 Task: Find connections with filter location Anserma with filter topic #coronawith filter profile language Potuguese with filter current company Tata Consultancy Services with filter school Jawaharlal Nehru Vishvavidyalaya with filter industry Military and International Affairs with filter service category Commercial Real Estate with filter keywords title Mail Carrier
Action: Mouse moved to (562, 71)
Screenshot: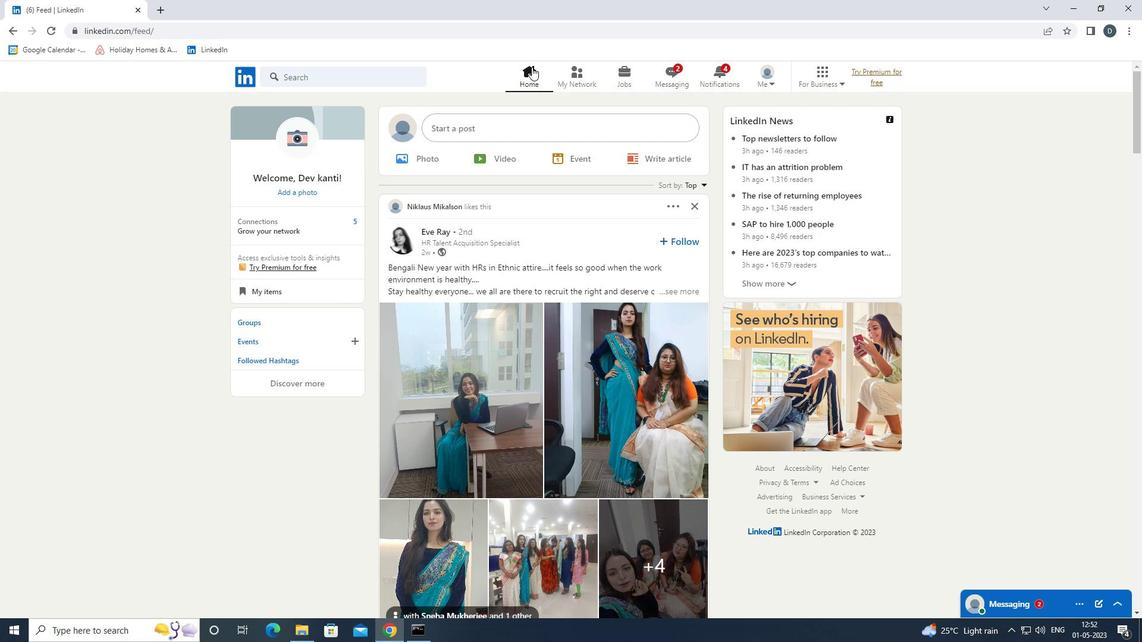 
Action: Mouse pressed left at (562, 71)
Screenshot: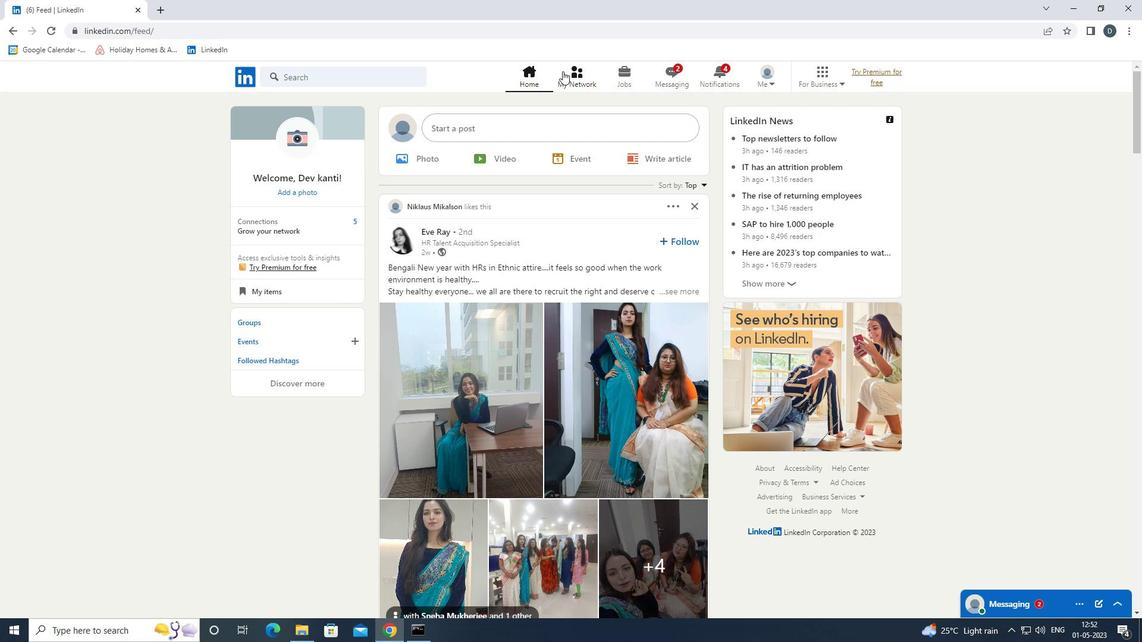 
Action: Mouse moved to (395, 138)
Screenshot: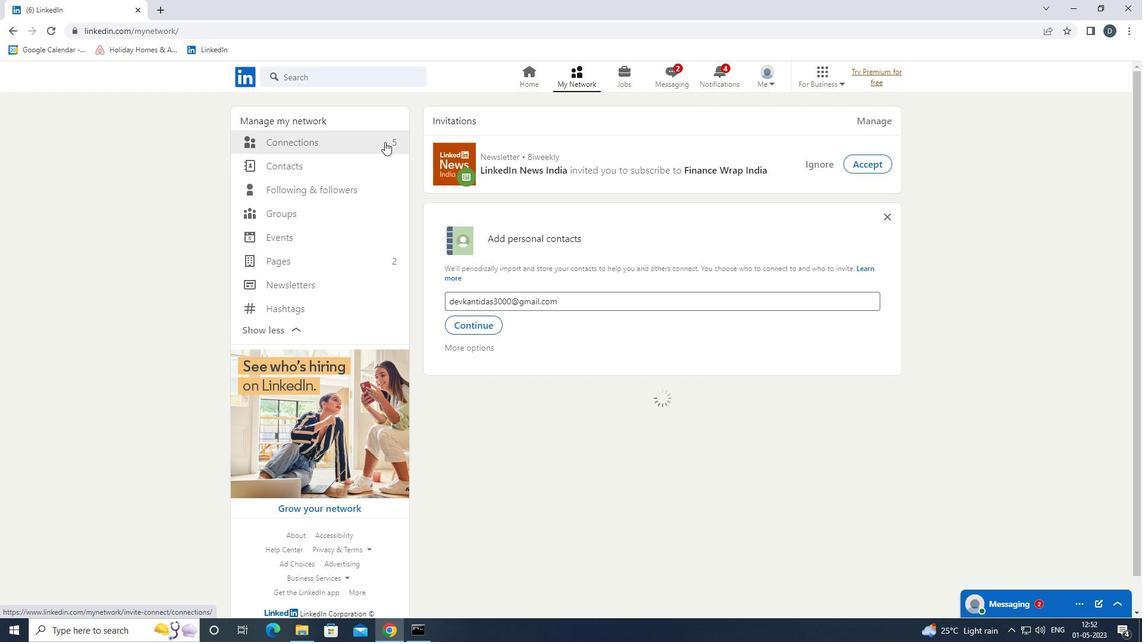
Action: Mouse pressed left at (395, 138)
Screenshot: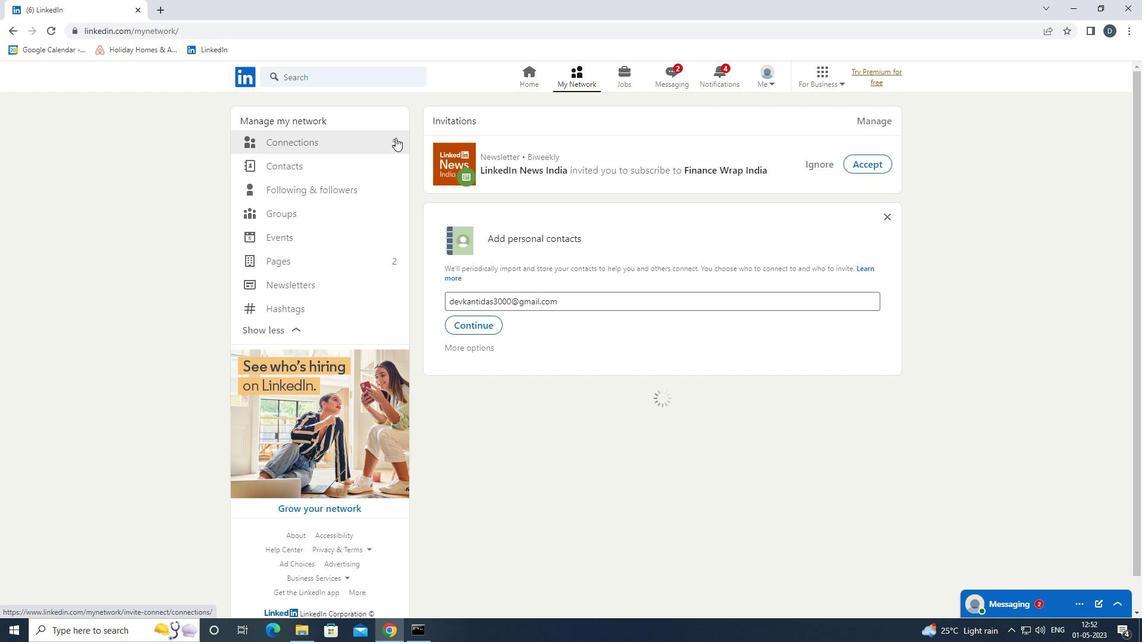 
Action: Mouse moved to (656, 136)
Screenshot: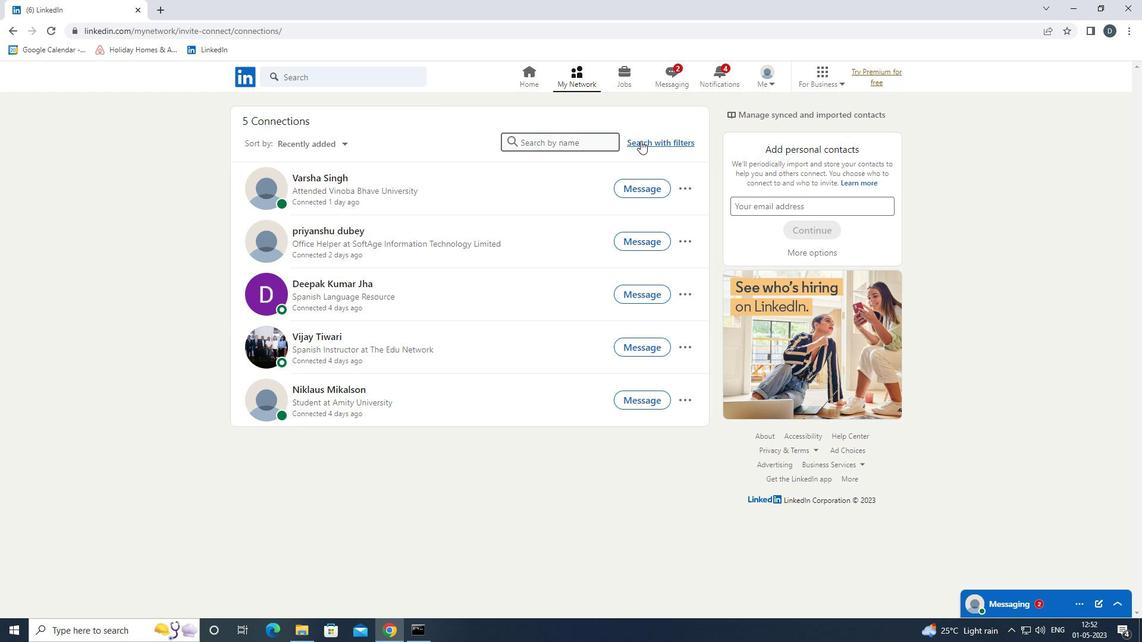 
Action: Mouse pressed left at (656, 136)
Screenshot: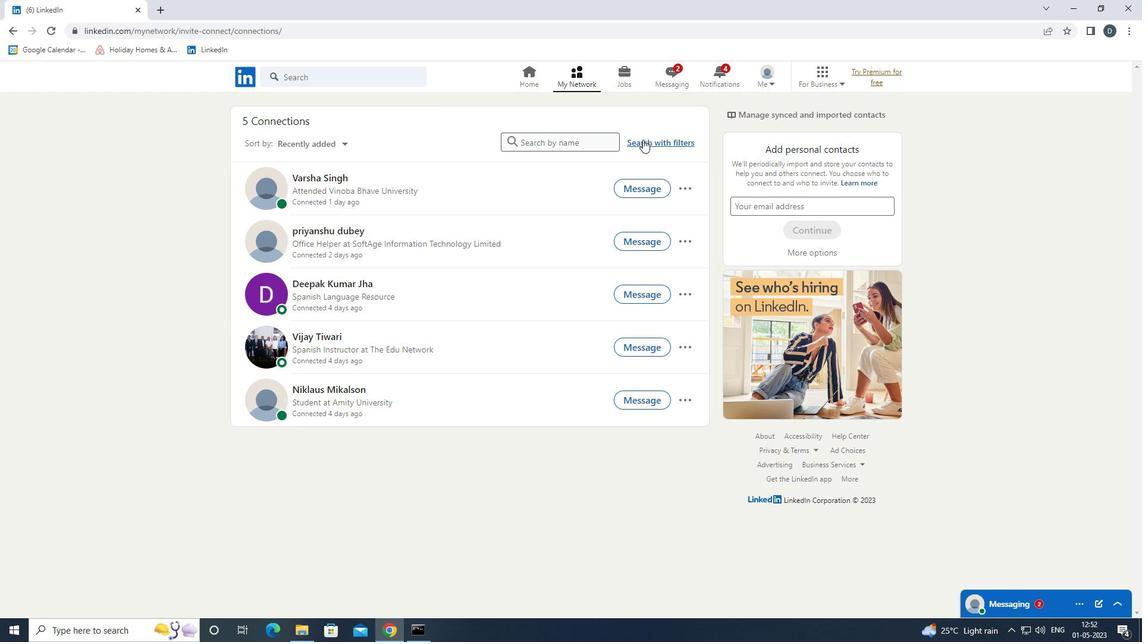 
Action: Mouse moved to (603, 114)
Screenshot: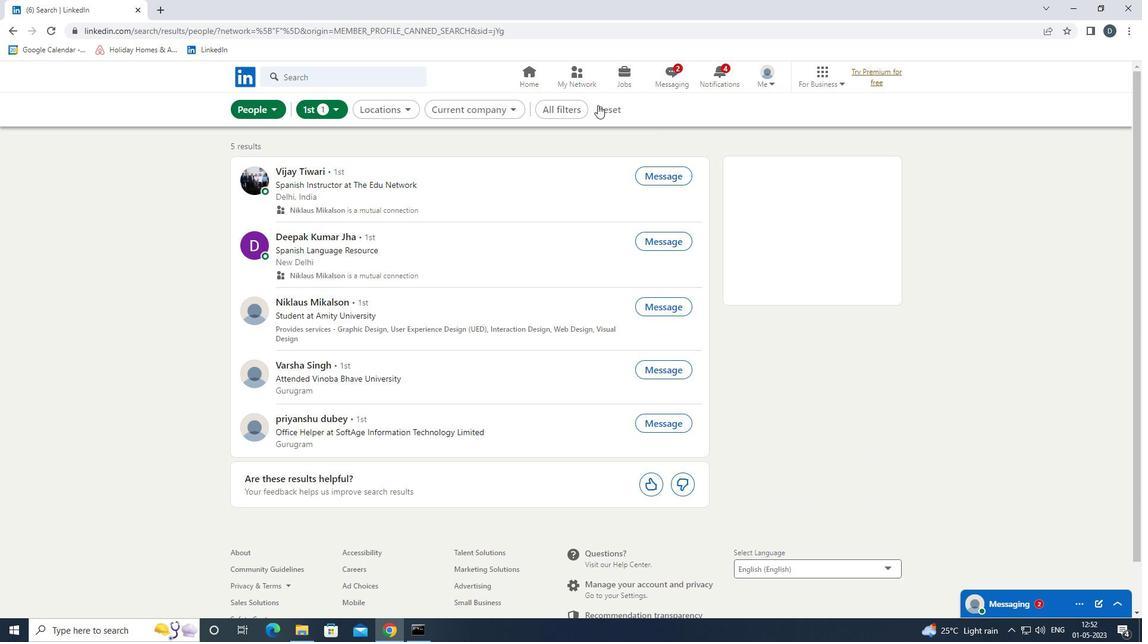 
Action: Mouse pressed left at (603, 114)
Screenshot: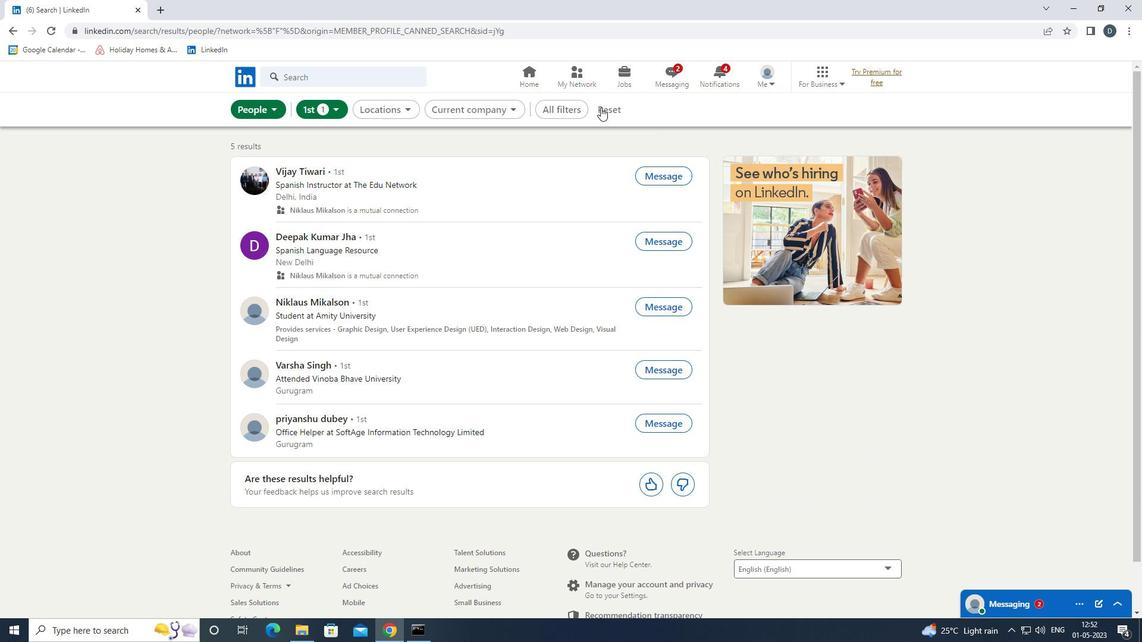 
Action: Mouse moved to (583, 102)
Screenshot: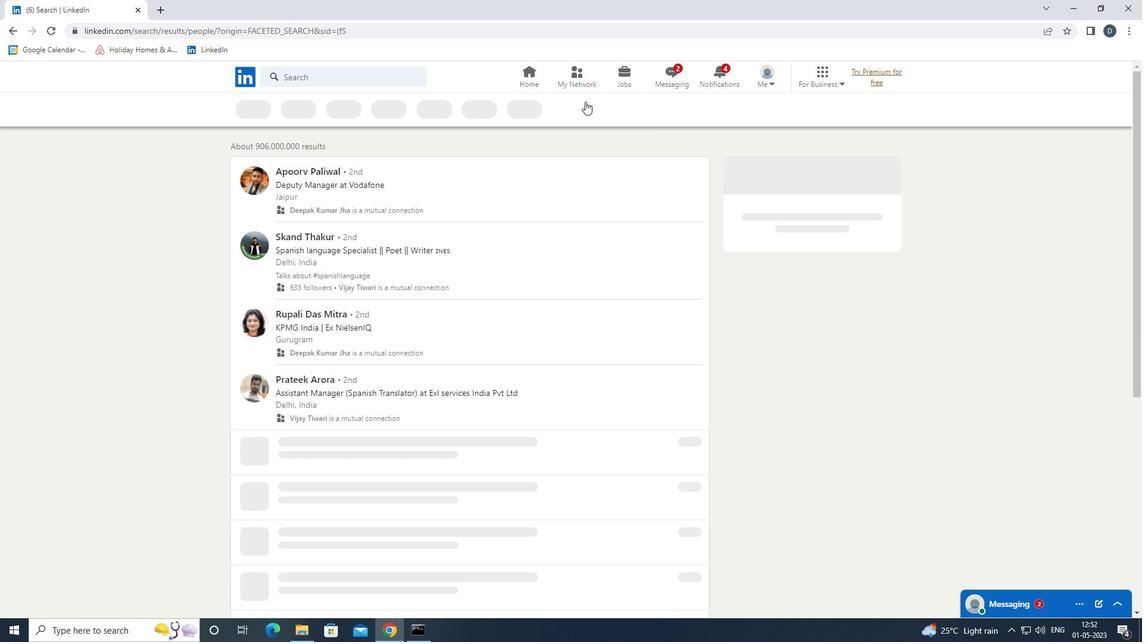 
Action: Mouse pressed left at (583, 102)
Screenshot: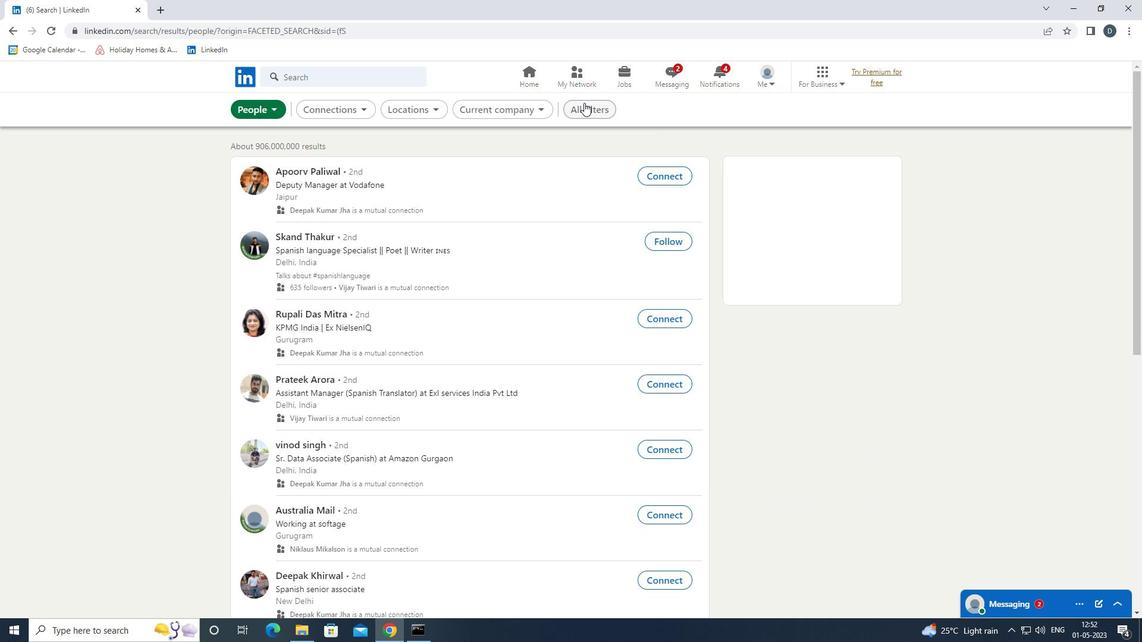 
Action: Mouse moved to (978, 364)
Screenshot: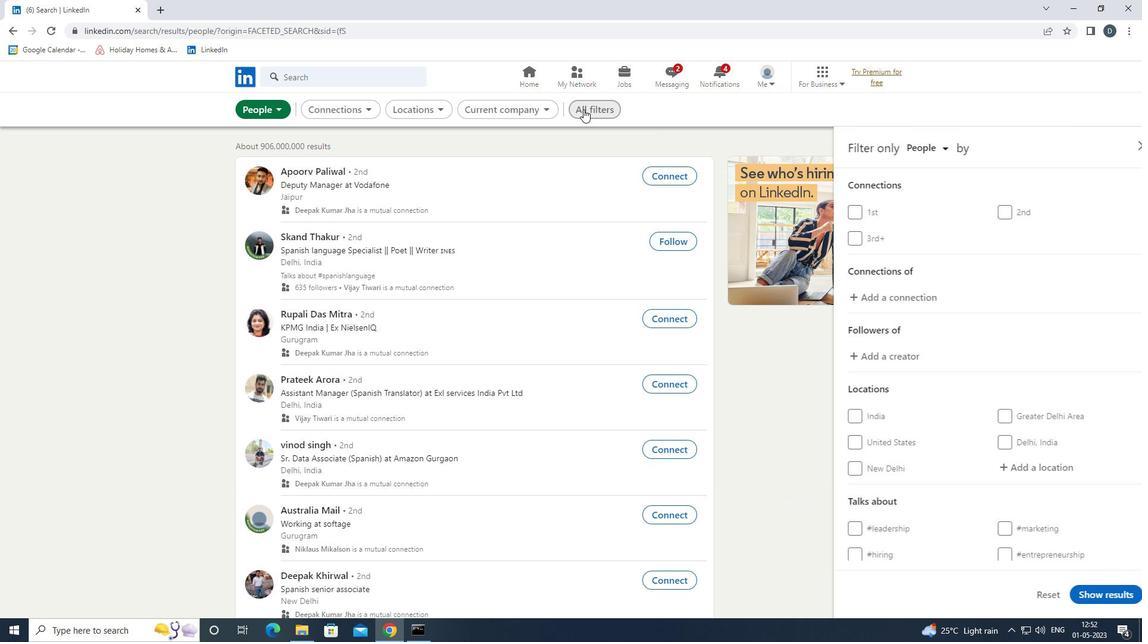 
Action: Mouse scrolled (978, 363) with delta (0, 0)
Screenshot: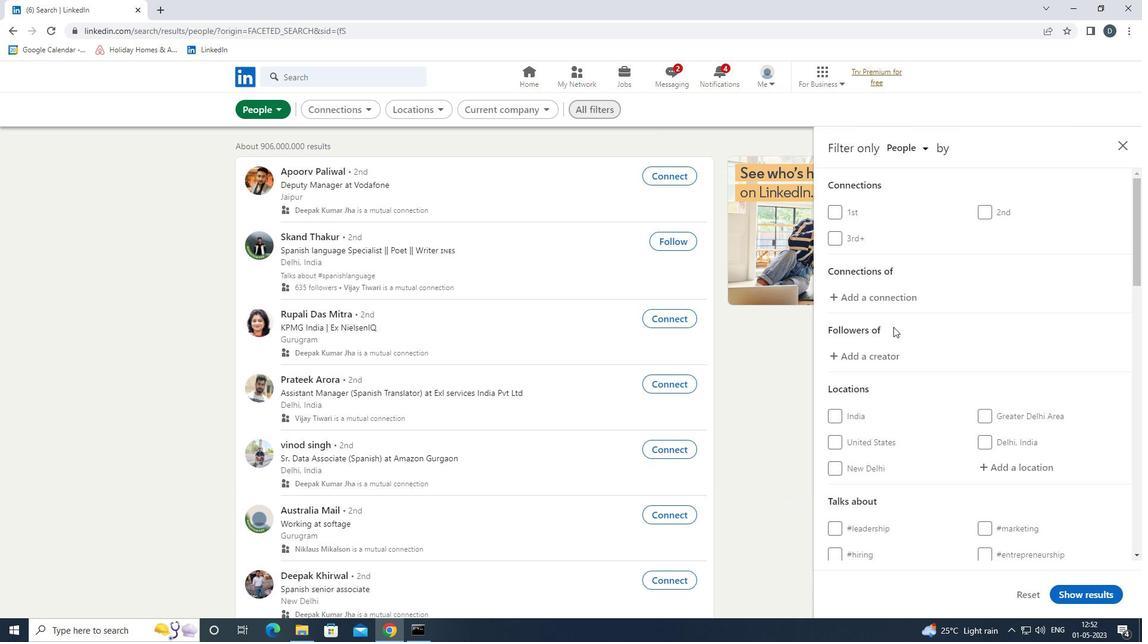 
Action: Mouse scrolled (978, 363) with delta (0, 0)
Screenshot: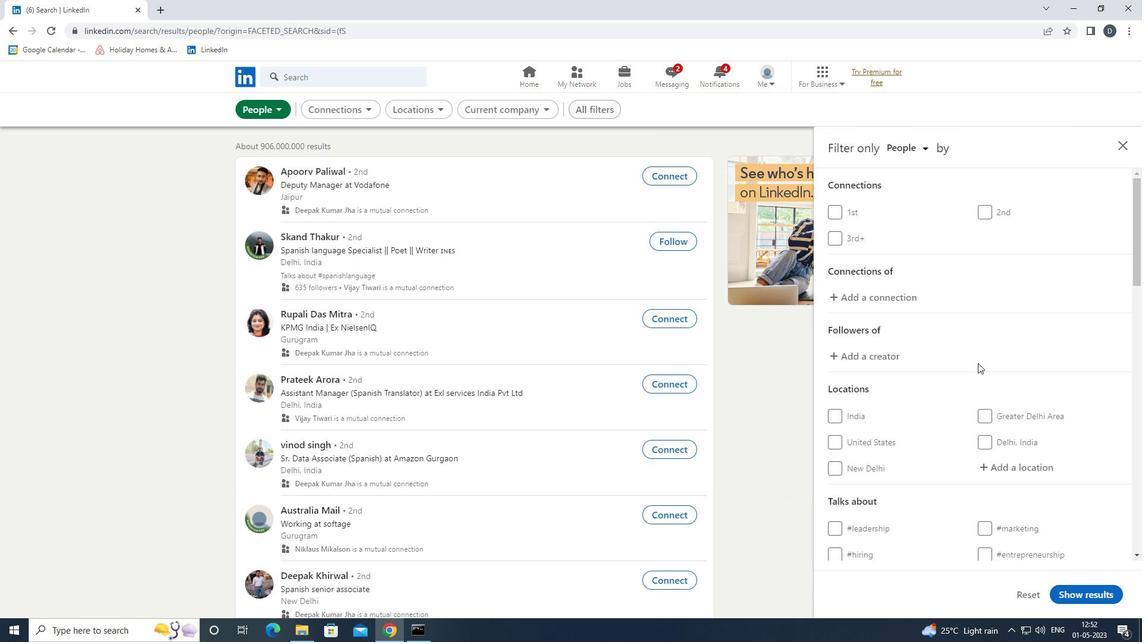 
Action: Mouse moved to (1029, 349)
Screenshot: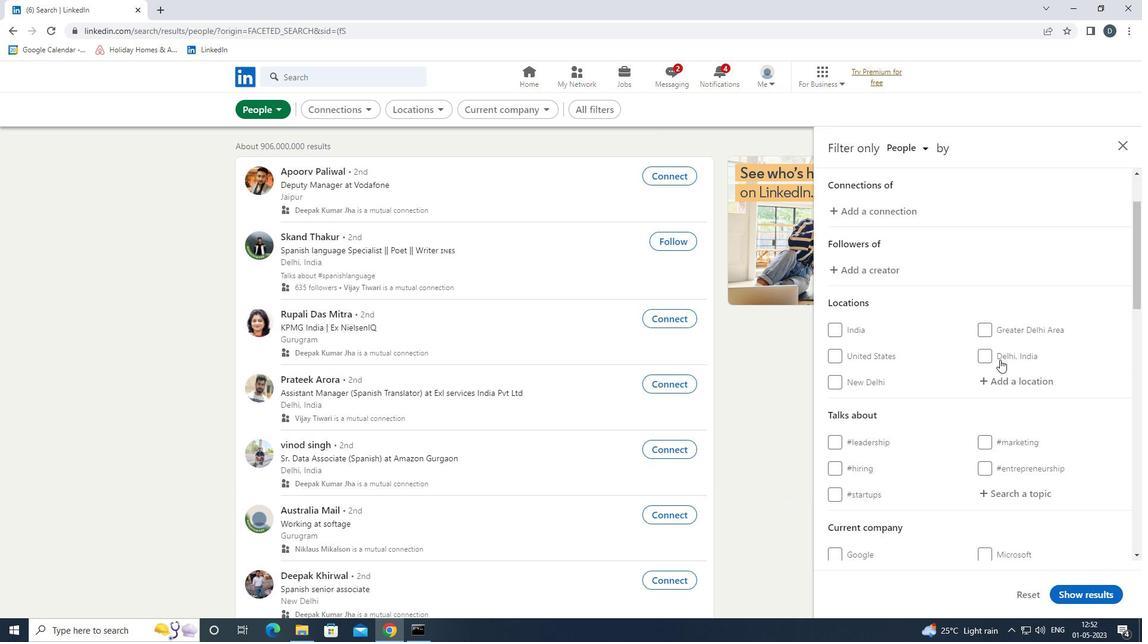 
Action: Mouse pressed left at (1029, 349)
Screenshot: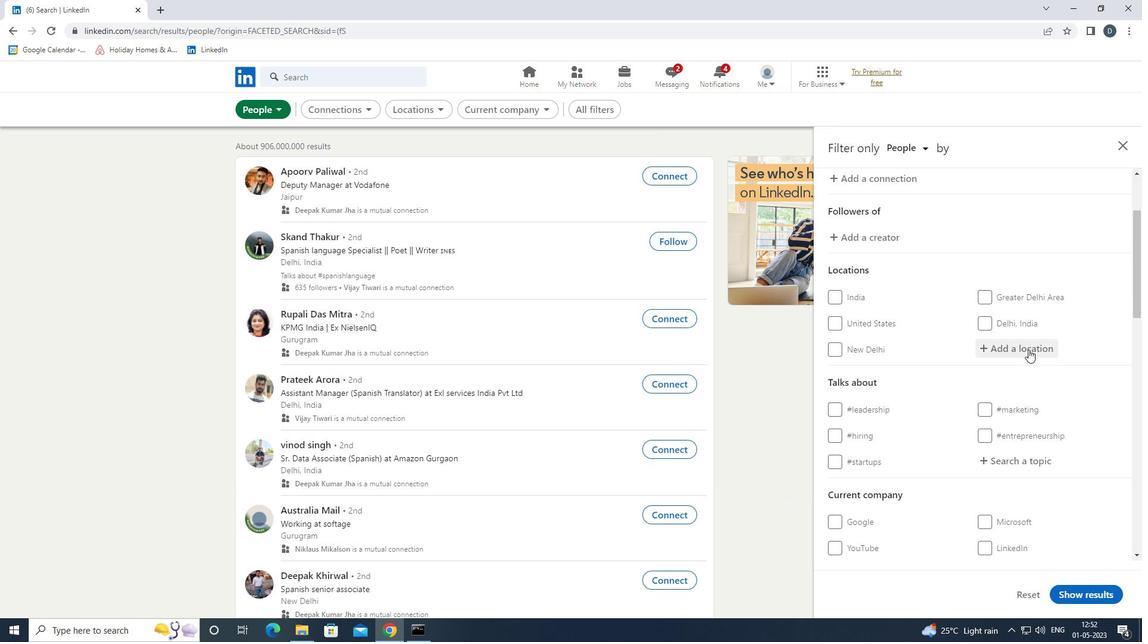 
Action: Key pressed <Key.shift>A
Screenshot: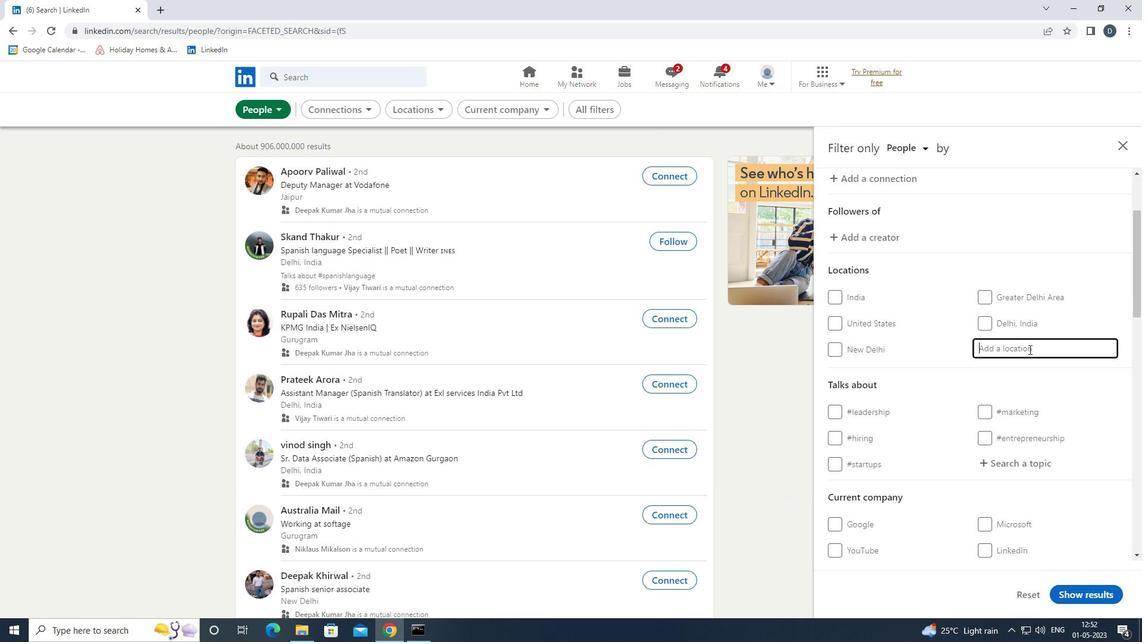 
Action: Mouse moved to (1007, 353)
Screenshot: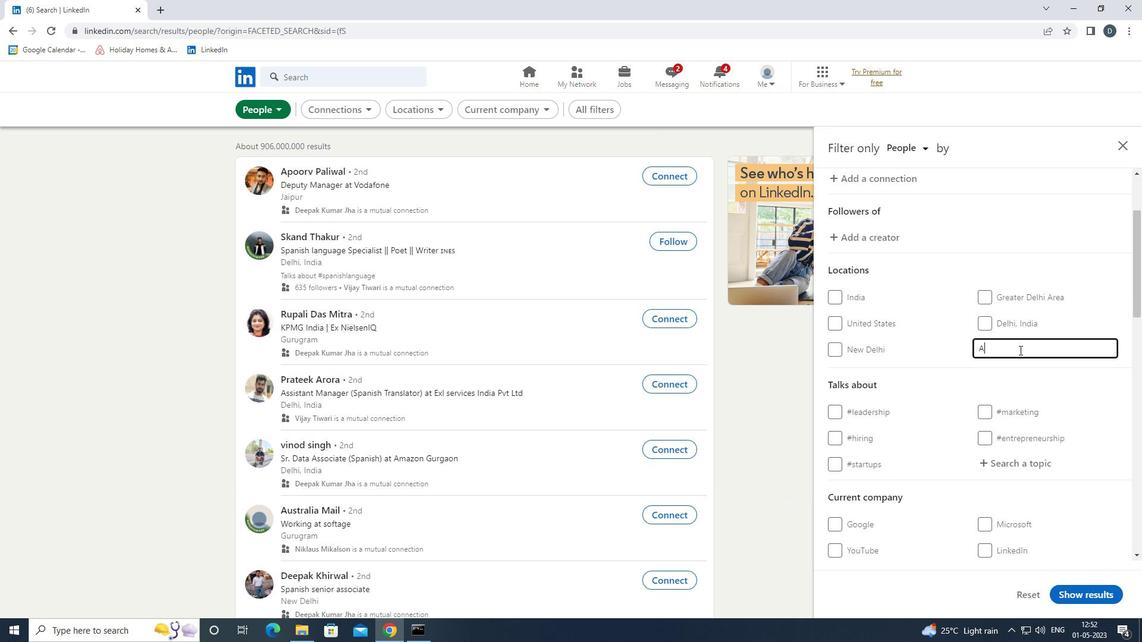 
Action: Key pressed N
Screenshot: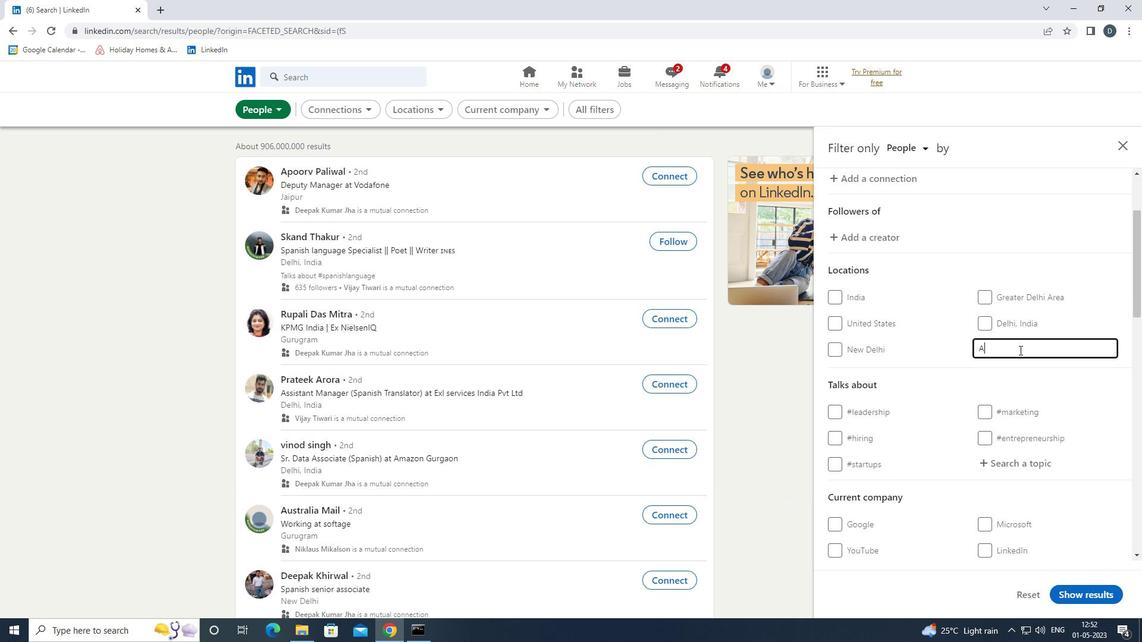 
Action: Mouse moved to (1001, 355)
Screenshot: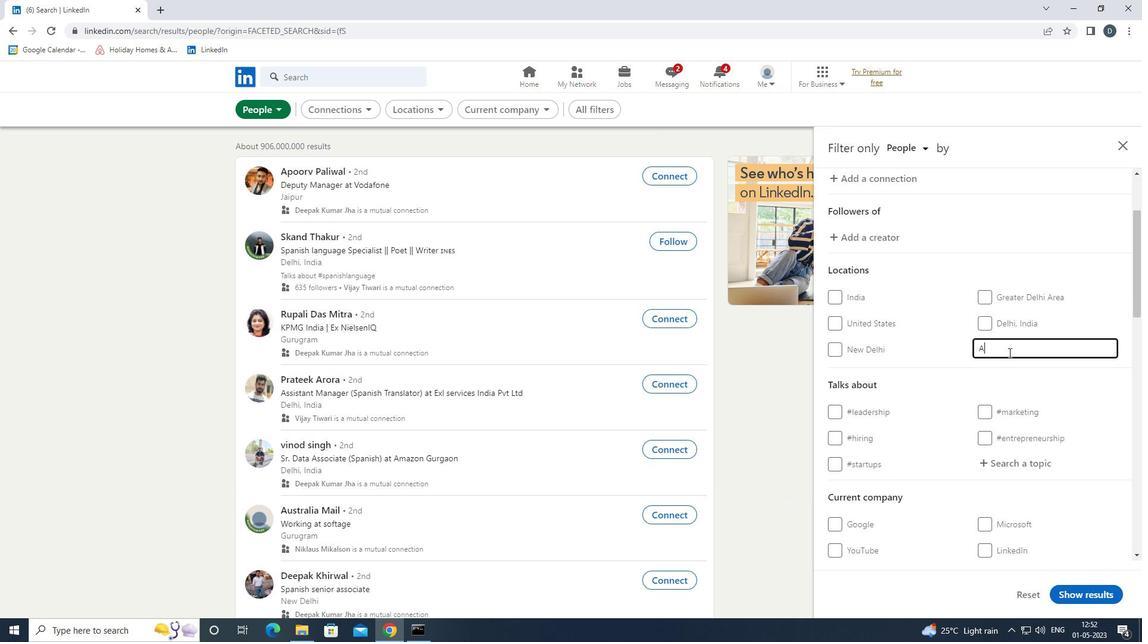 
Action: Key pressed S
Screenshot: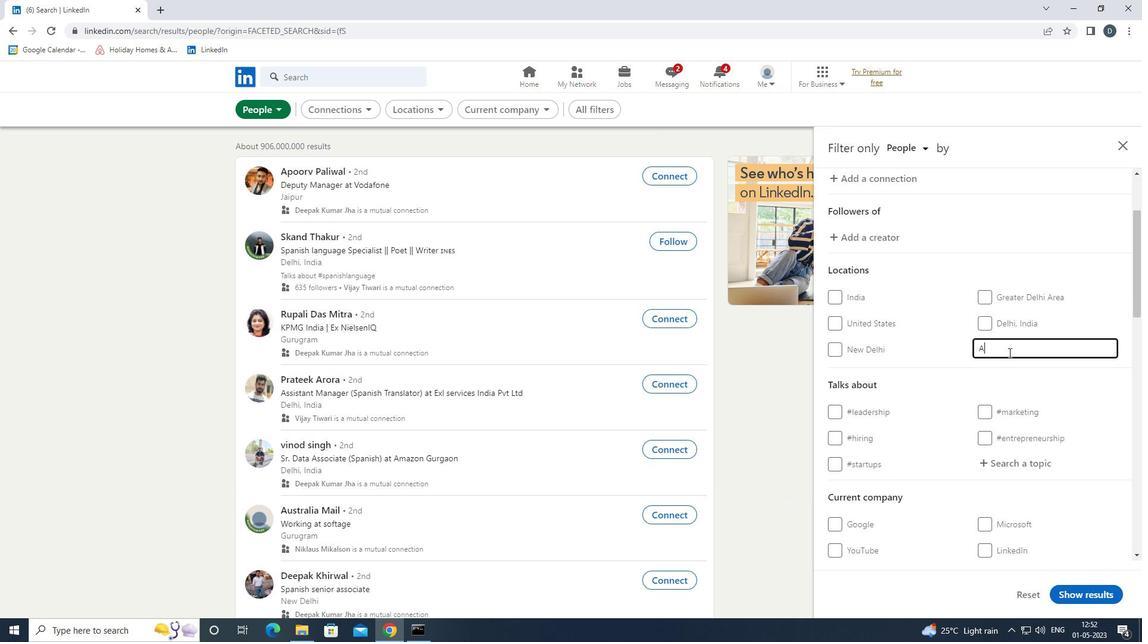 
Action: Mouse moved to (1000, 355)
Screenshot: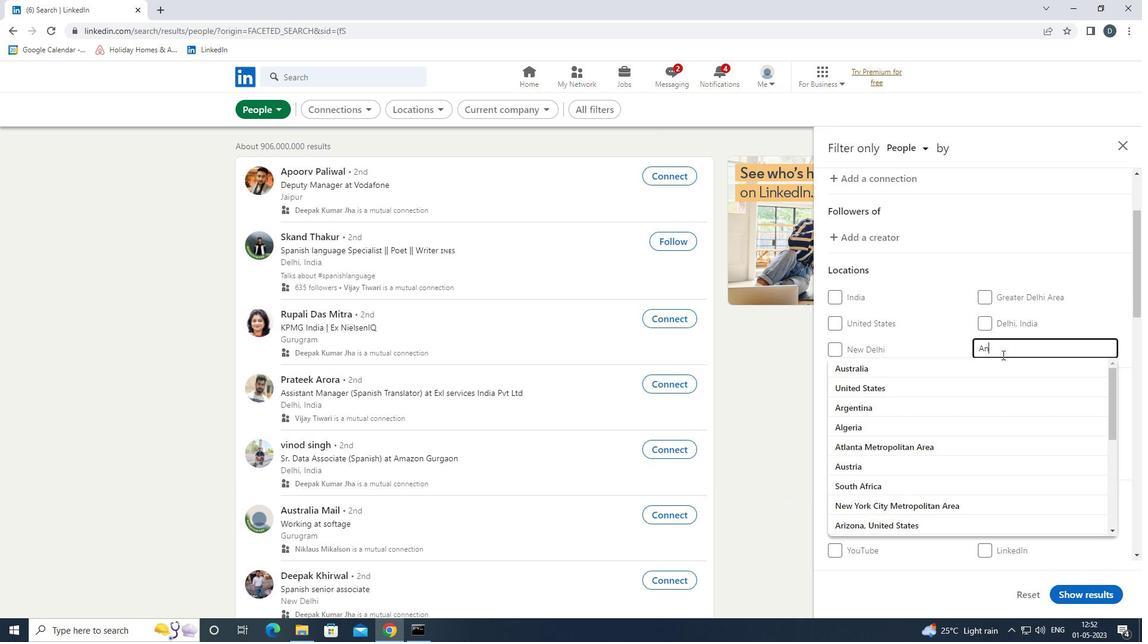 
Action: Key pressed ERMA<Key.down><Key.enter>
Screenshot: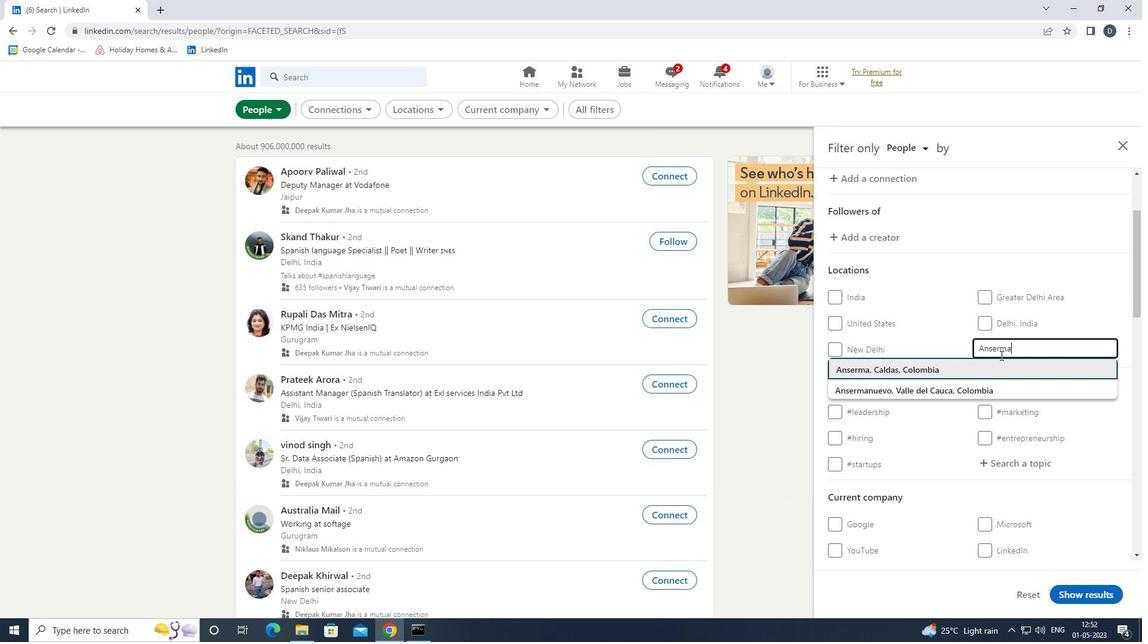 
Action: Mouse scrolled (1000, 355) with delta (0, 0)
Screenshot: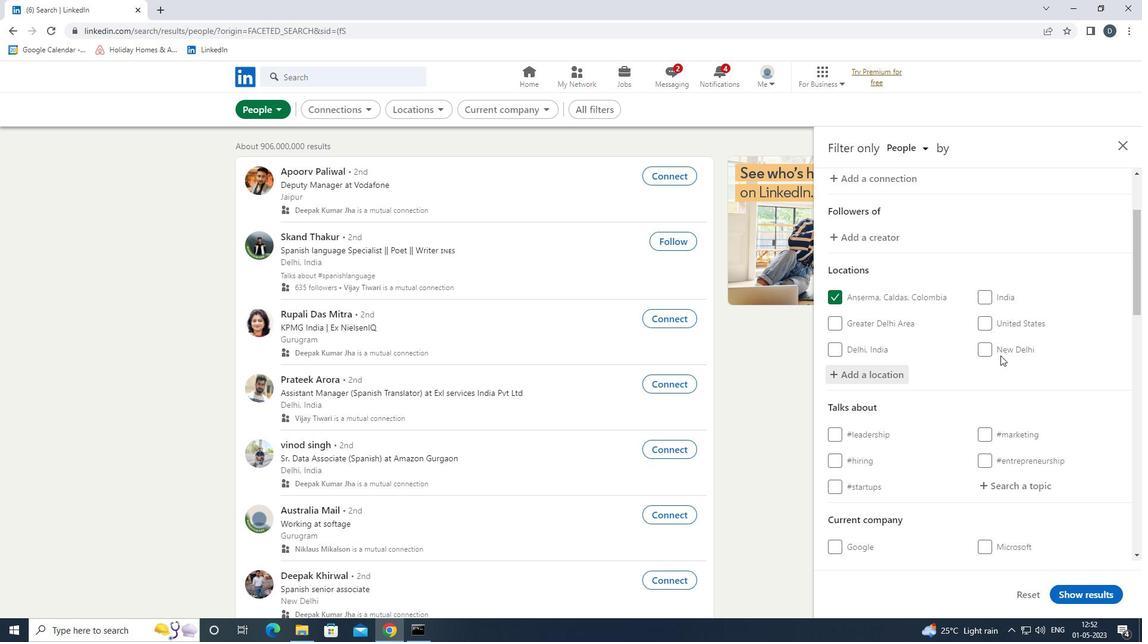 
Action: Mouse moved to (1000, 355)
Screenshot: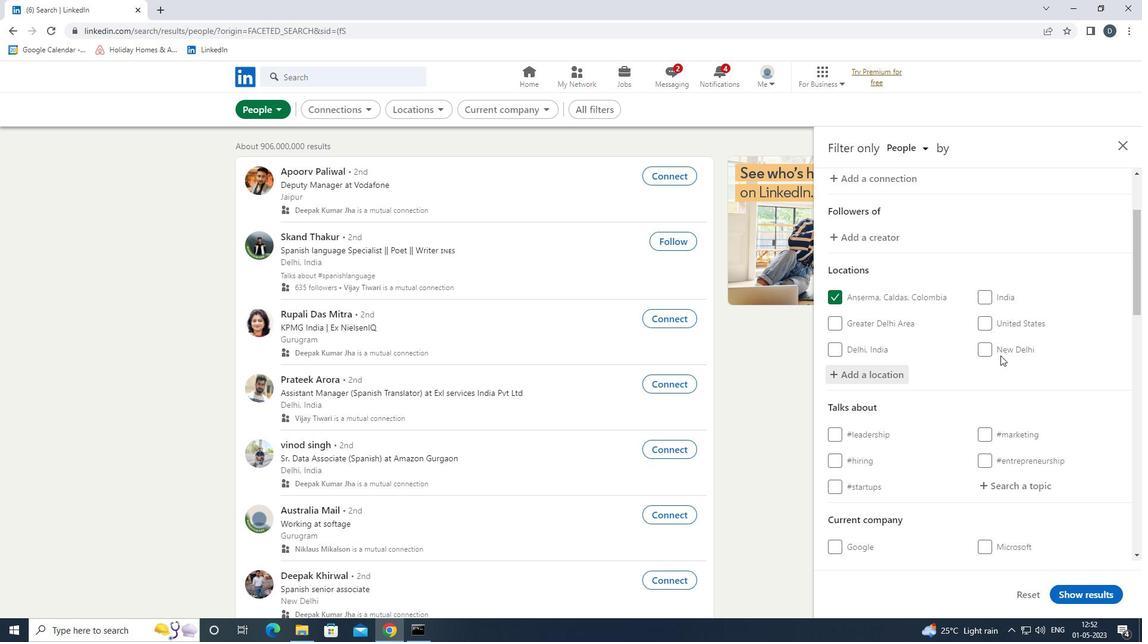 
Action: Mouse scrolled (1000, 355) with delta (0, 0)
Screenshot: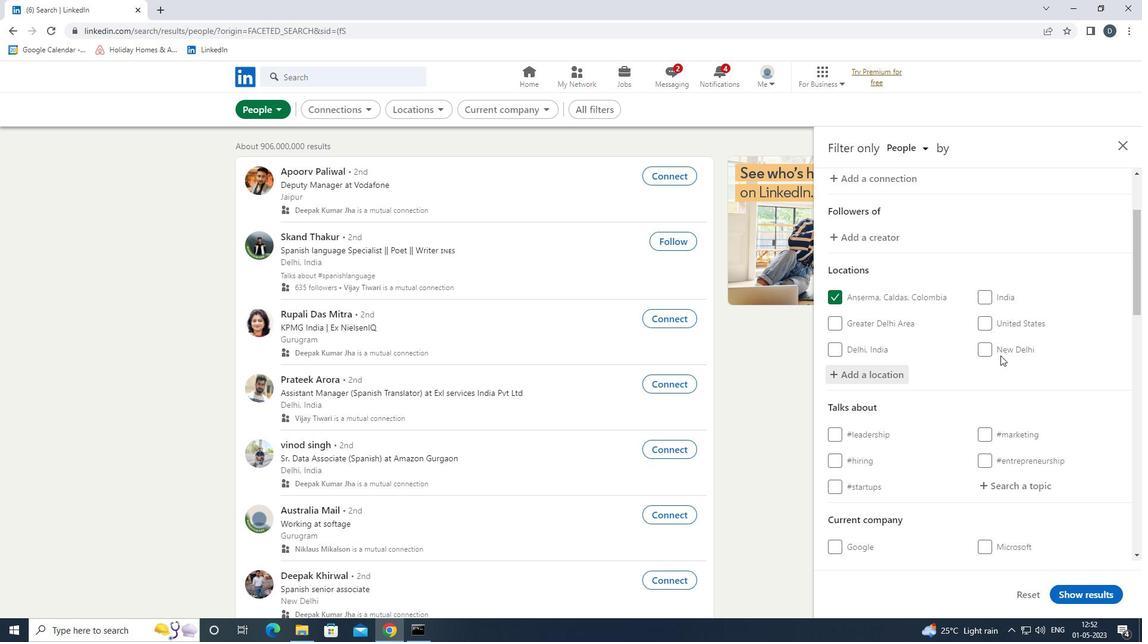 
Action: Mouse moved to (1015, 375)
Screenshot: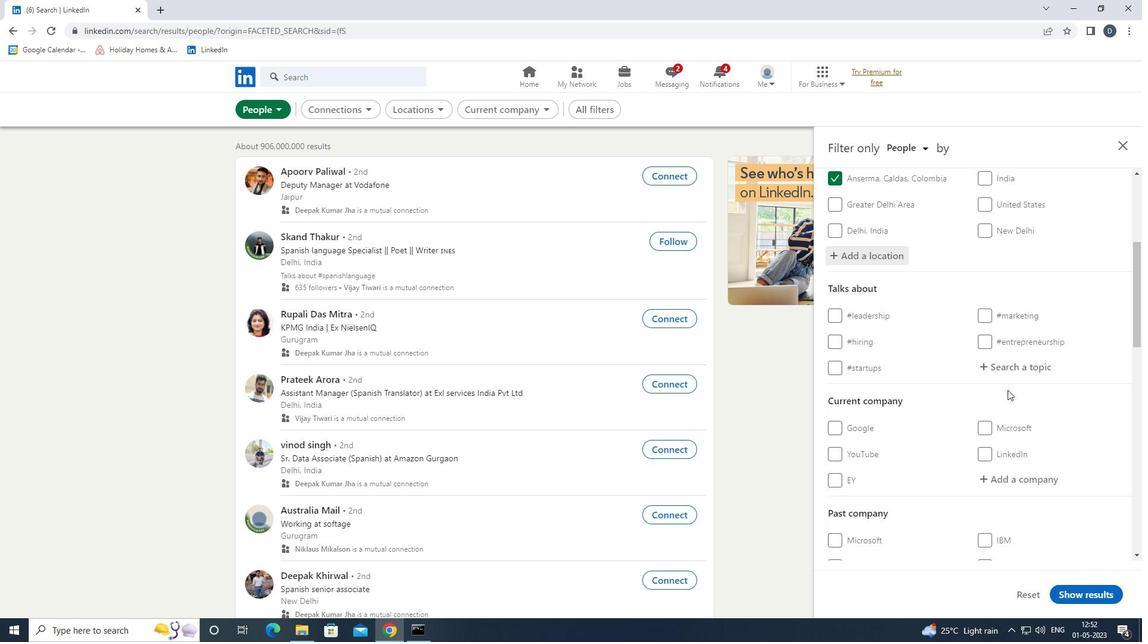 
Action: Mouse pressed left at (1015, 375)
Screenshot: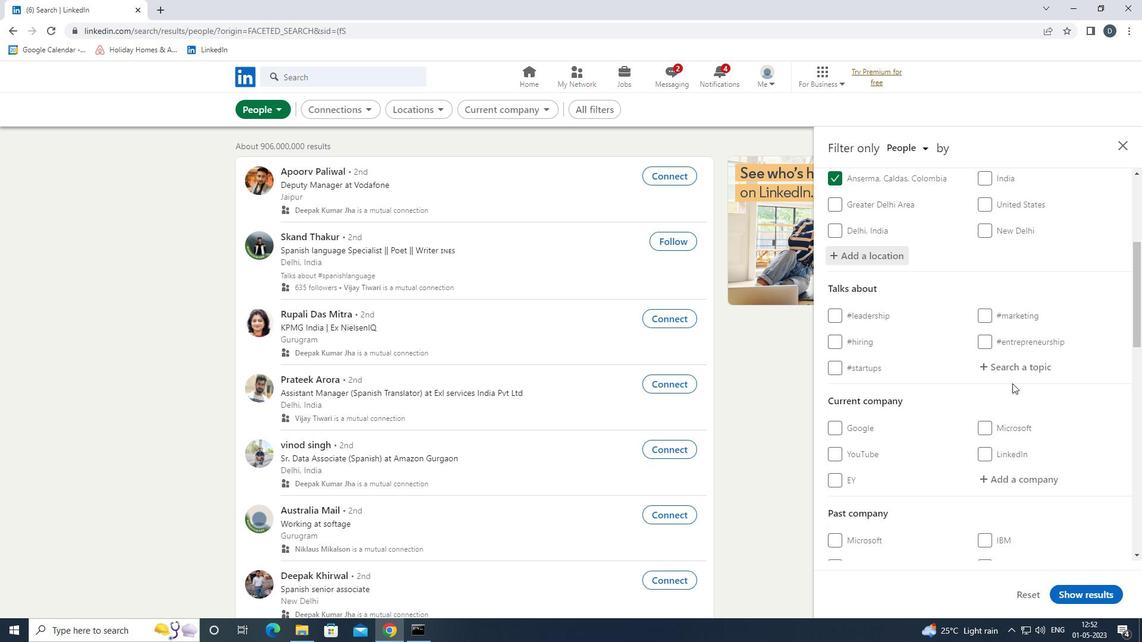 
Action: Key pressed <Key.shift>
Screenshot: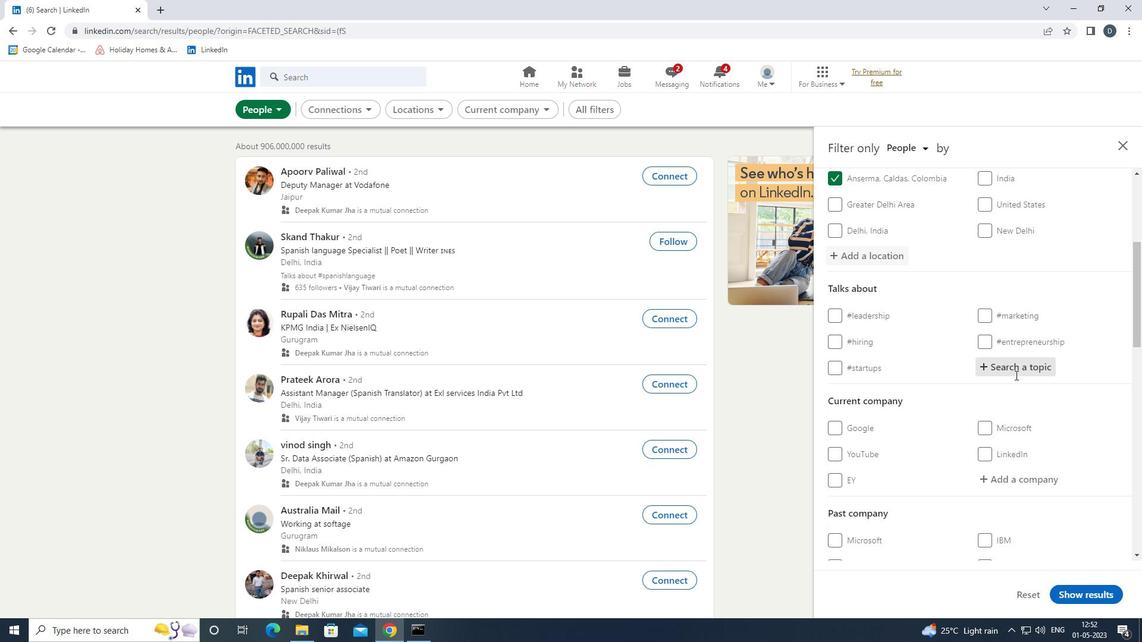 
Action: Mouse moved to (1004, 377)
Screenshot: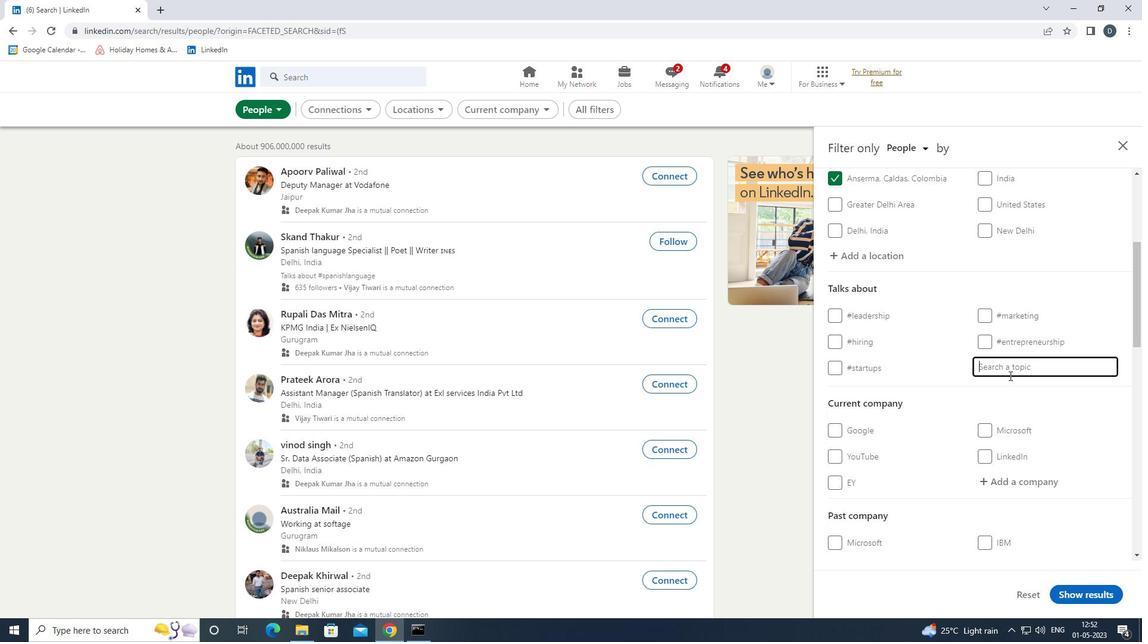 
Action: Key pressed <Key.shift>
Screenshot: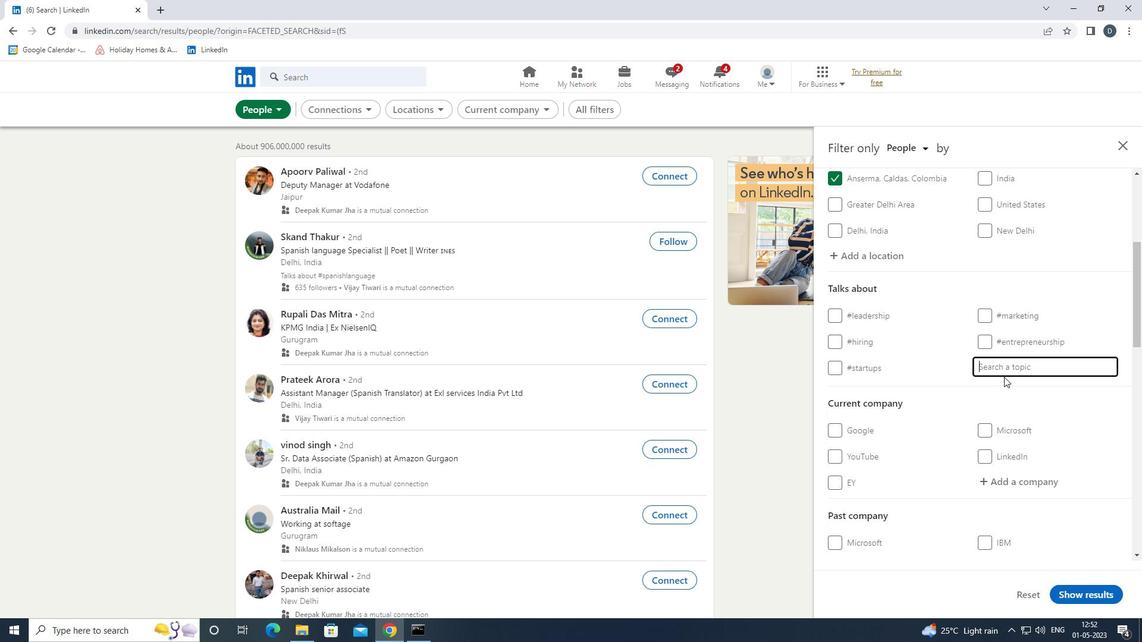 
Action: Mouse moved to (1003, 377)
Screenshot: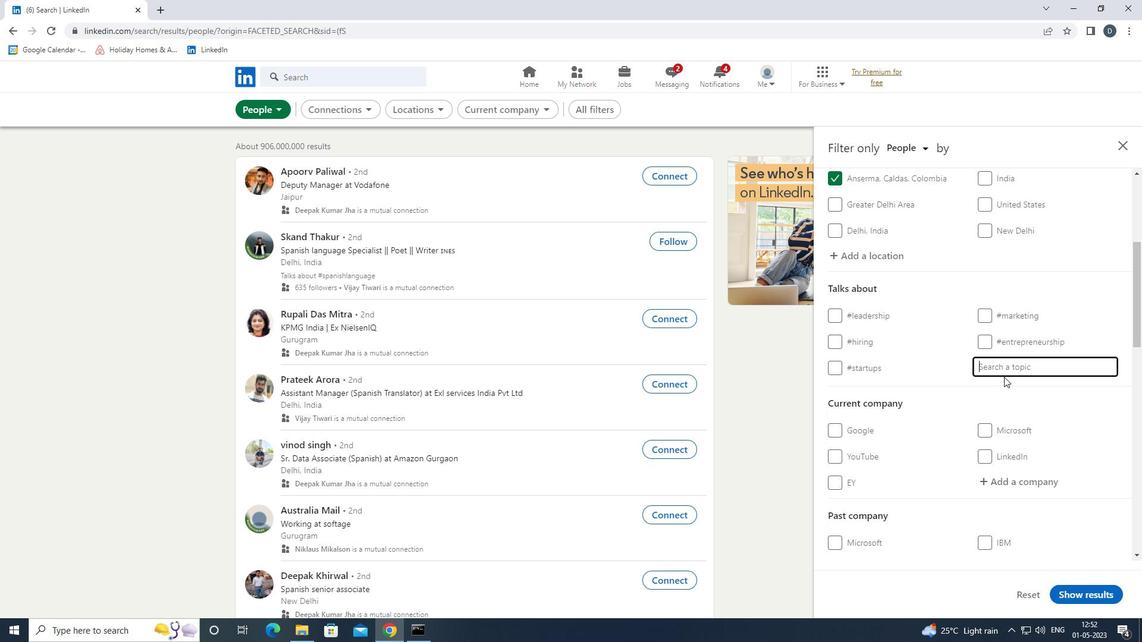 
Action: Key pressed <Key.shift>
Screenshot: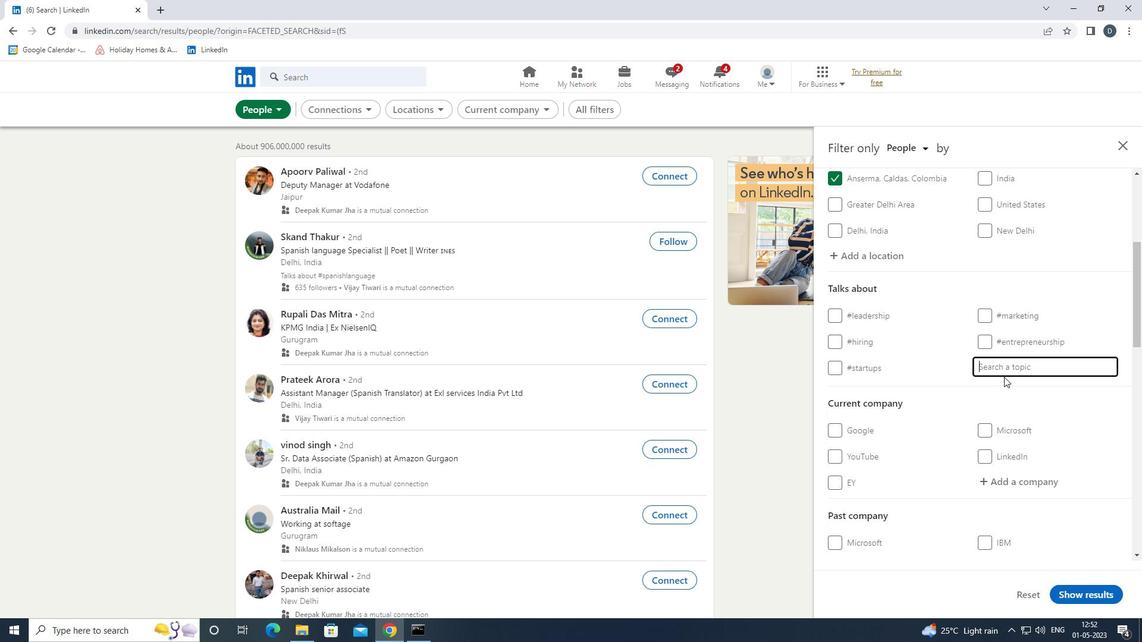 
Action: Mouse moved to (1003, 377)
Screenshot: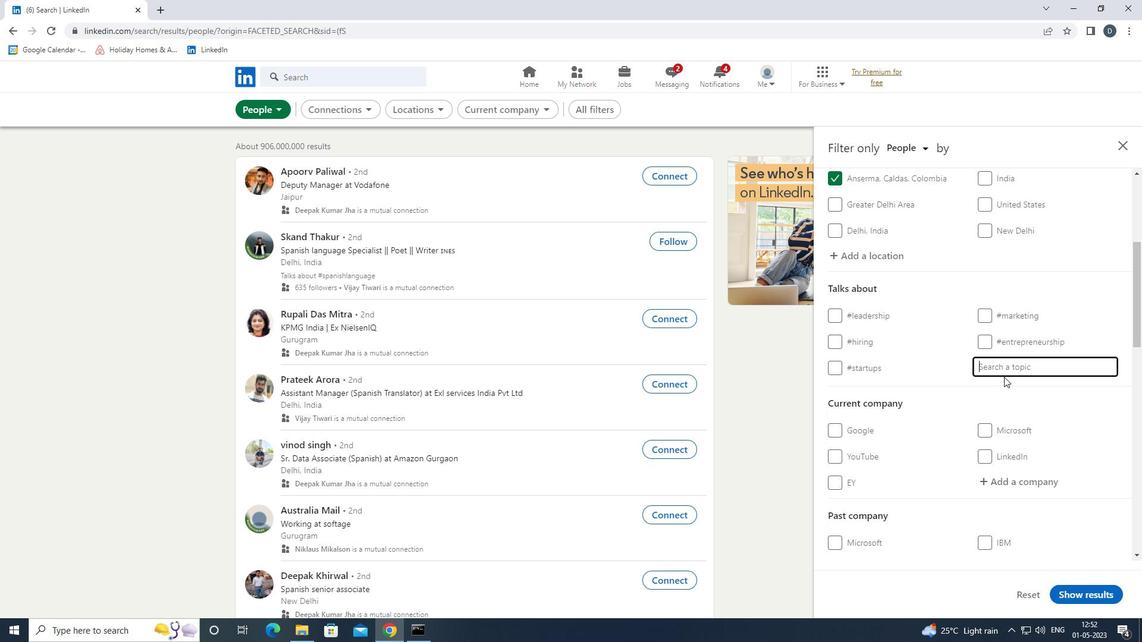 
Action: Key pressed <Key.shift>#
Screenshot: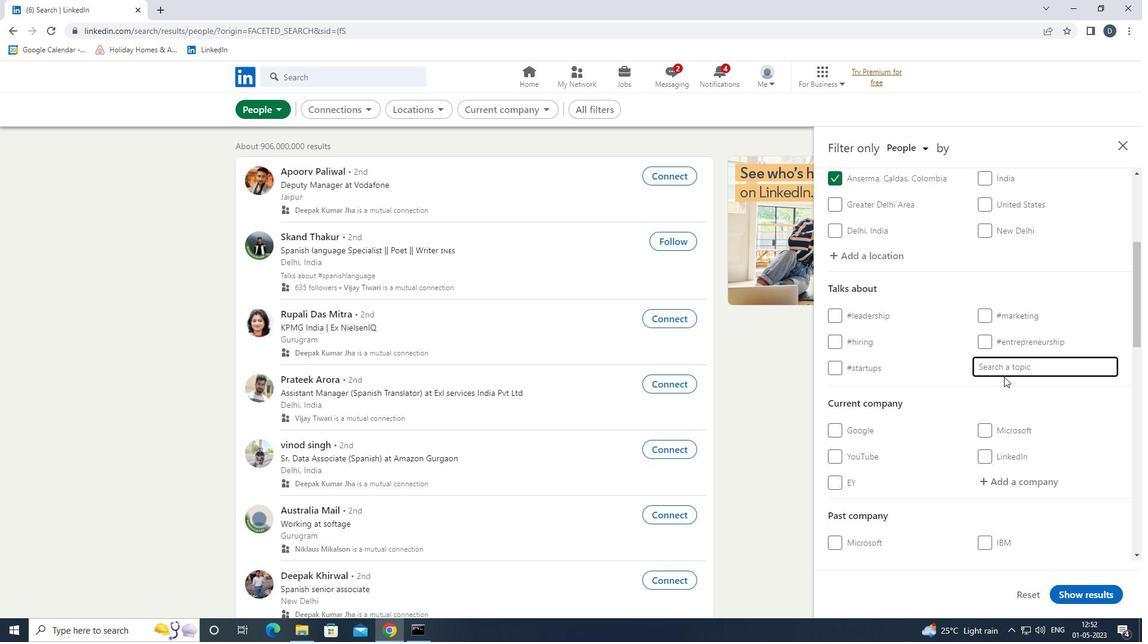 
Action: Mouse moved to (995, 380)
Screenshot: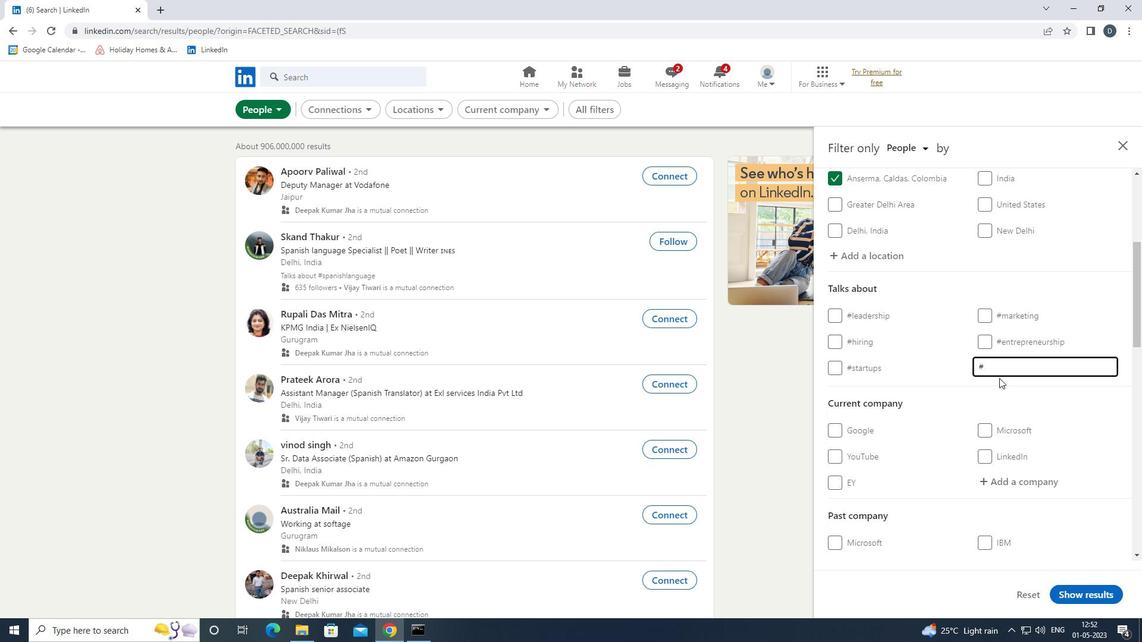 
Action: Key pressed CORONA
Screenshot: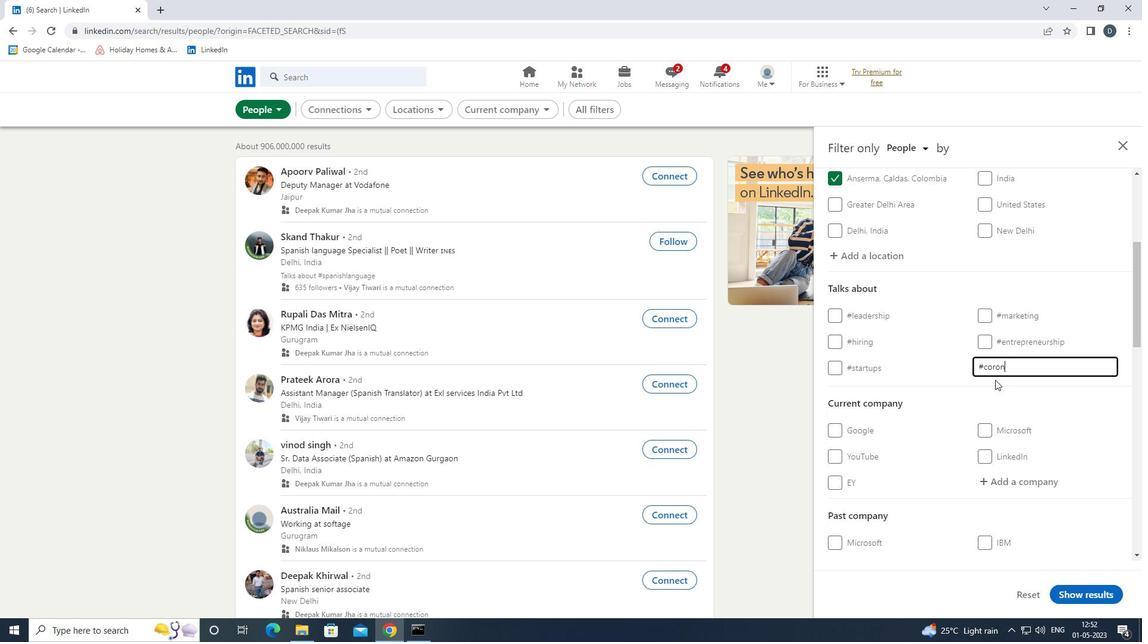 
Action: Mouse moved to (1042, 386)
Screenshot: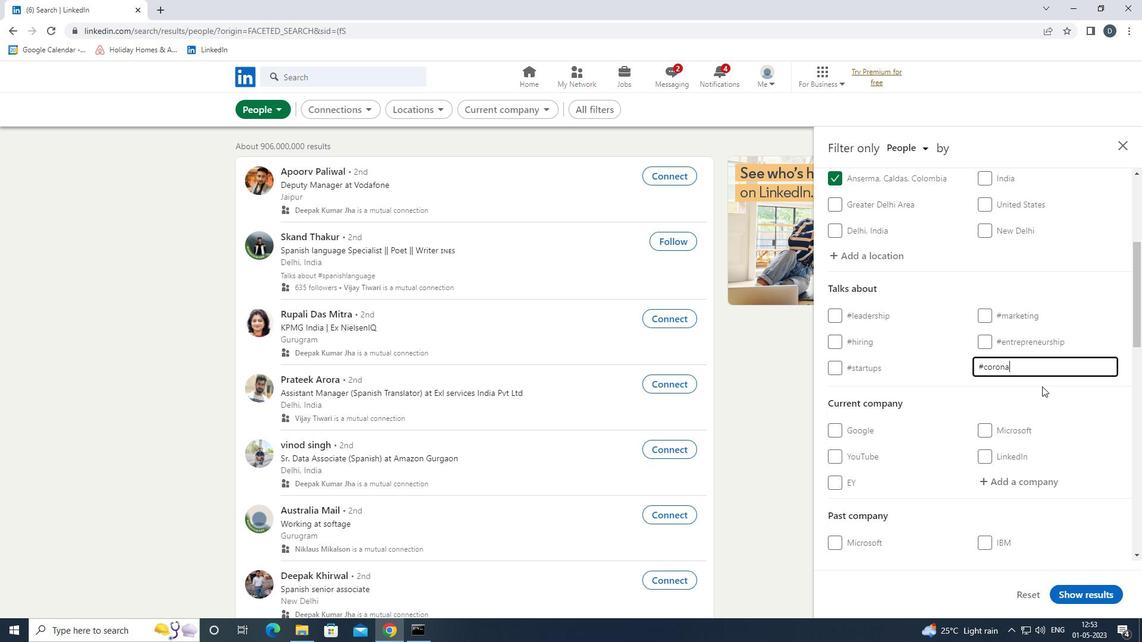 
Action: Mouse scrolled (1042, 386) with delta (0, 0)
Screenshot: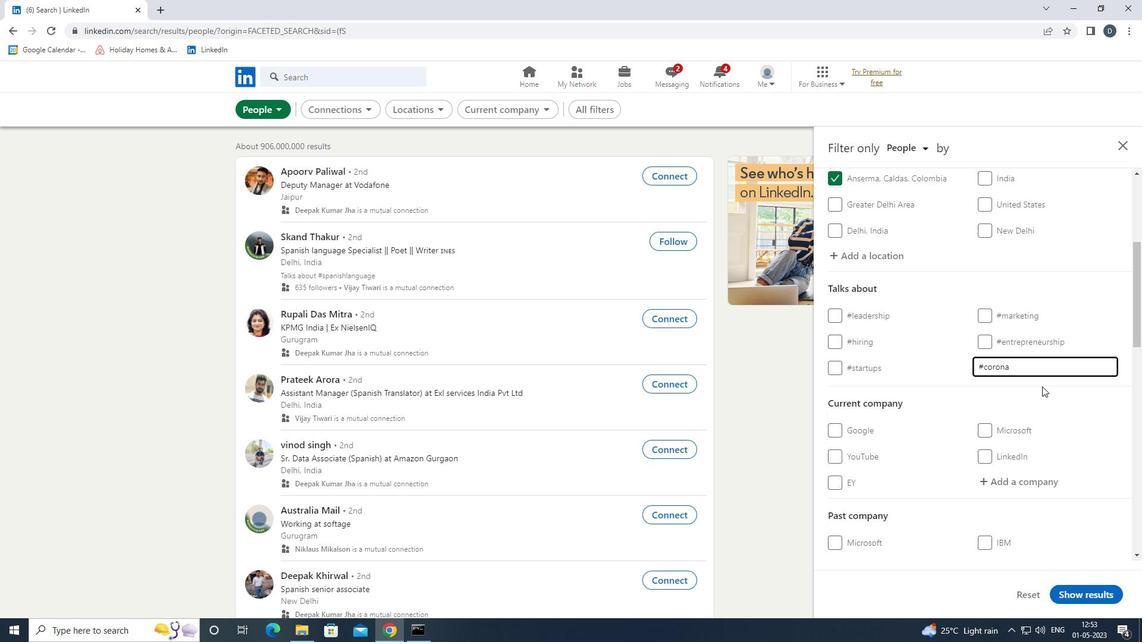 
Action: Mouse scrolled (1042, 386) with delta (0, 0)
Screenshot: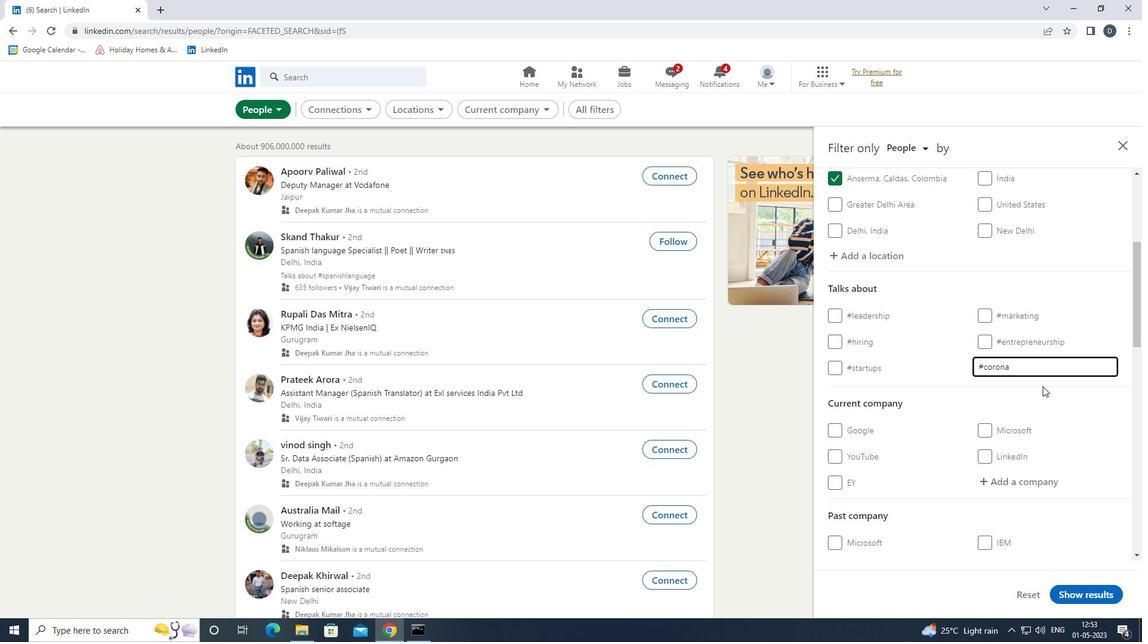 
Action: Mouse scrolled (1042, 386) with delta (0, 0)
Screenshot: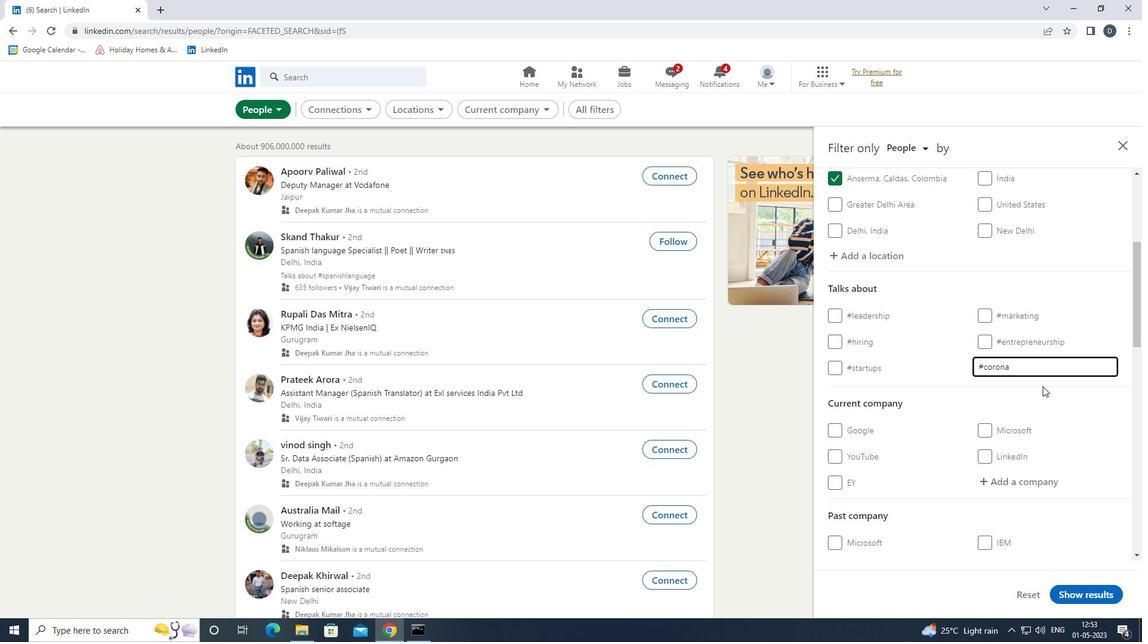 
Action: Mouse scrolled (1042, 386) with delta (0, 0)
Screenshot: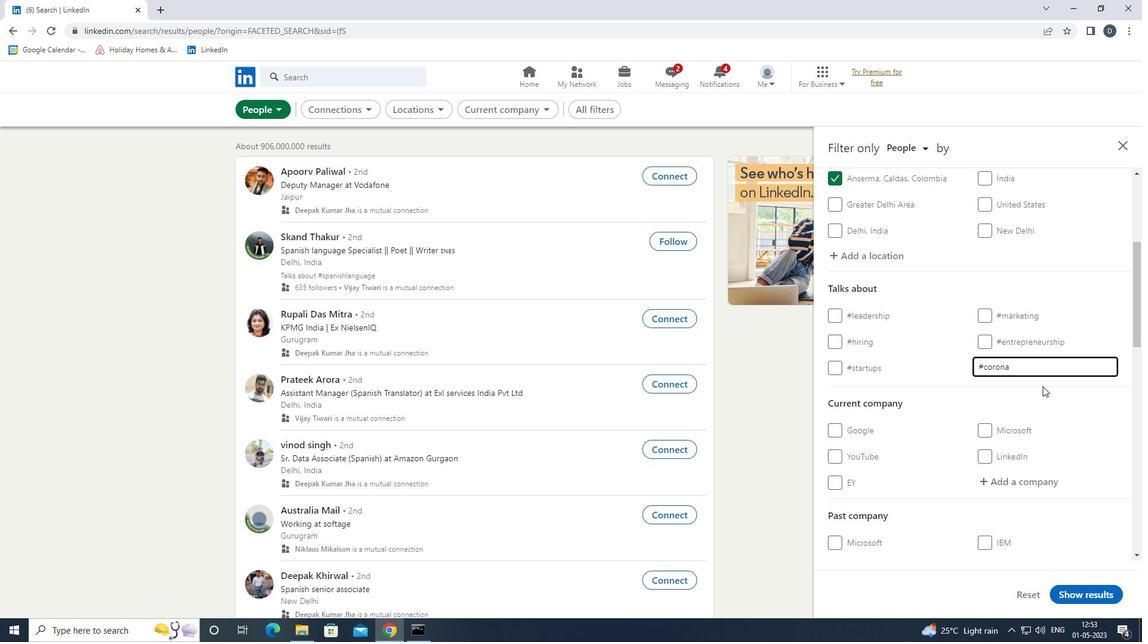 
Action: Mouse moved to (1042, 387)
Screenshot: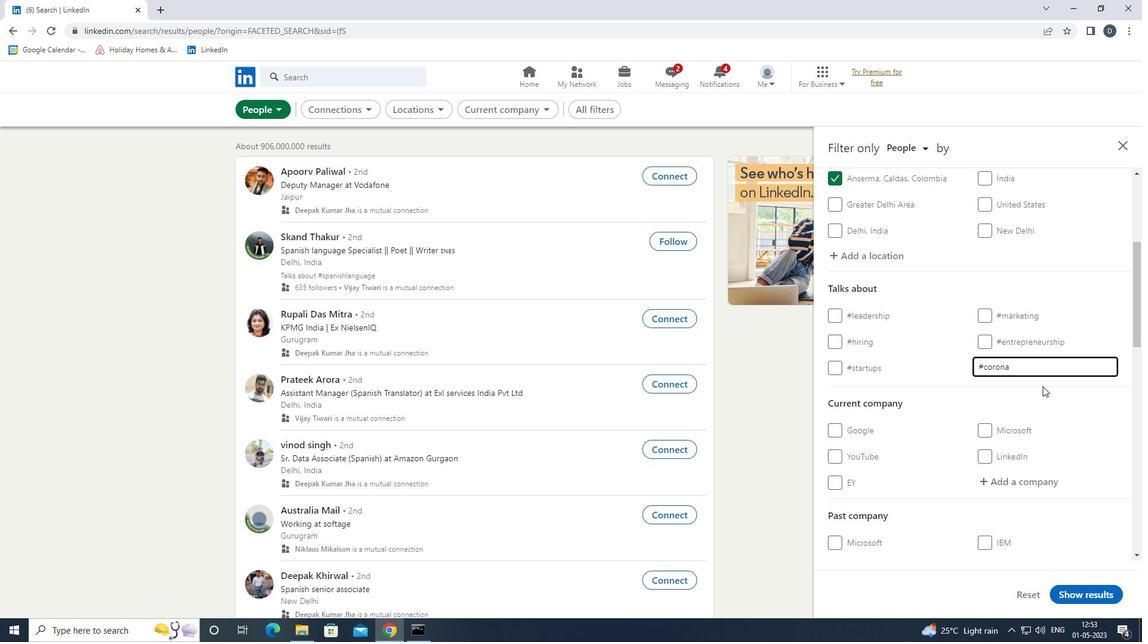 
Action: Mouse scrolled (1042, 386) with delta (0, 0)
Screenshot: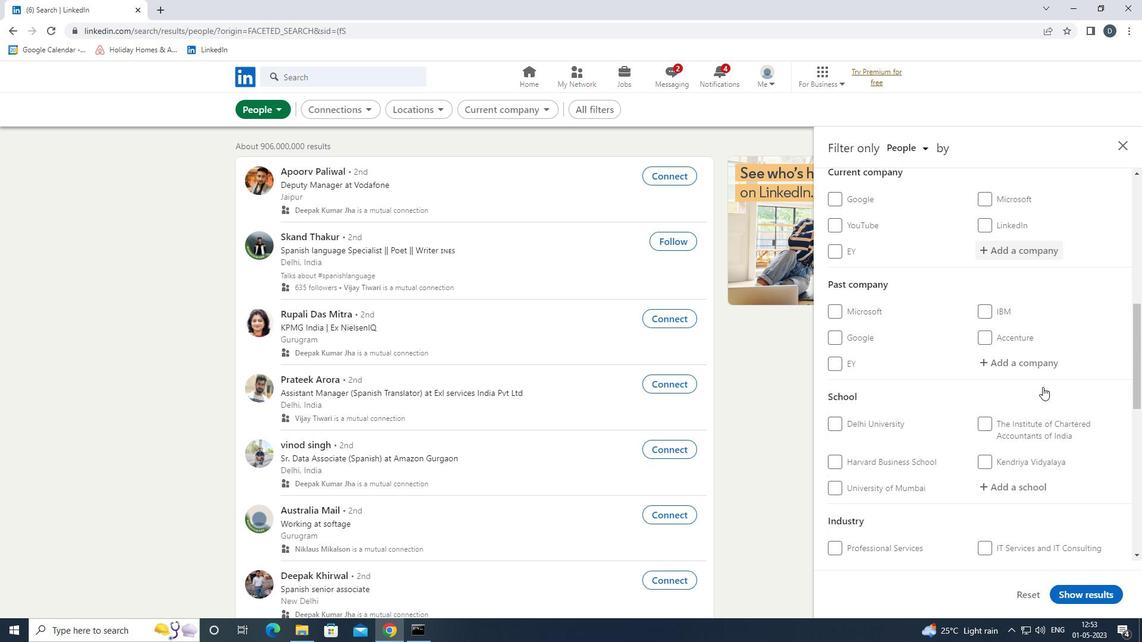 
Action: Mouse scrolled (1042, 386) with delta (0, 0)
Screenshot: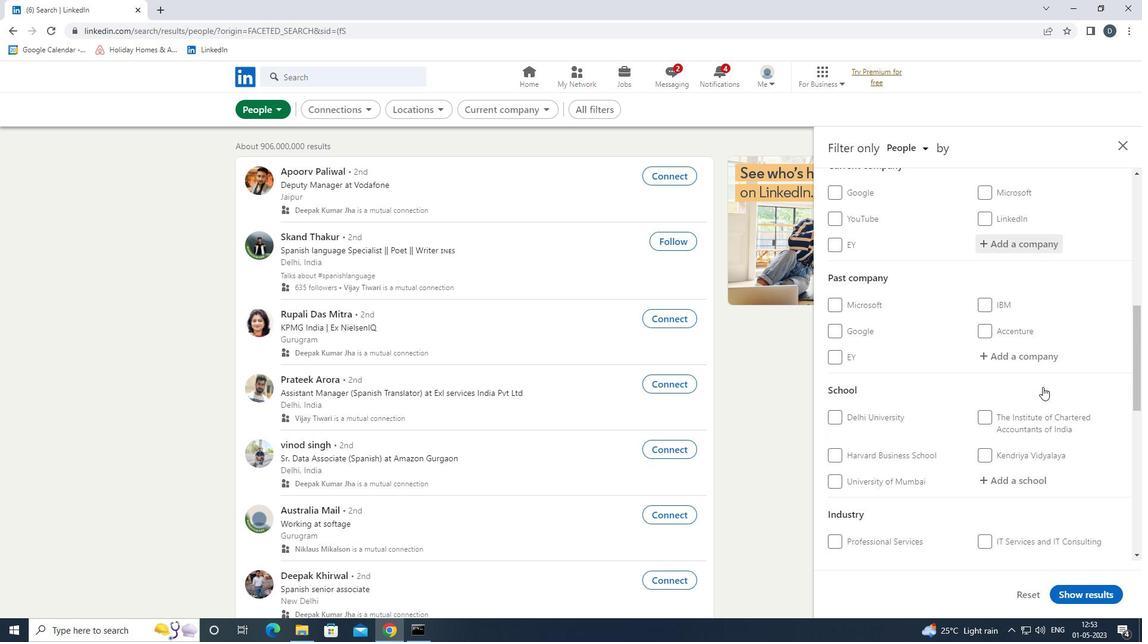 
Action: Mouse scrolled (1042, 386) with delta (0, 0)
Screenshot: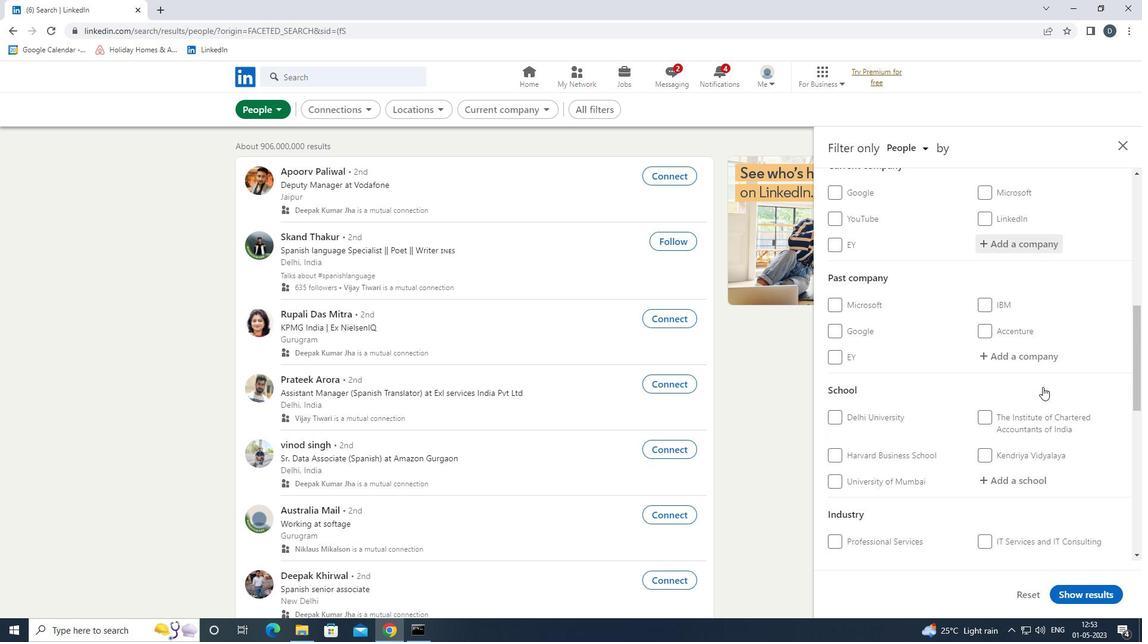 
Action: Mouse scrolled (1042, 386) with delta (0, 0)
Screenshot: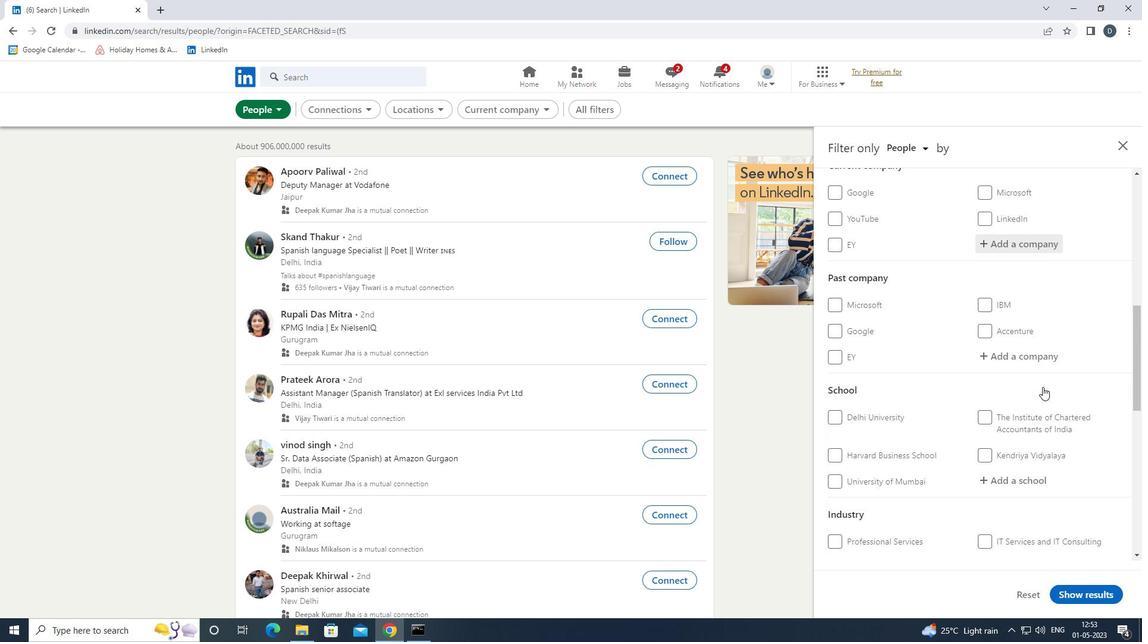 
Action: Mouse moved to (982, 468)
Screenshot: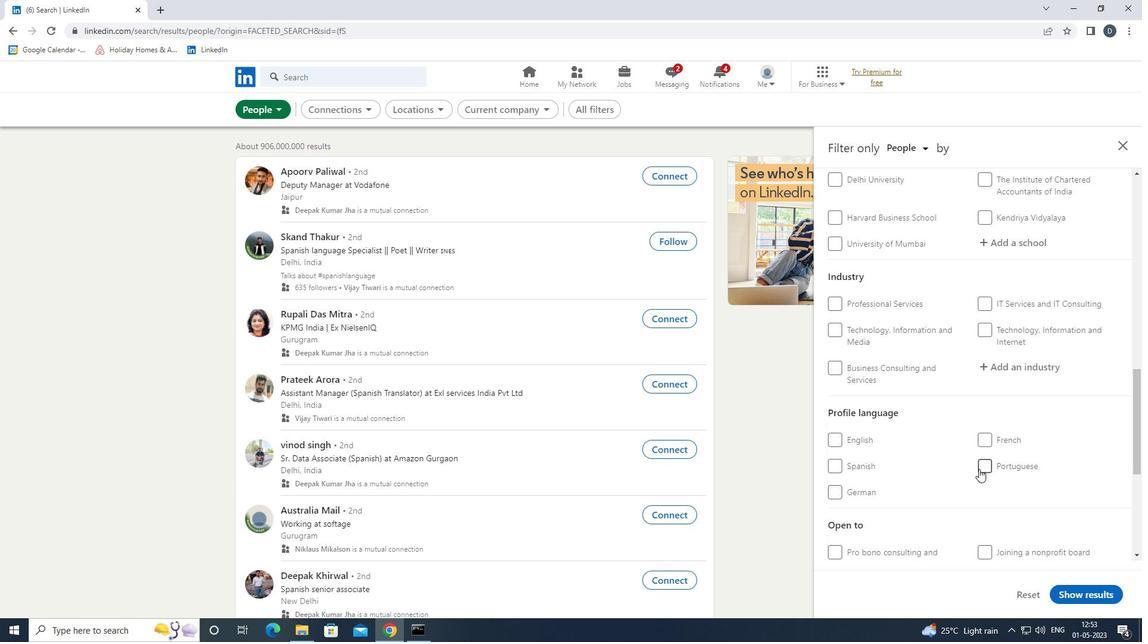 
Action: Mouse pressed left at (982, 468)
Screenshot: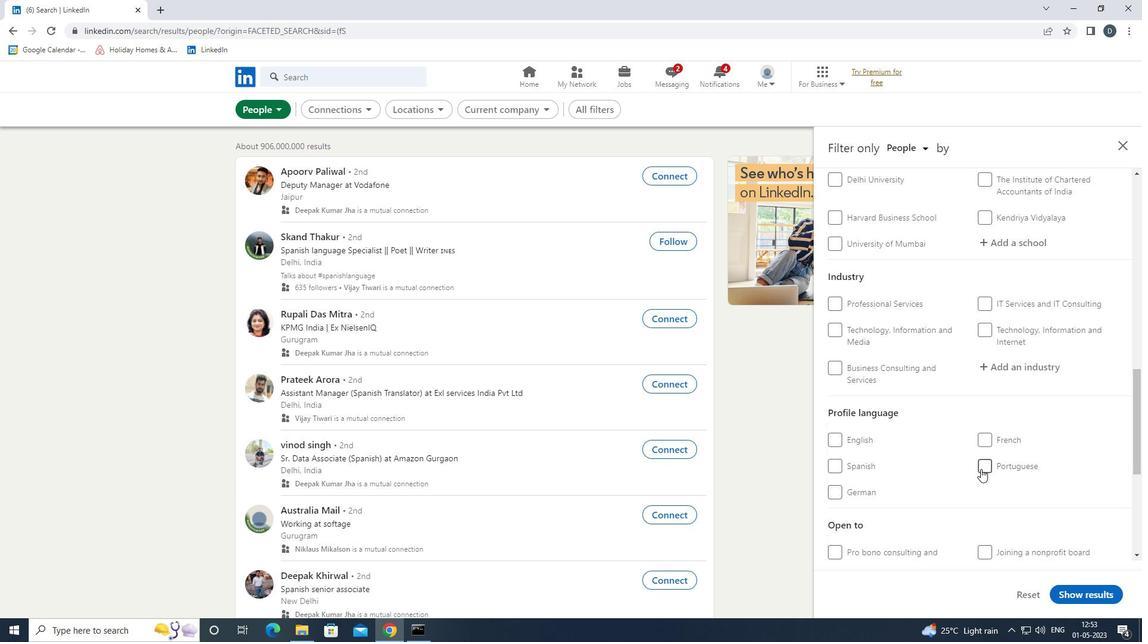 
Action: Mouse scrolled (982, 469) with delta (0, 0)
Screenshot: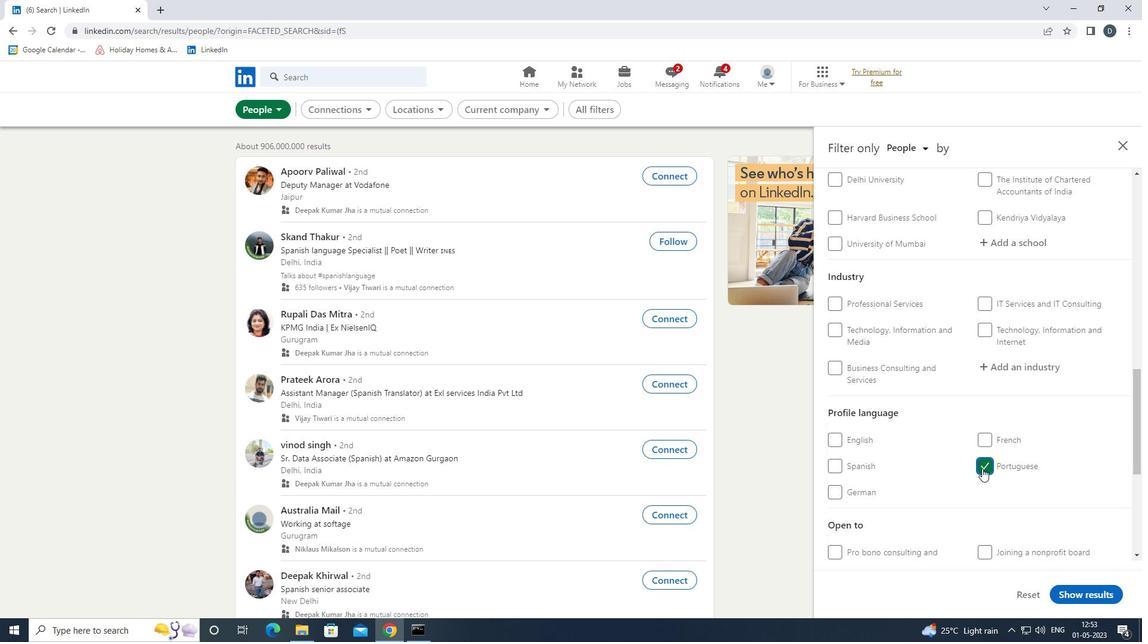 
Action: Mouse scrolled (982, 469) with delta (0, 0)
Screenshot: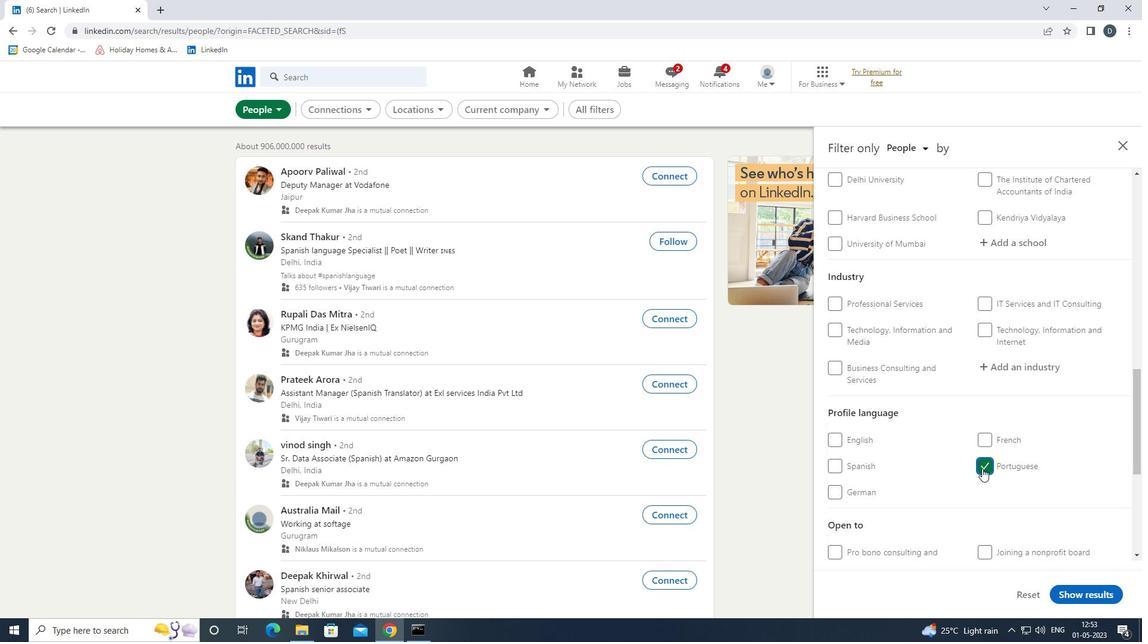 
Action: Mouse scrolled (982, 469) with delta (0, 0)
Screenshot: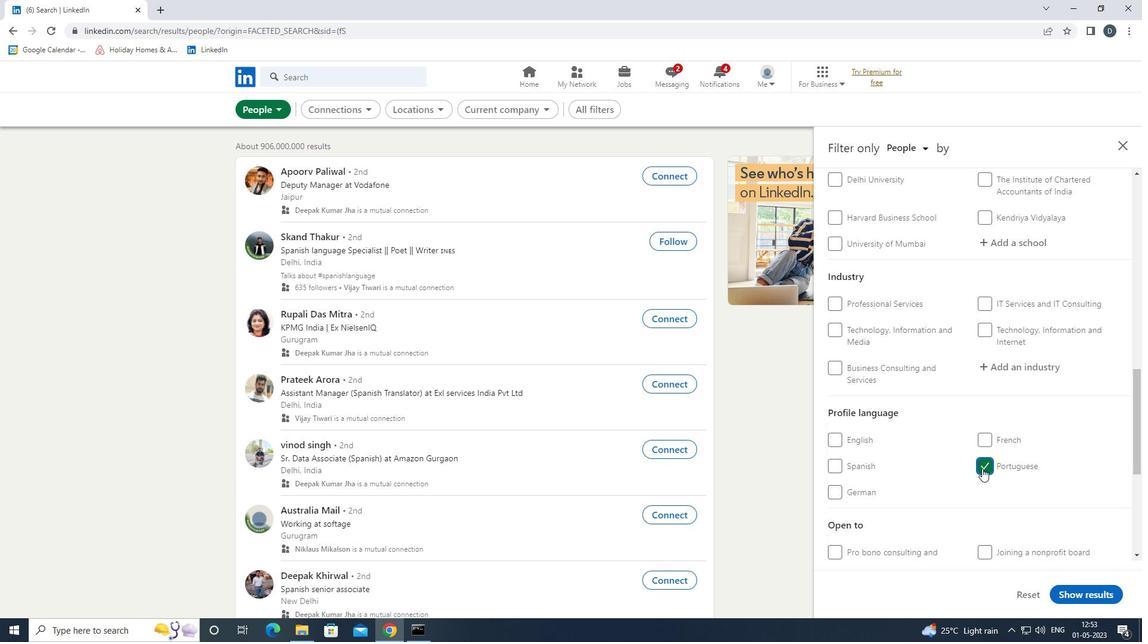 
Action: Mouse scrolled (982, 469) with delta (0, 0)
Screenshot: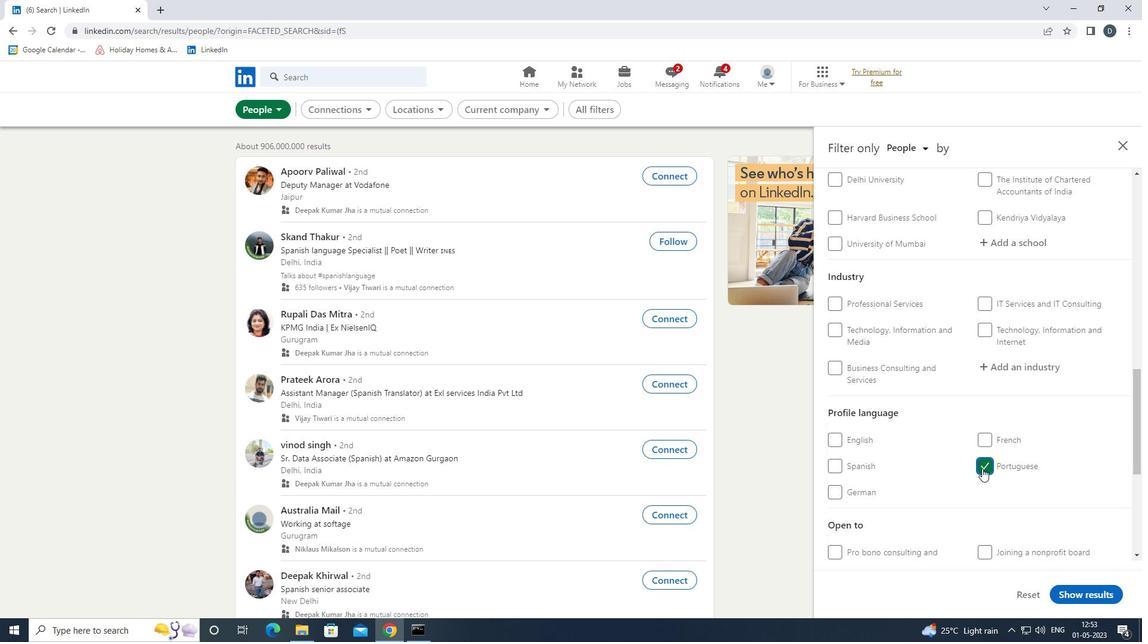 
Action: Mouse scrolled (982, 469) with delta (0, 0)
Screenshot: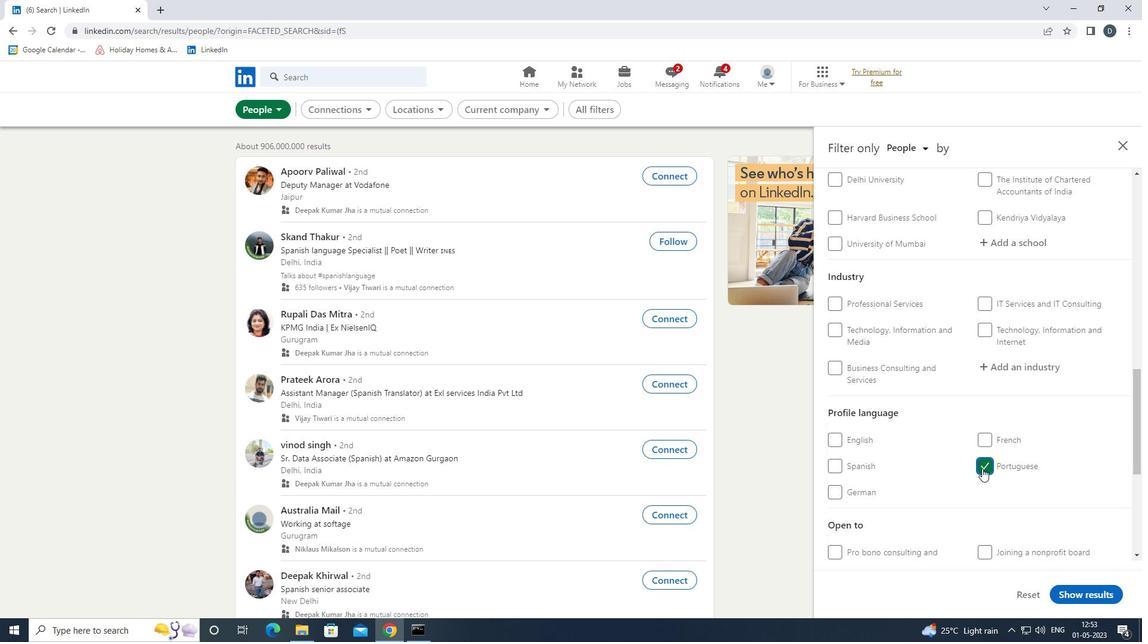
Action: Mouse scrolled (982, 469) with delta (0, 0)
Screenshot: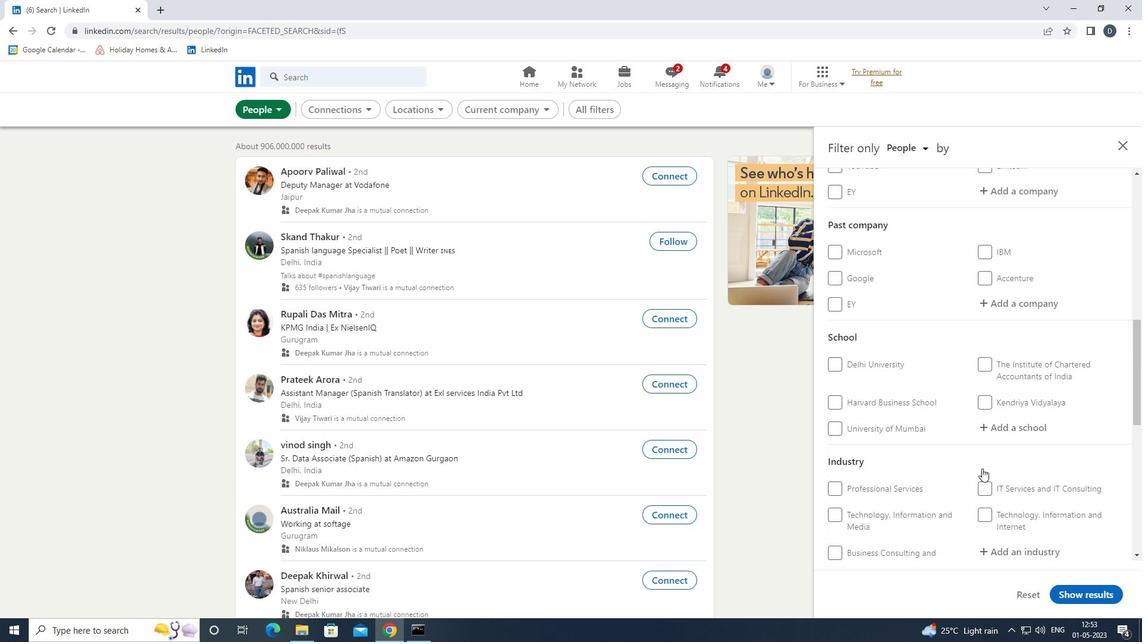 
Action: Mouse scrolled (982, 469) with delta (0, 0)
Screenshot: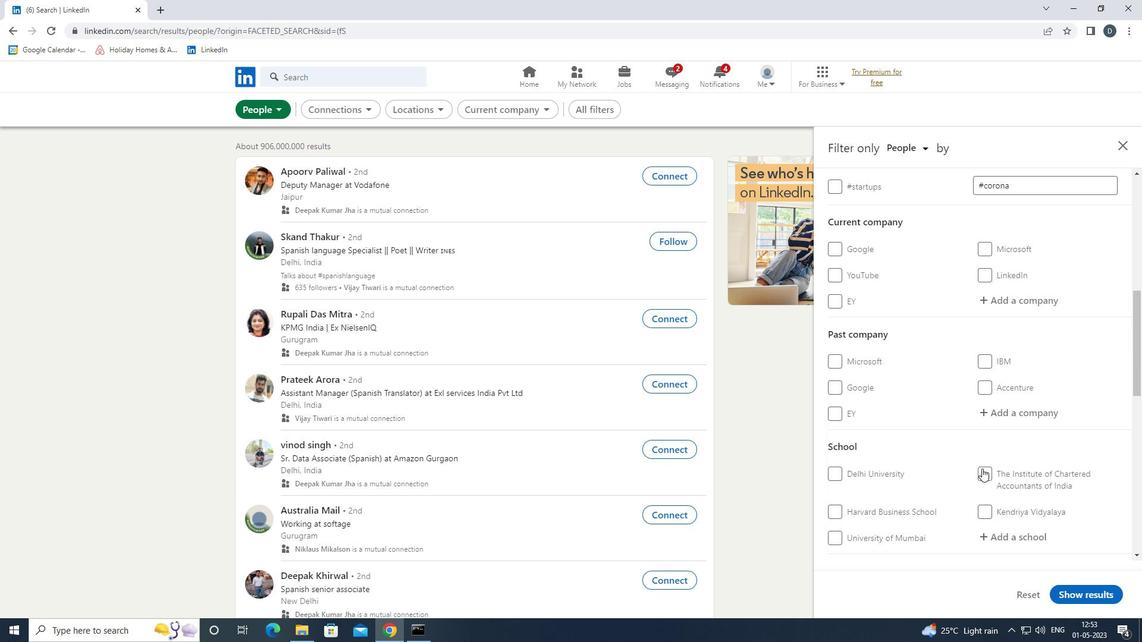 
Action: Mouse moved to (1010, 430)
Screenshot: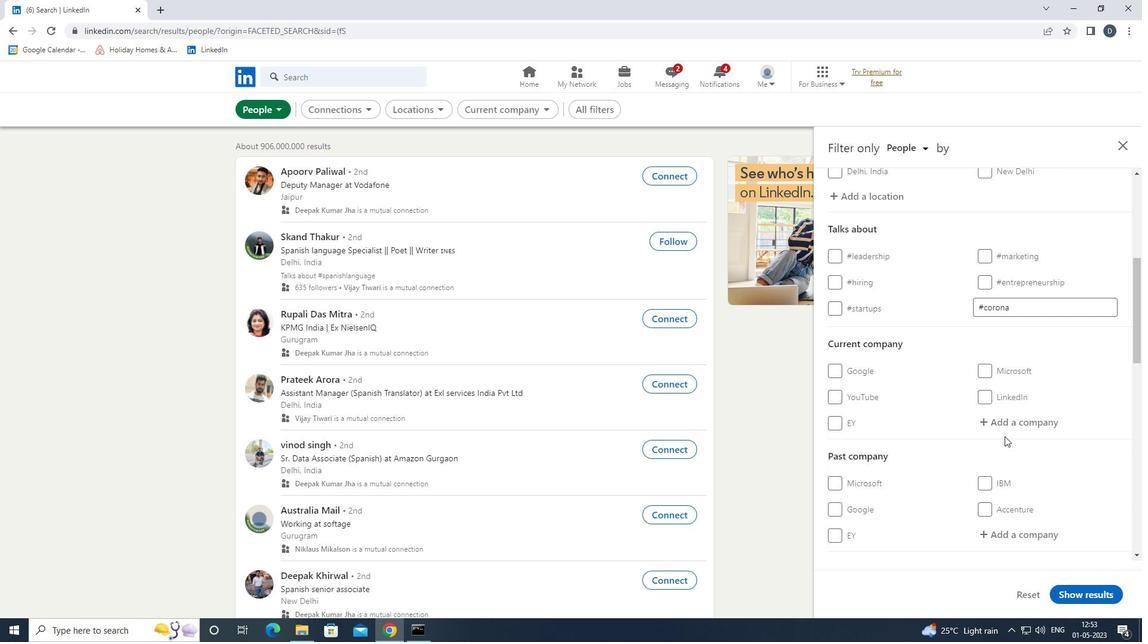 
Action: Mouse pressed left at (1010, 430)
Screenshot: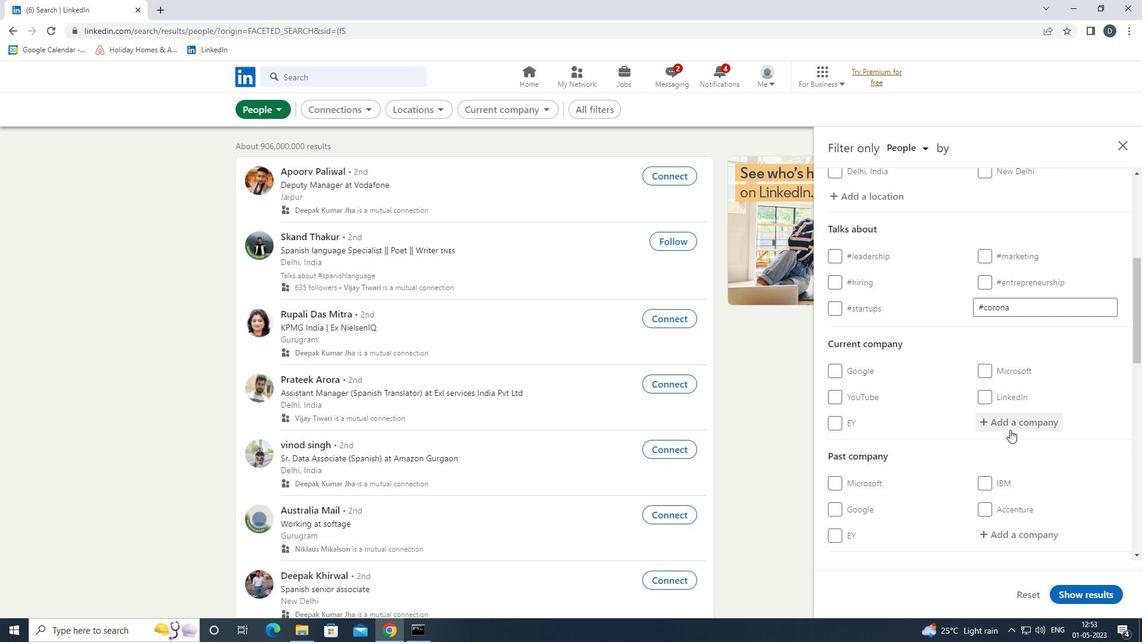 
Action: Key pressed <Key.shift>TATA<Key.space><Key.shift><Key.shift><Key.shift><Key.shift><Key.shift><Key.shift>CONSUL<Key.down><Key.down>
Screenshot: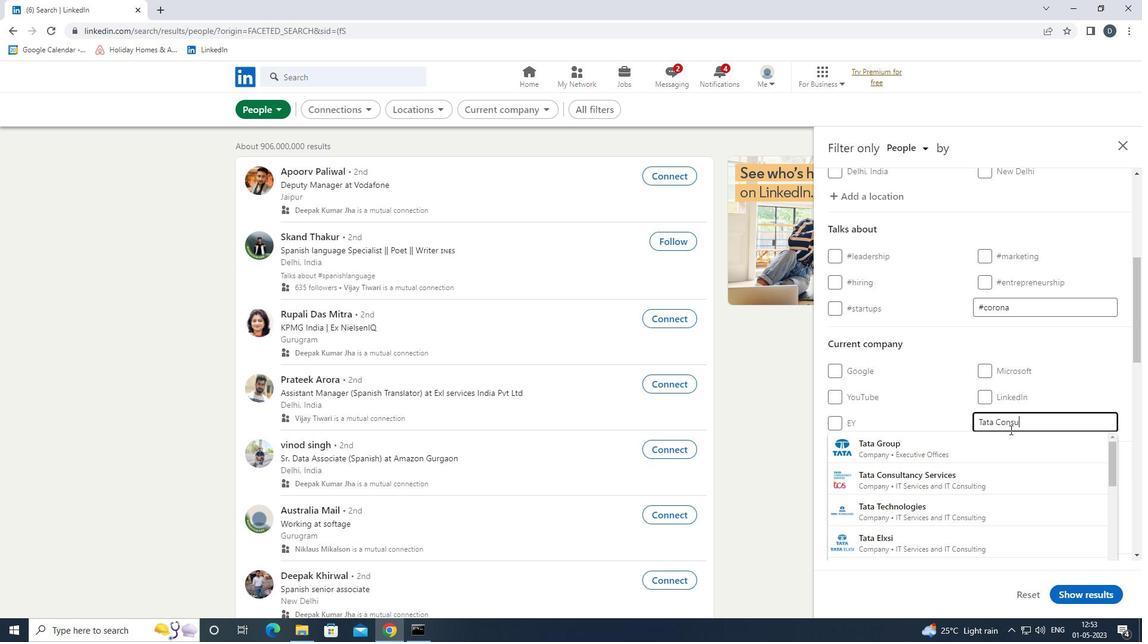 
Action: Mouse moved to (1024, 453)
Screenshot: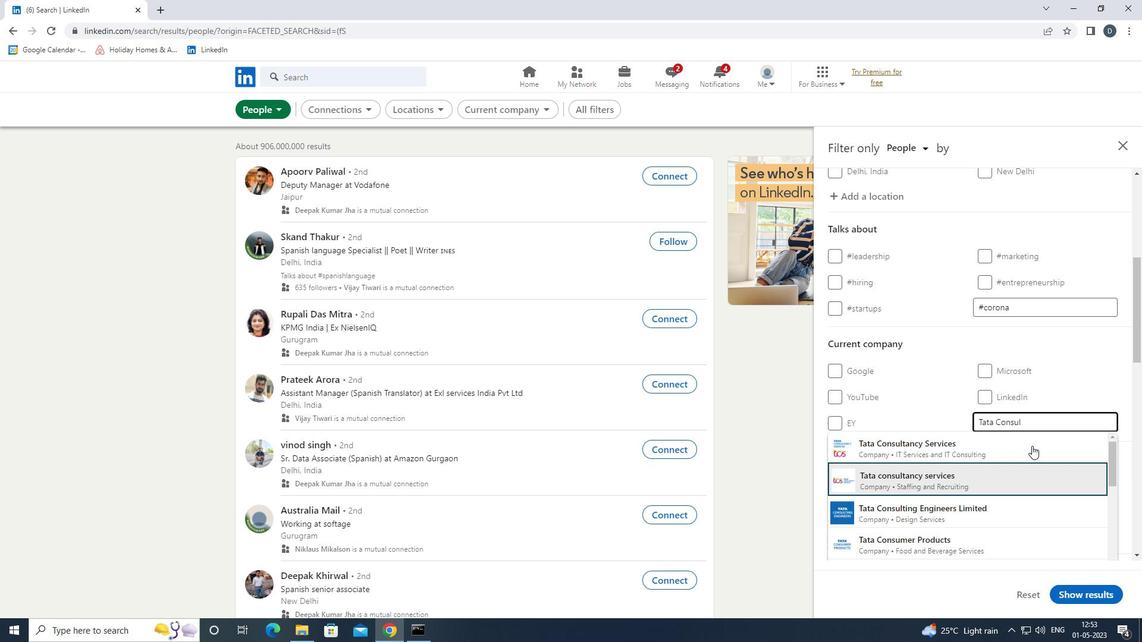 
Action: Mouse pressed left at (1024, 453)
Screenshot: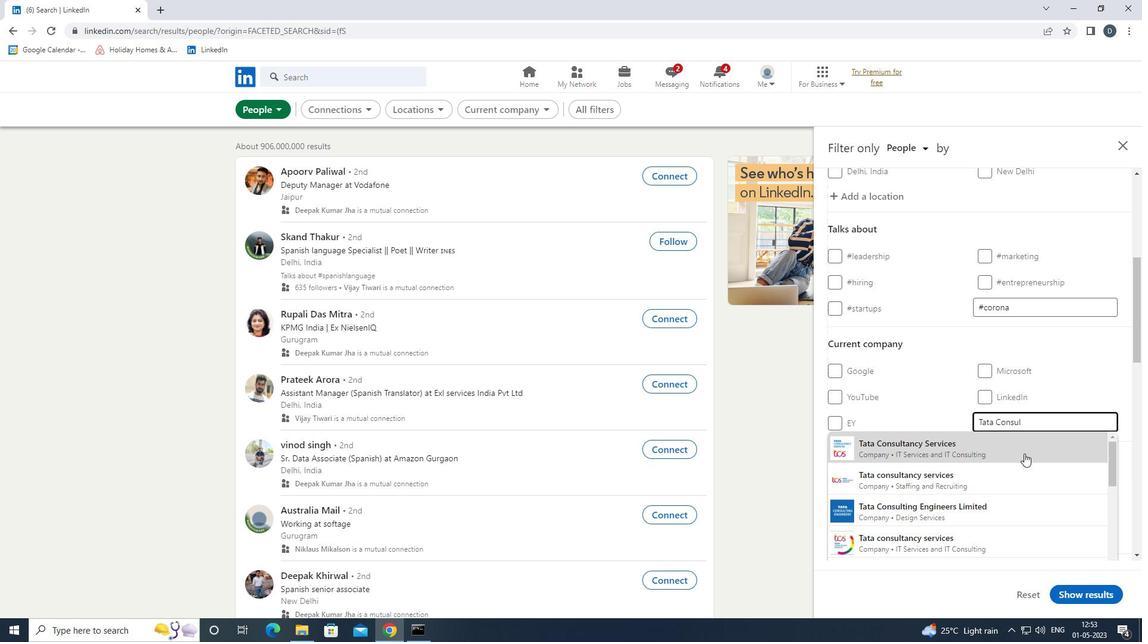 
Action: Mouse scrolled (1024, 453) with delta (0, 0)
Screenshot: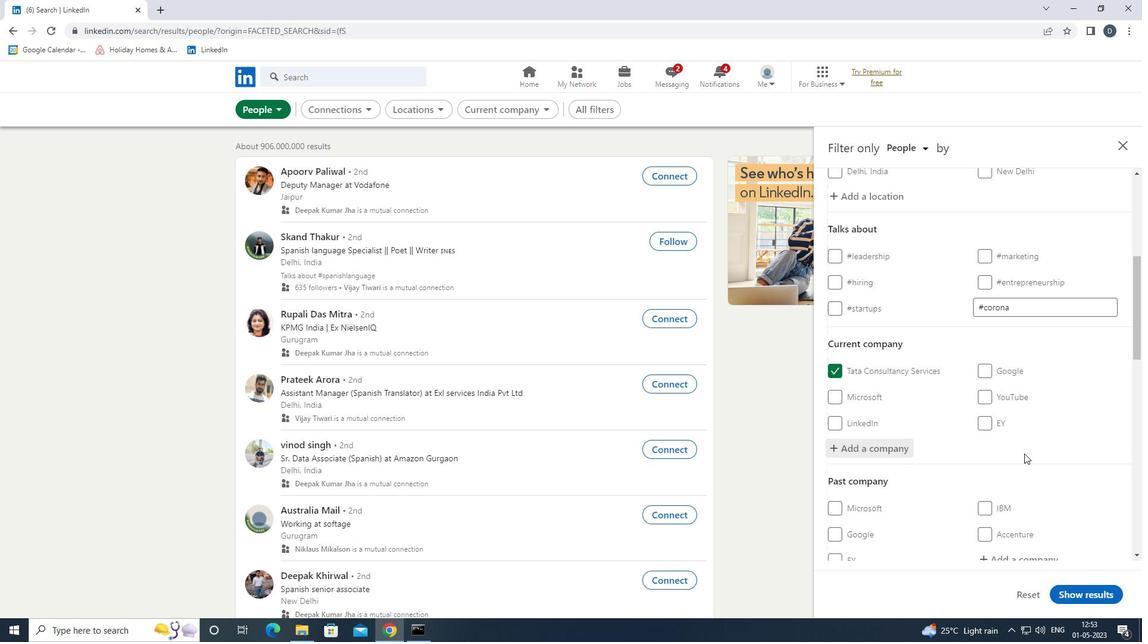 
Action: Mouse scrolled (1024, 453) with delta (0, 0)
Screenshot: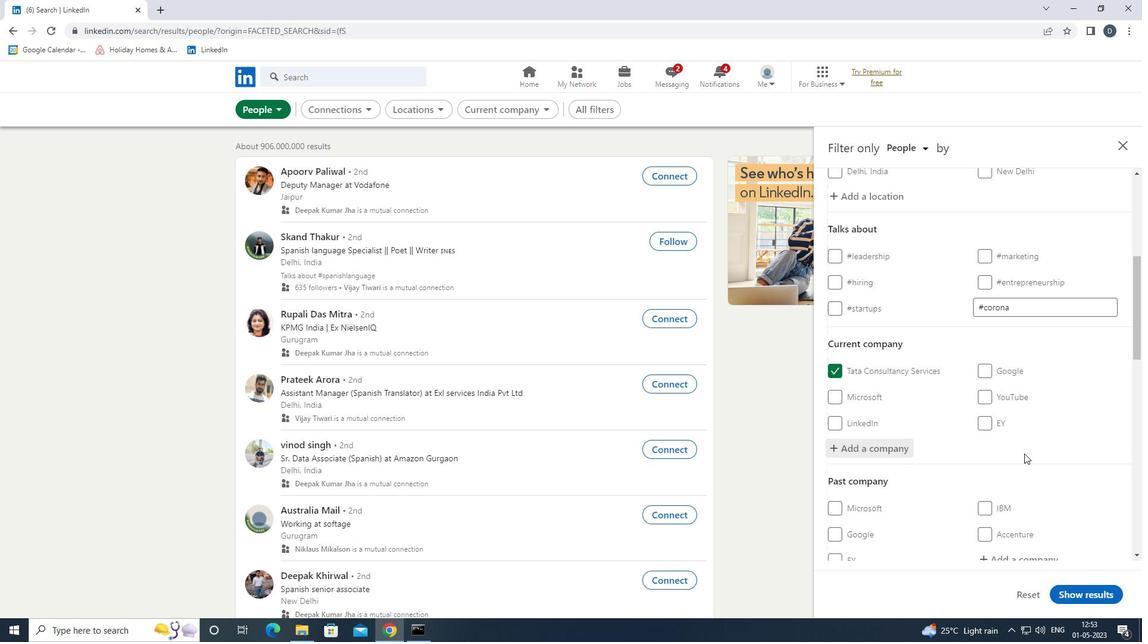 
Action: Mouse scrolled (1024, 453) with delta (0, 0)
Screenshot: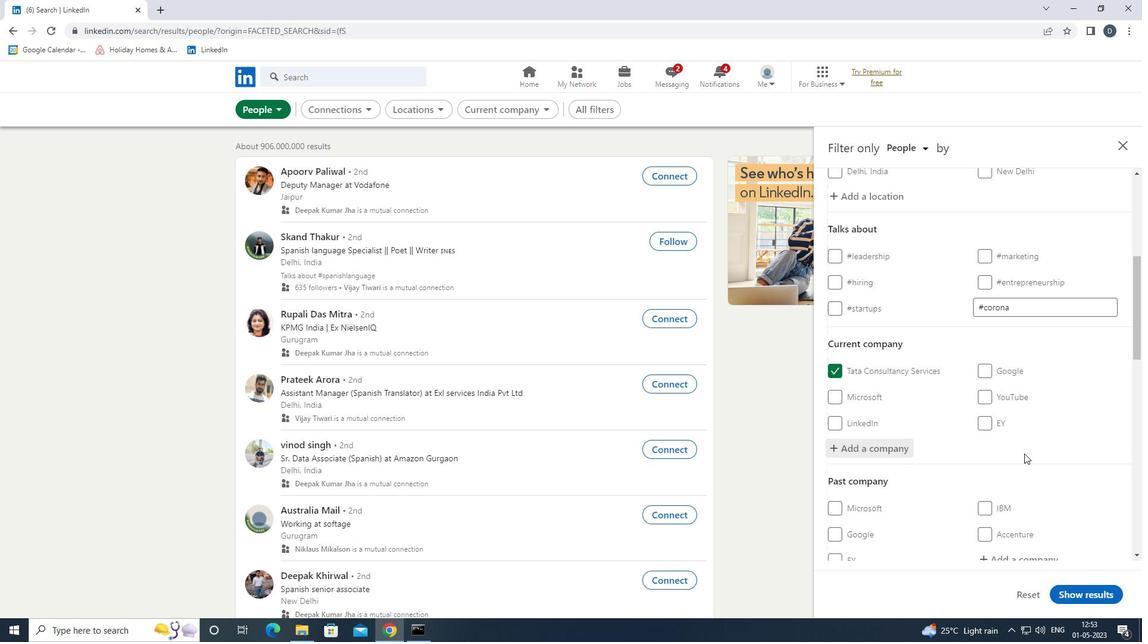 
Action: Mouse scrolled (1024, 453) with delta (0, 0)
Screenshot: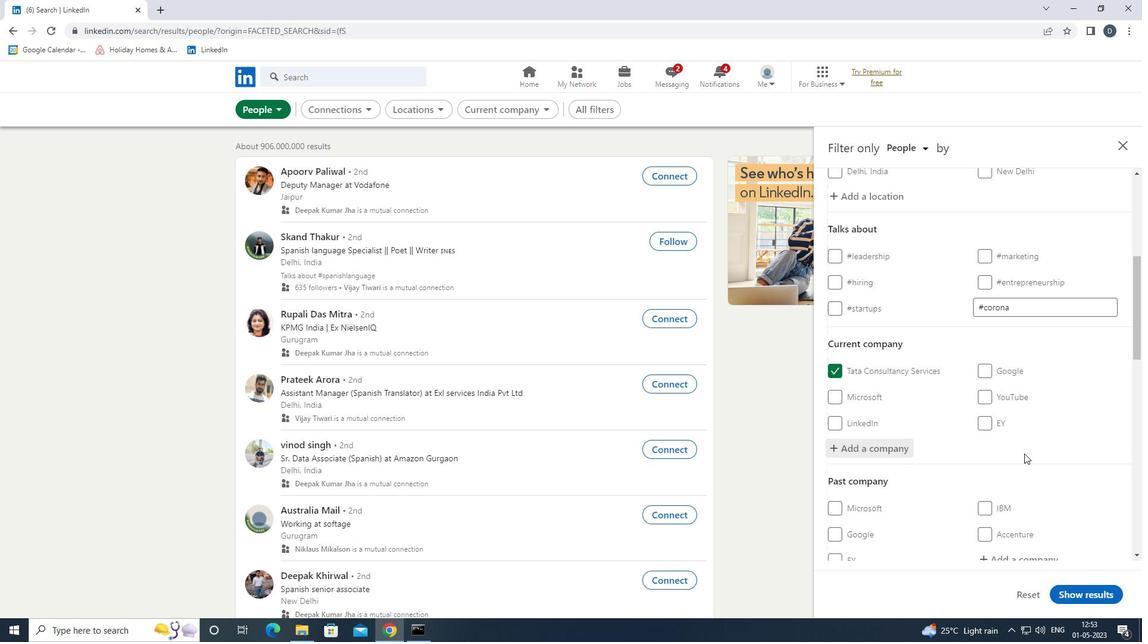 
Action: Mouse scrolled (1024, 454) with delta (0, 0)
Screenshot: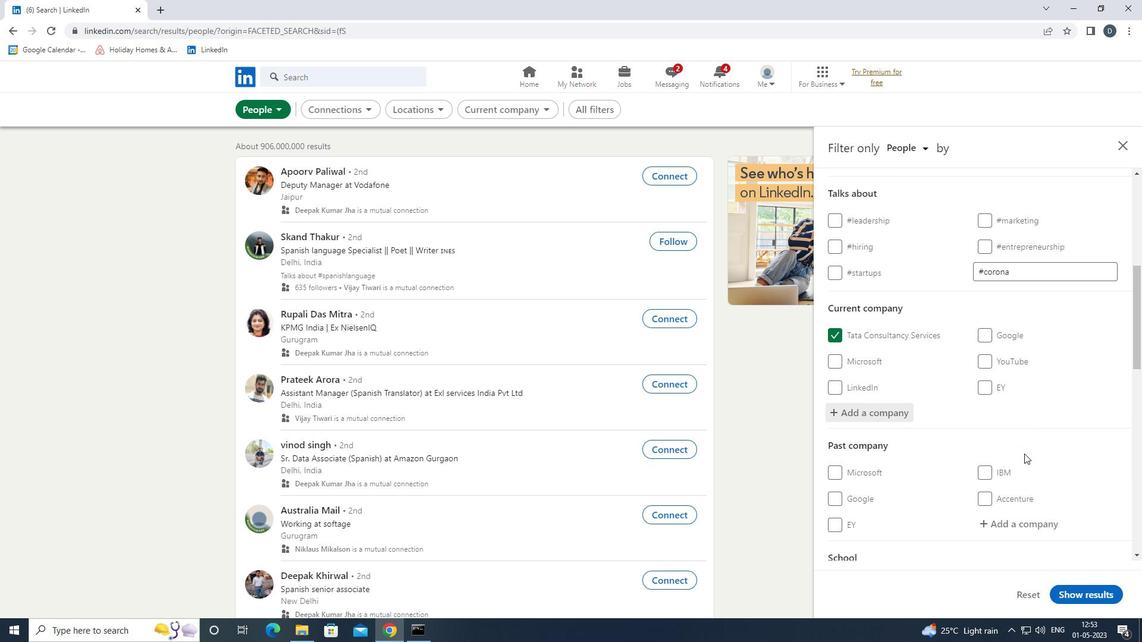 
Action: Mouse moved to (1031, 393)
Screenshot: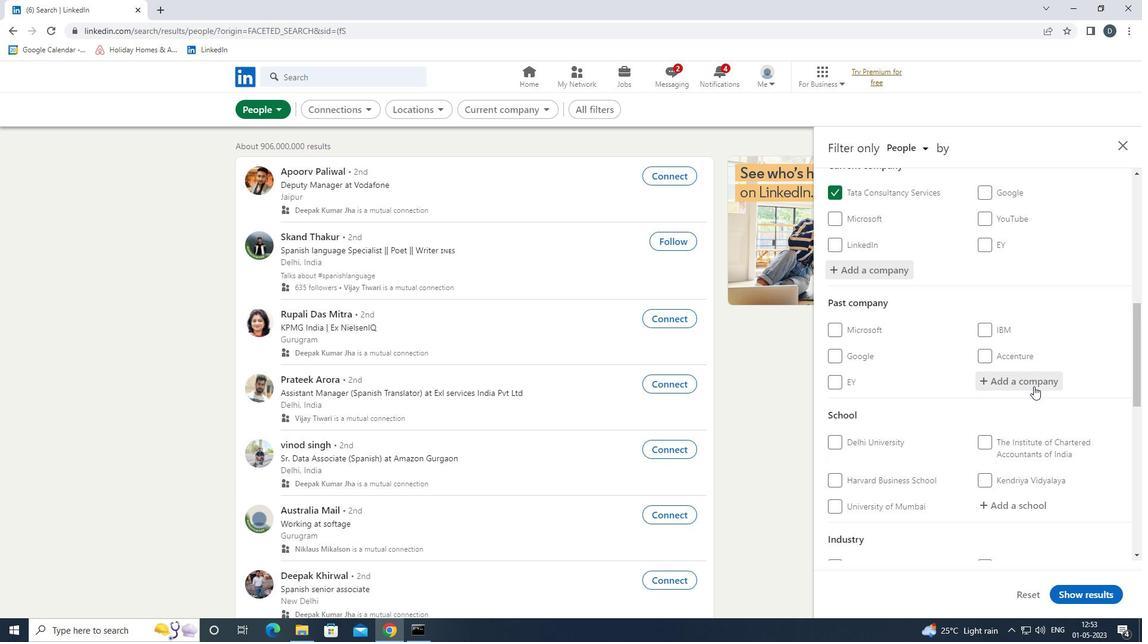
Action: Mouse scrolled (1031, 393) with delta (0, 0)
Screenshot: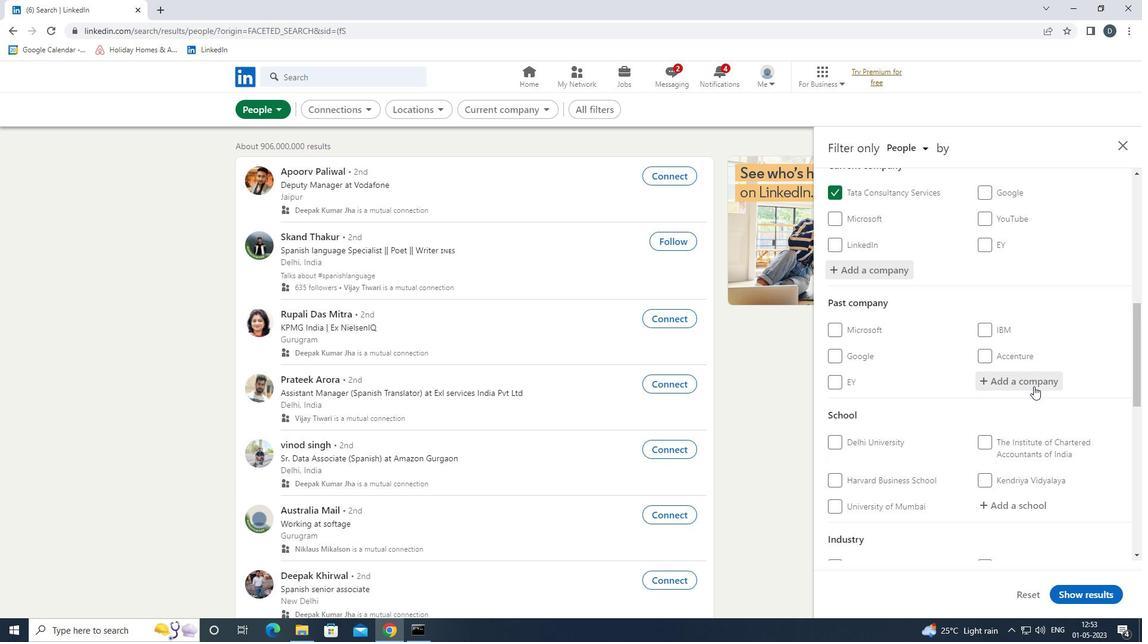 
Action: Mouse moved to (1031, 394)
Screenshot: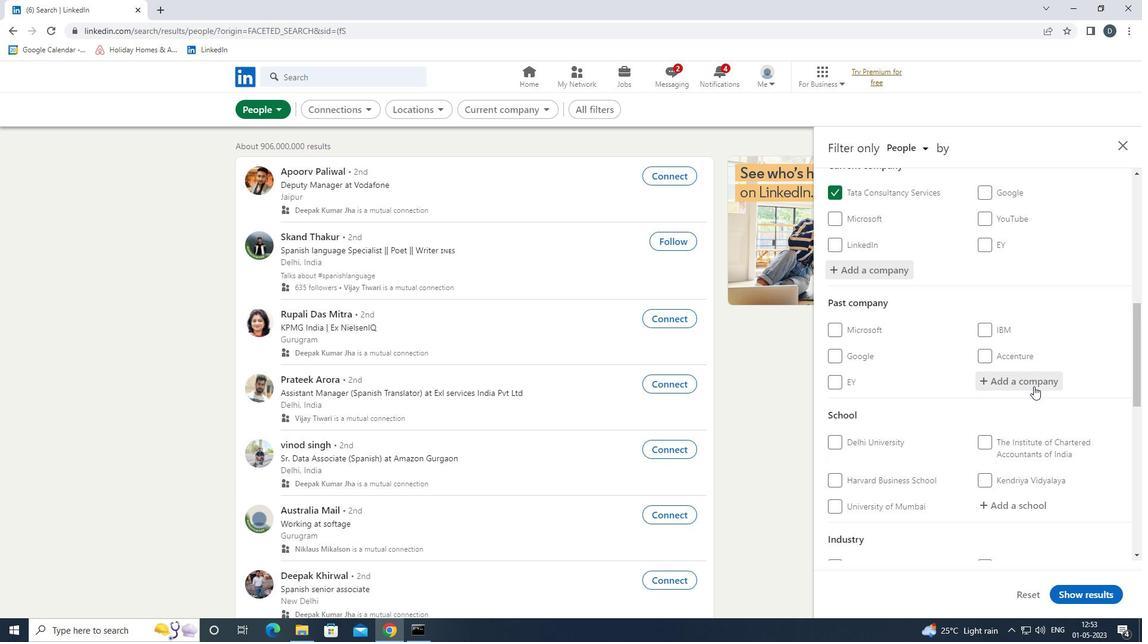 
Action: Mouse scrolled (1031, 393) with delta (0, 0)
Screenshot: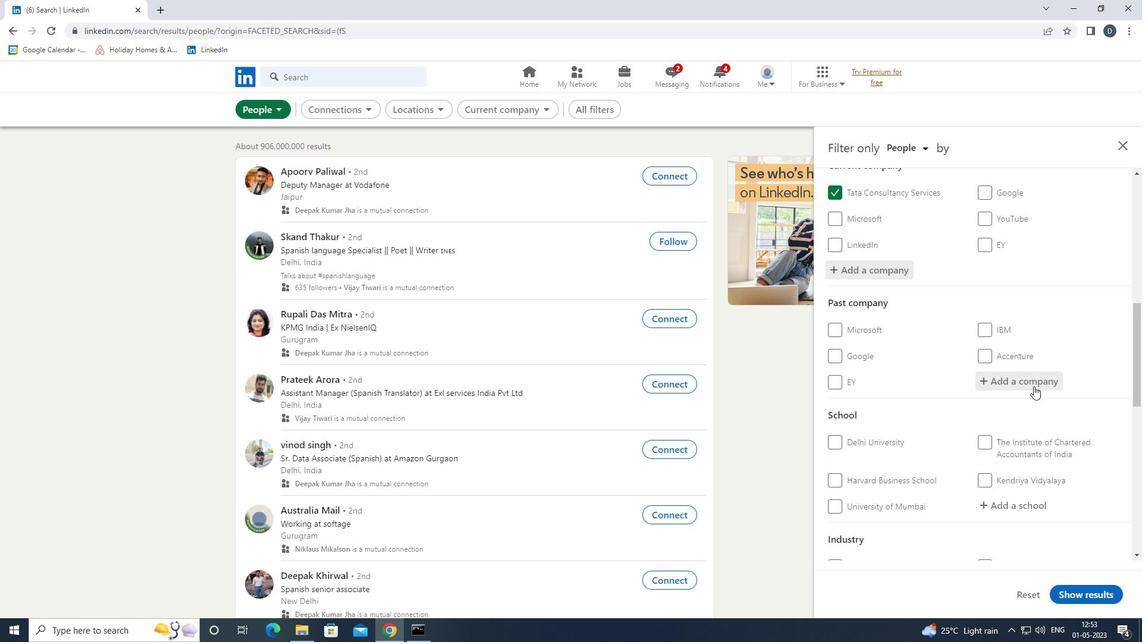 
Action: Mouse moved to (1026, 396)
Screenshot: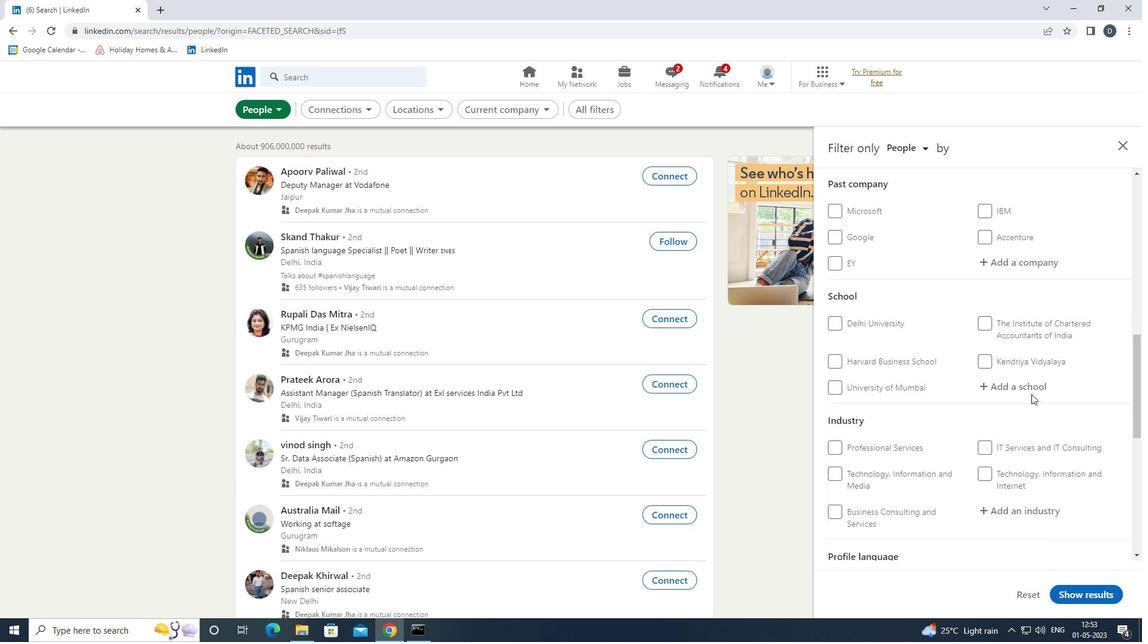 
Action: Mouse pressed left at (1026, 396)
Screenshot: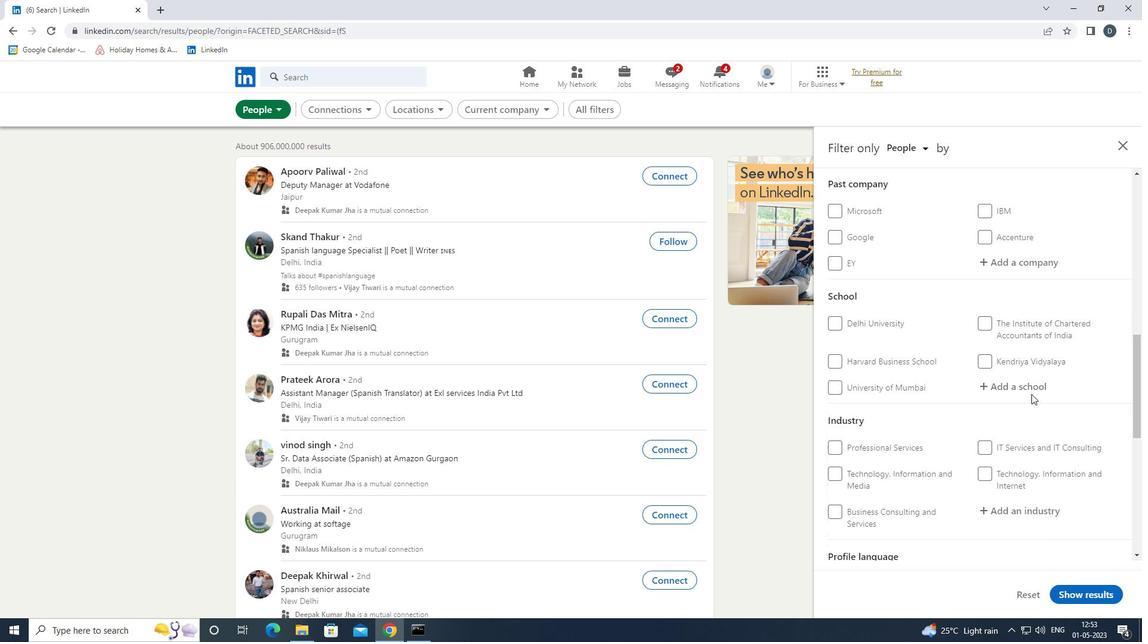 
Action: Mouse moved to (1029, 387)
Screenshot: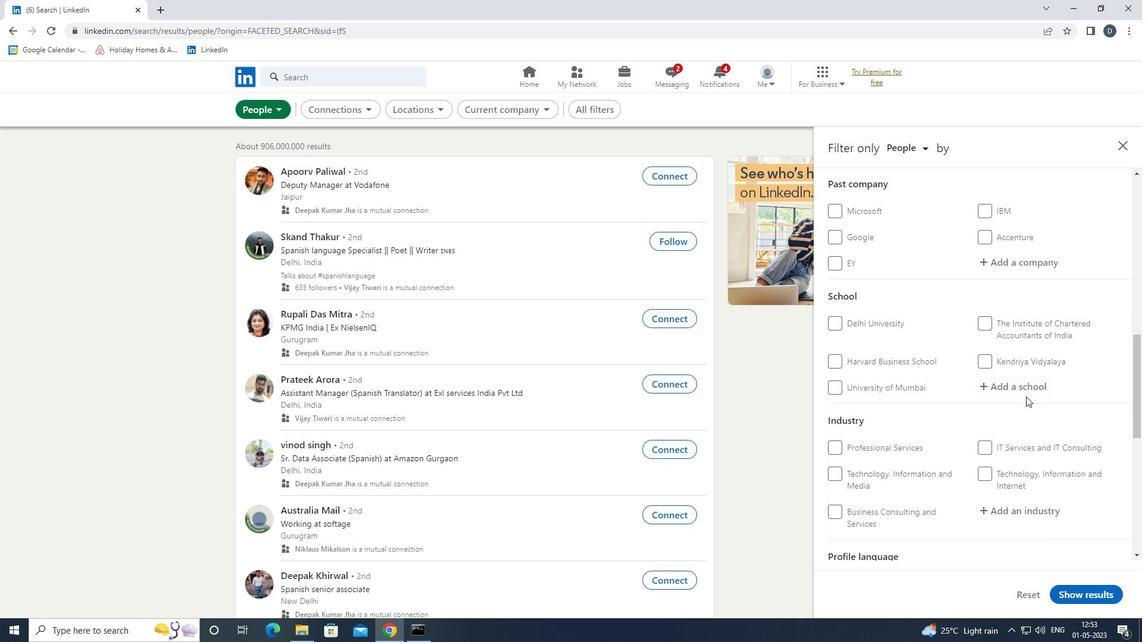 
Action: Mouse pressed left at (1029, 387)
Screenshot: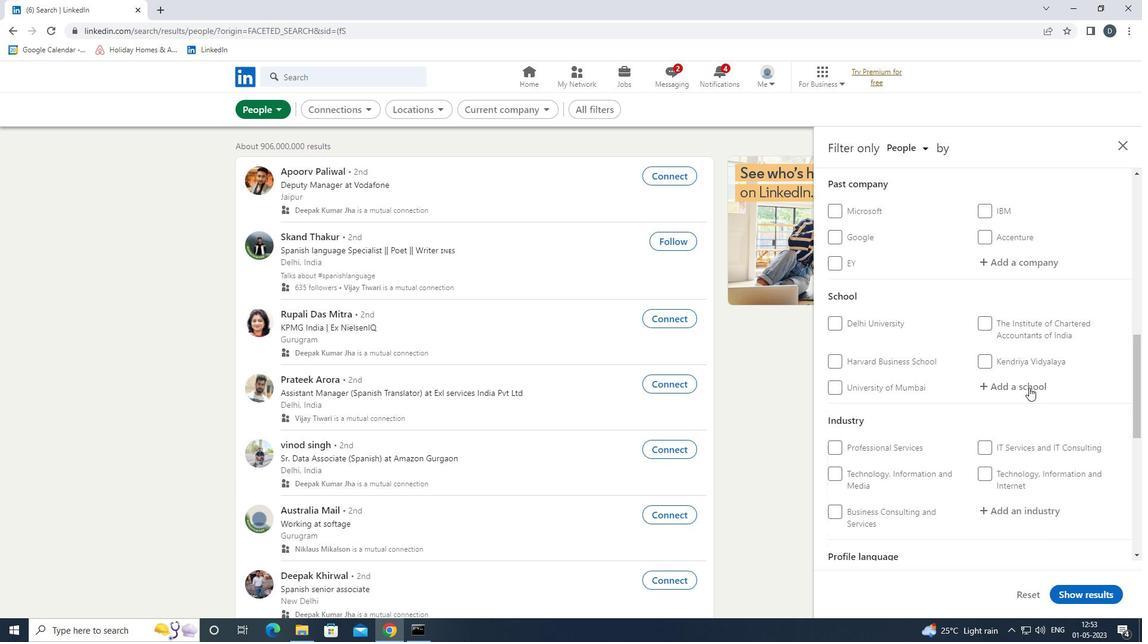 
Action: Mouse moved to (1026, 387)
Screenshot: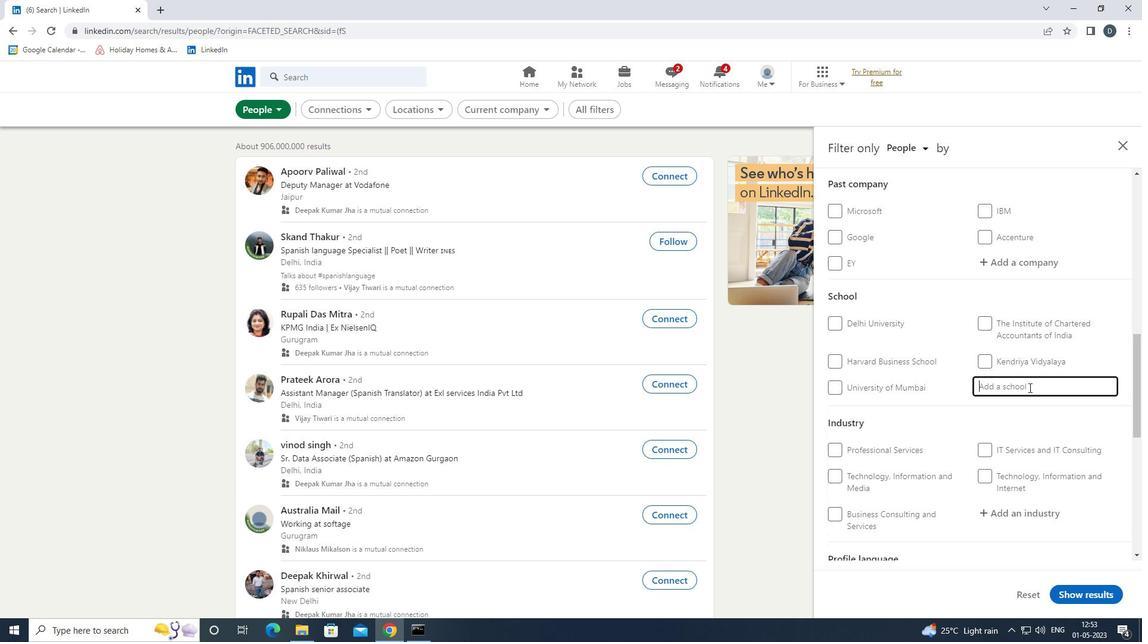 
Action: Key pressed <Key.shift><Key.shift><Key.shift>JAWAHARLAL<Key.down><Key.down><Key.down><Key.down><Key.enter>
Screenshot: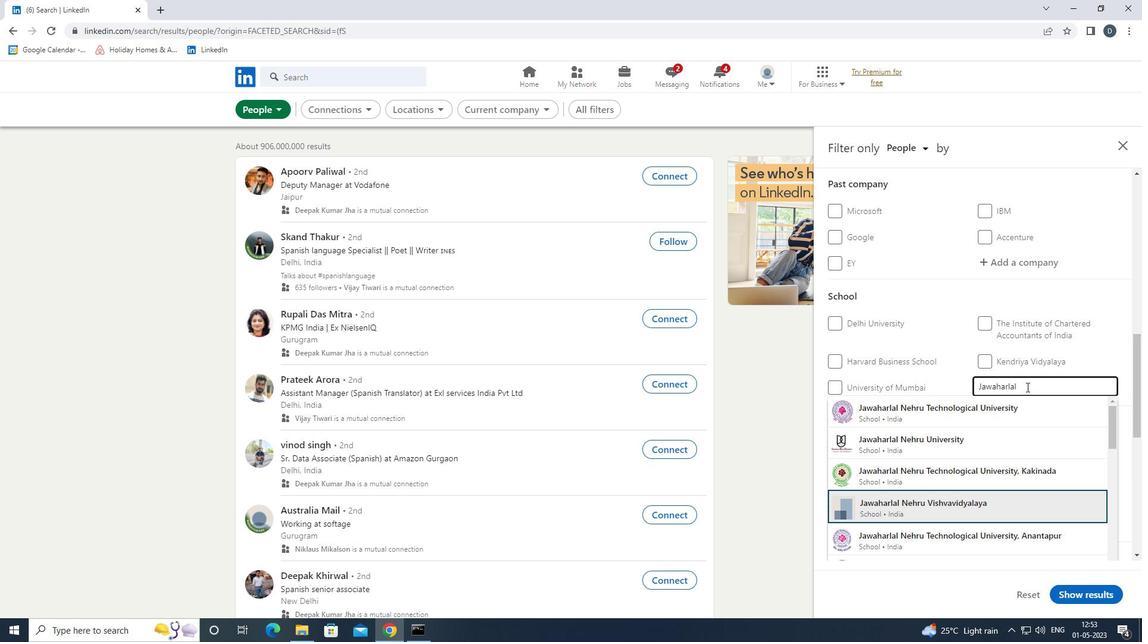 
Action: Mouse moved to (1025, 387)
Screenshot: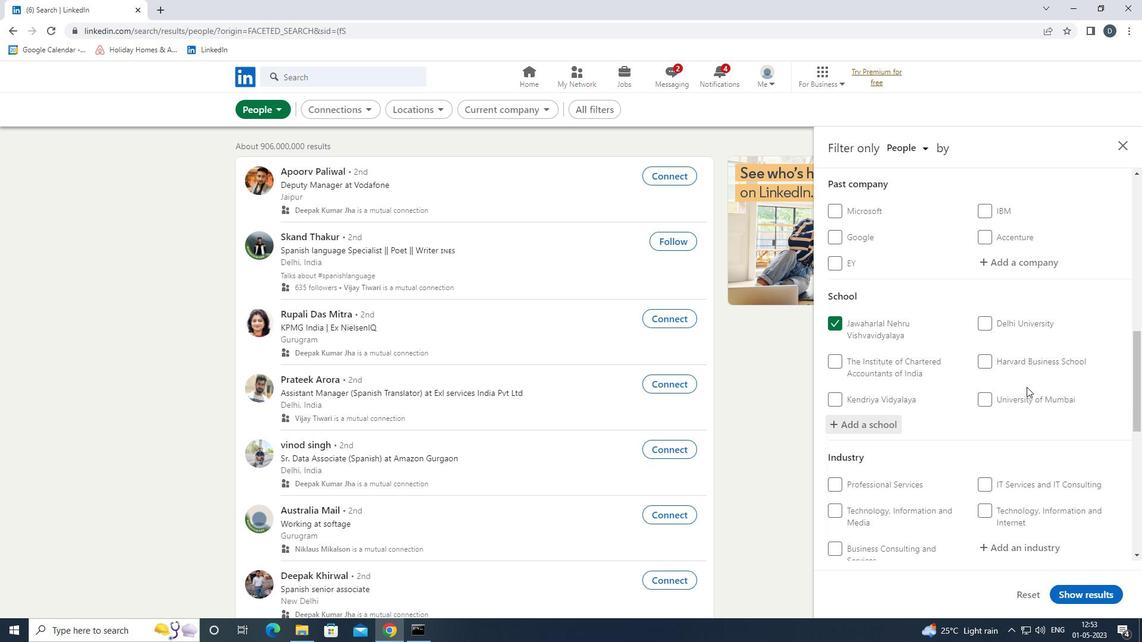 
Action: Mouse scrolled (1025, 386) with delta (0, 0)
Screenshot: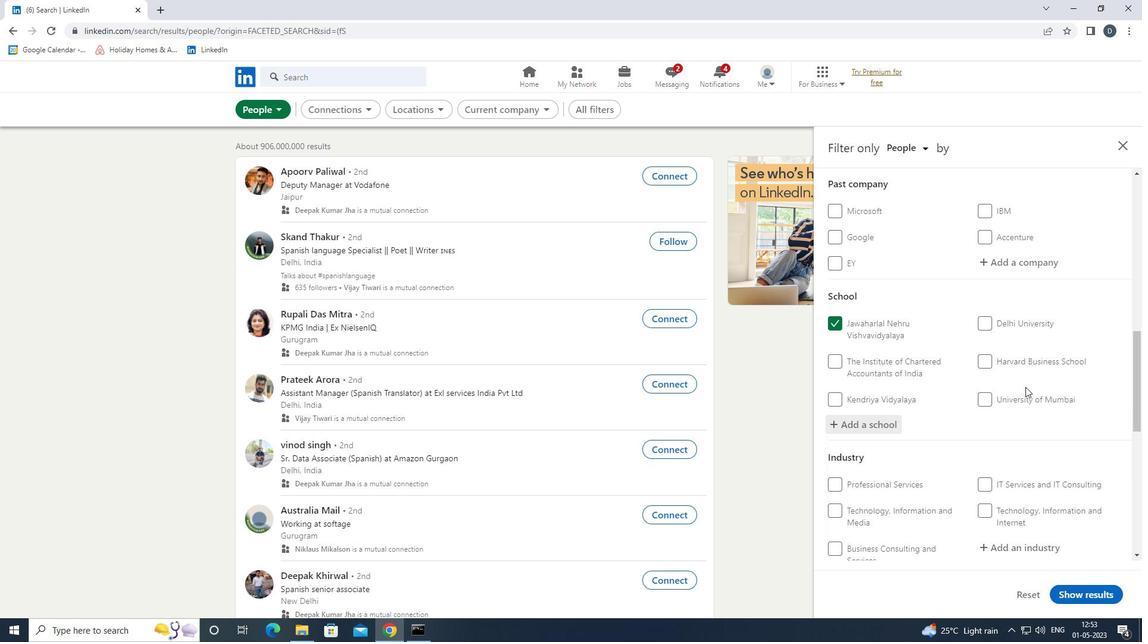 
Action: Mouse scrolled (1025, 386) with delta (0, 0)
Screenshot: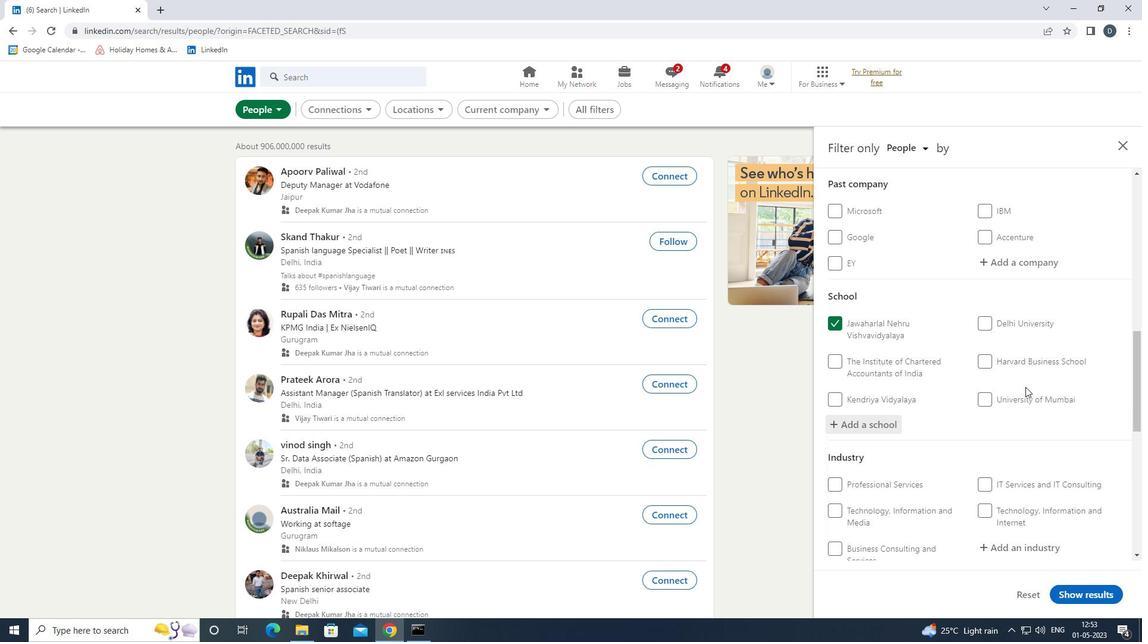 
Action: Mouse scrolled (1025, 386) with delta (0, 0)
Screenshot: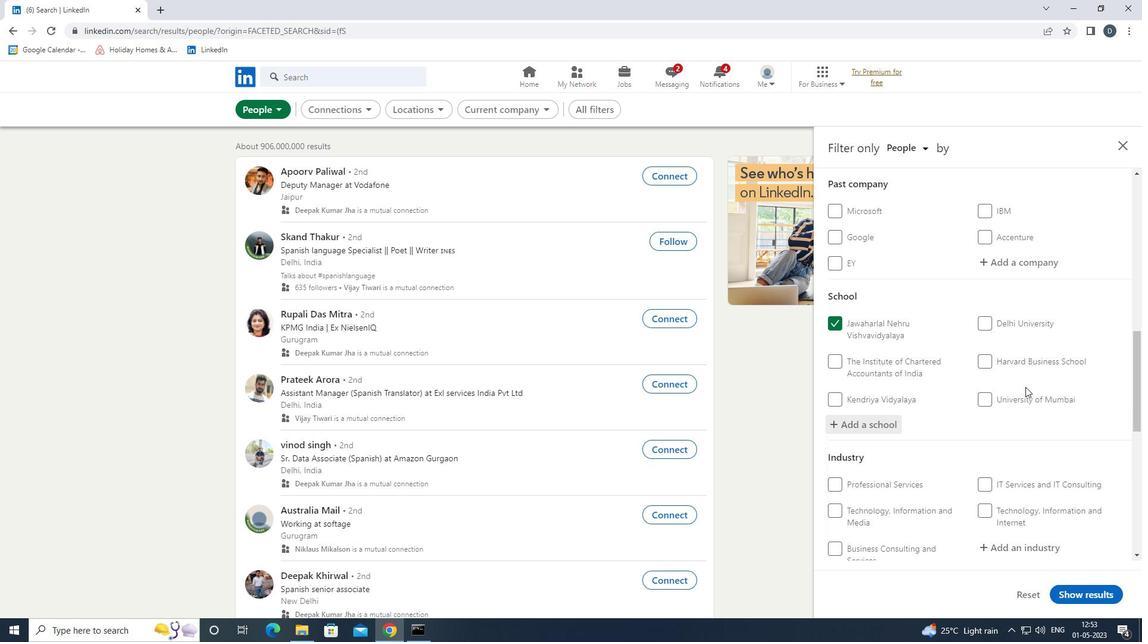 
Action: Mouse moved to (1029, 367)
Screenshot: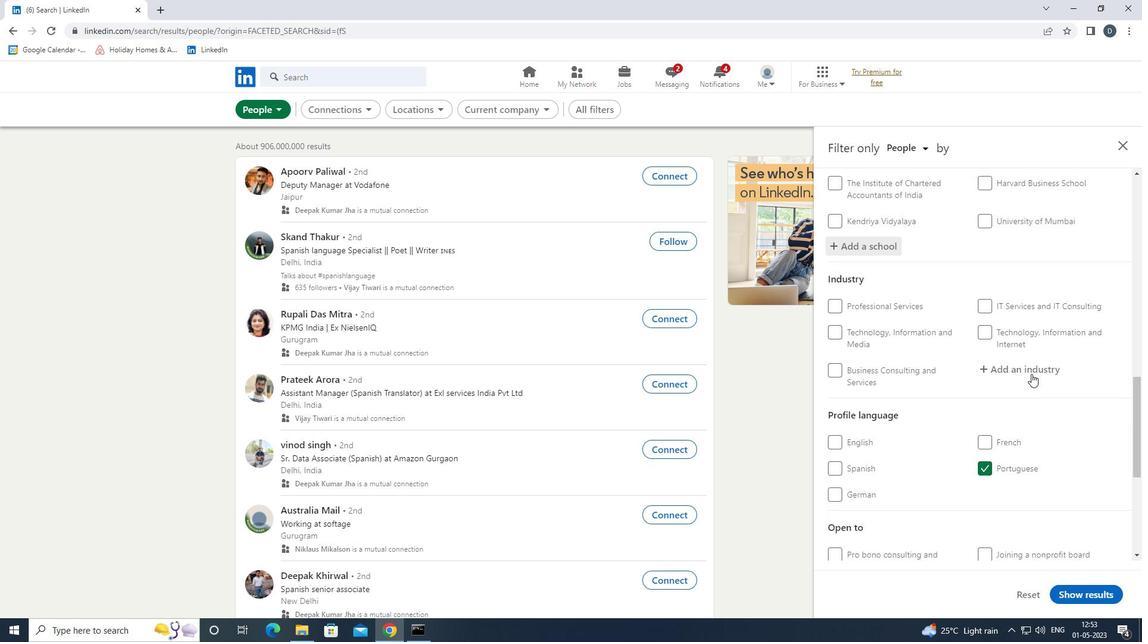 
Action: Mouse pressed left at (1029, 367)
Screenshot: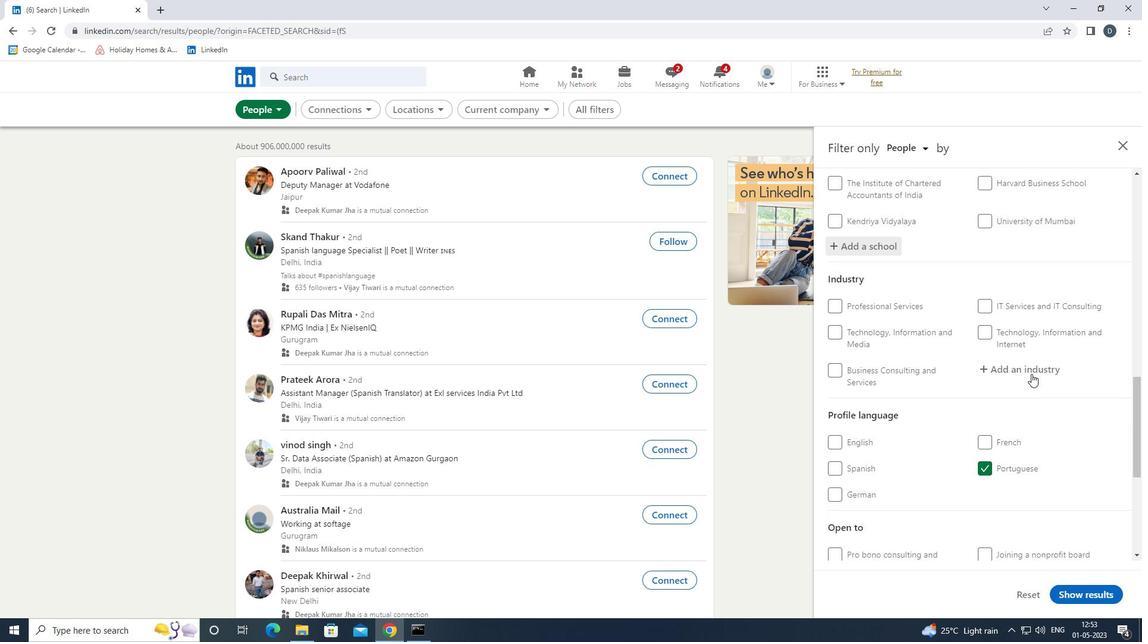 
Action: Mouse moved to (1028, 368)
Screenshot: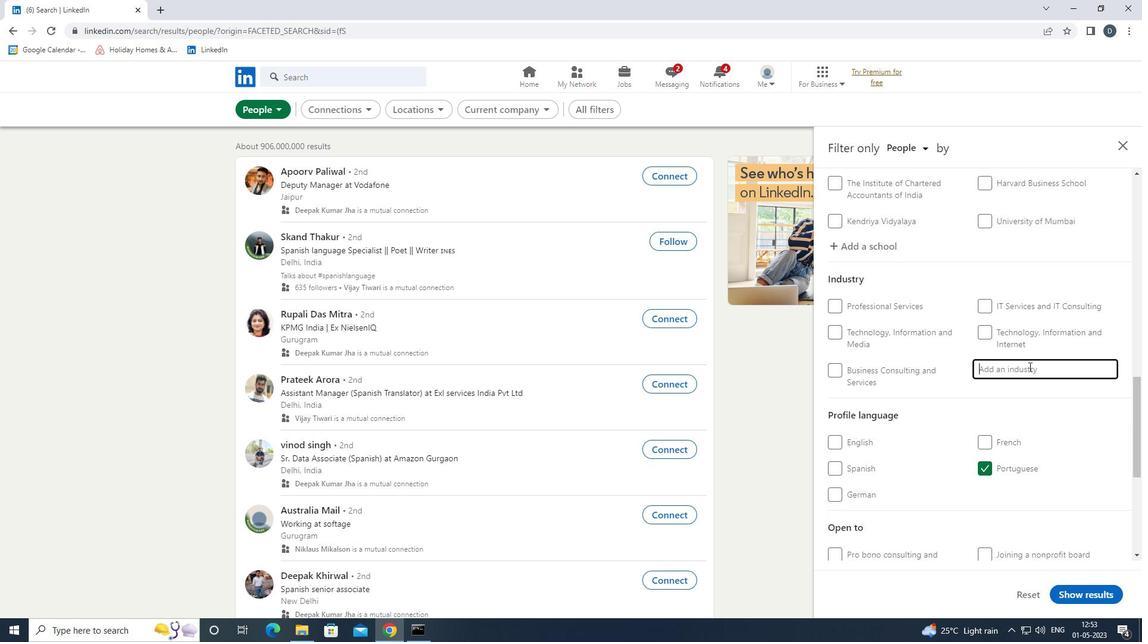 
Action: Key pressed <Key.shift>MILIT<Key.down><Key.enter>
Screenshot: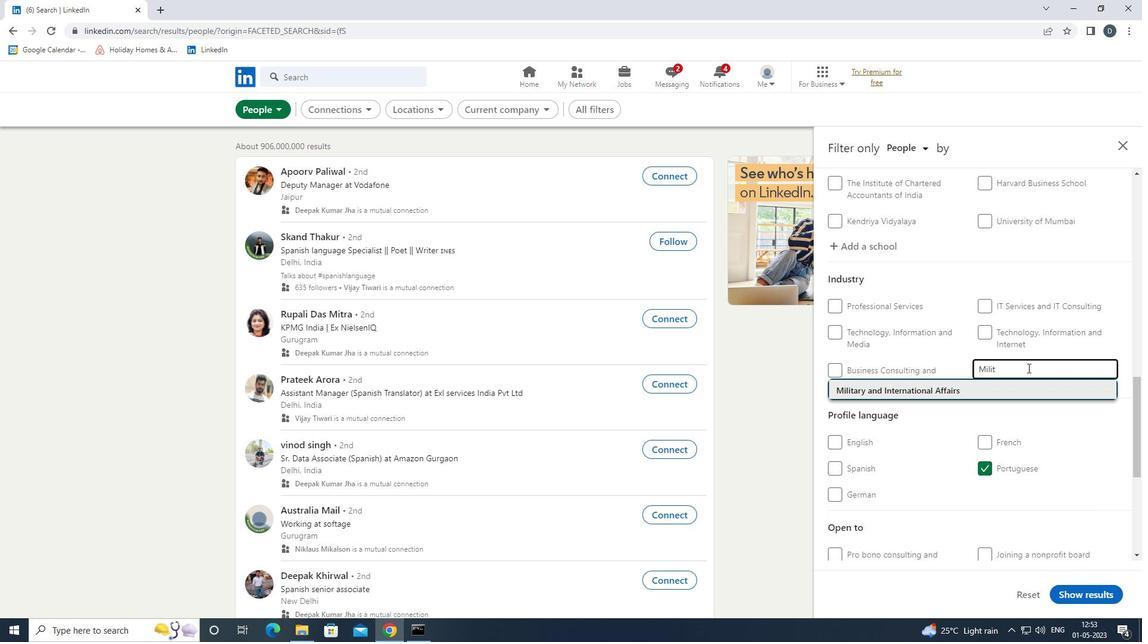 
Action: Mouse moved to (1026, 373)
Screenshot: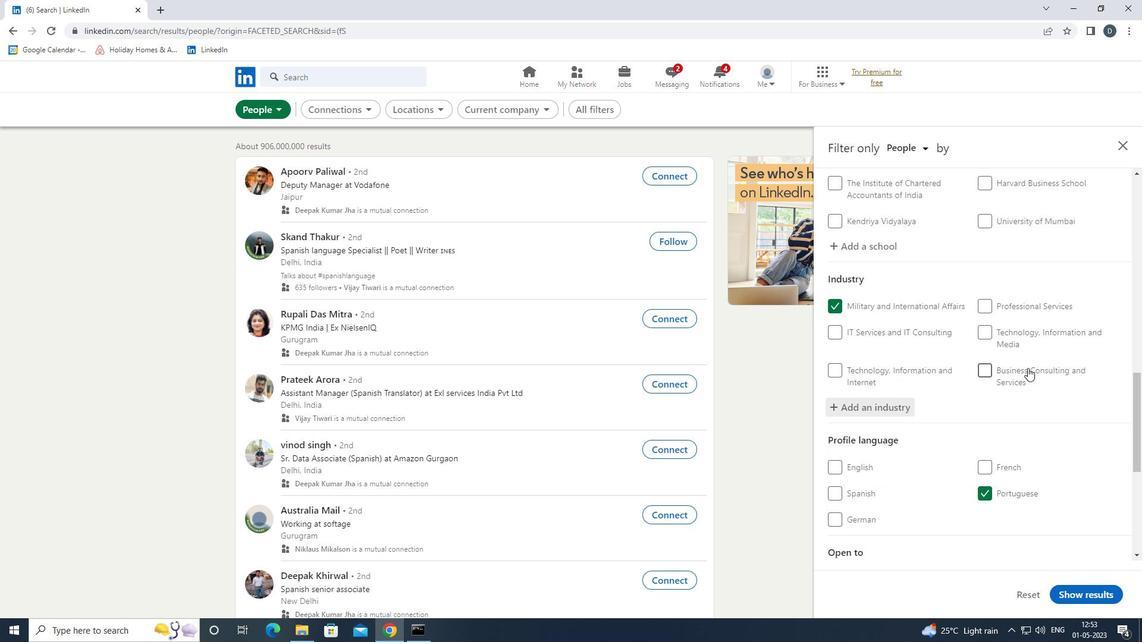 
Action: Mouse scrolled (1026, 373) with delta (0, 0)
Screenshot: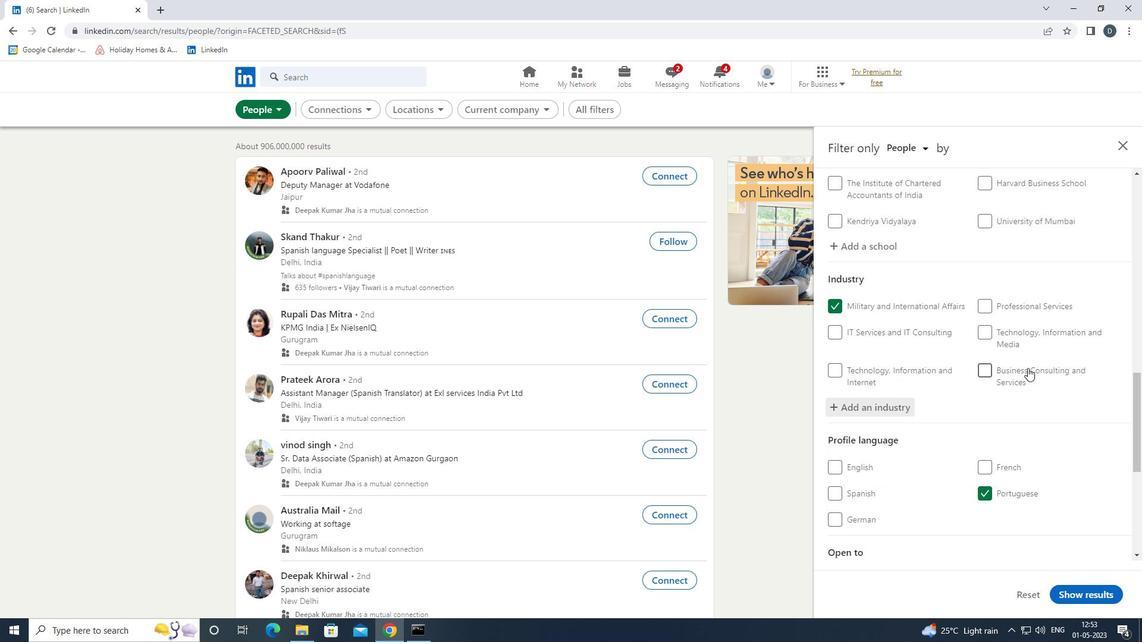 
Action: Mouse moved to (1025, 377)
Screenshot: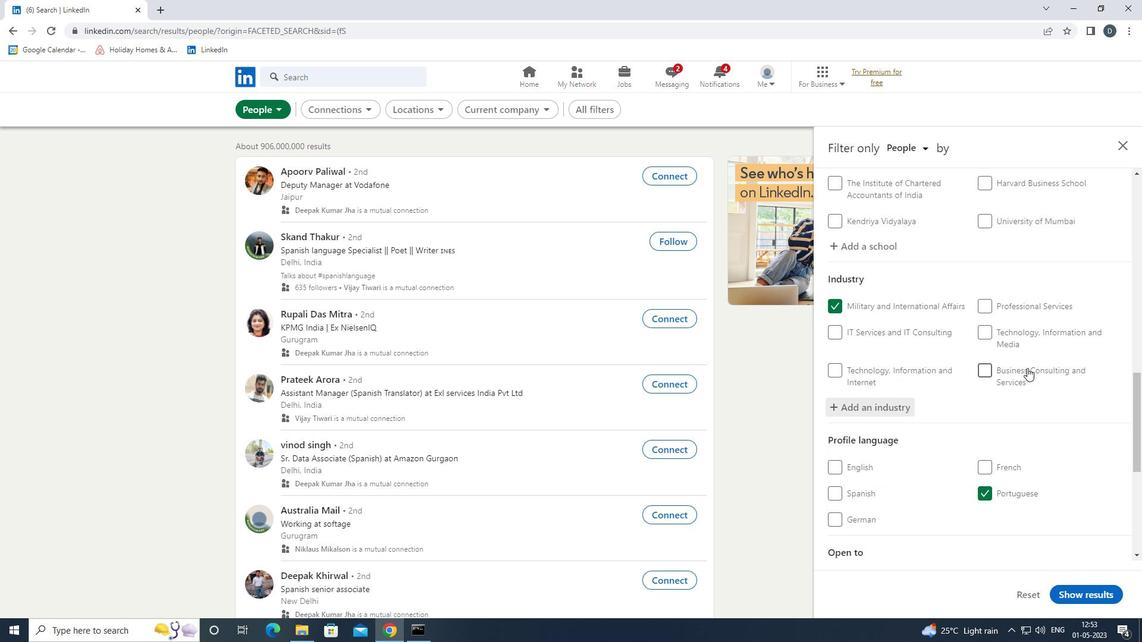 
Action: Mouse scrolled (1025, 377) with delta (0, 0)
Screenshot: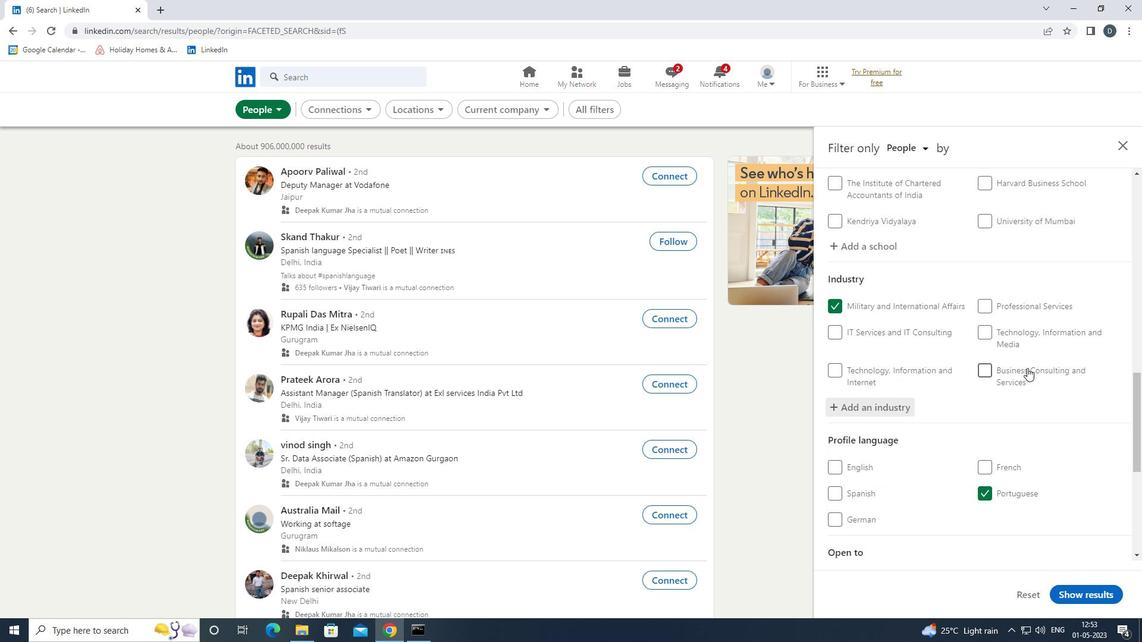
Action: Mouse moved to (1025, 378)
Screenshot: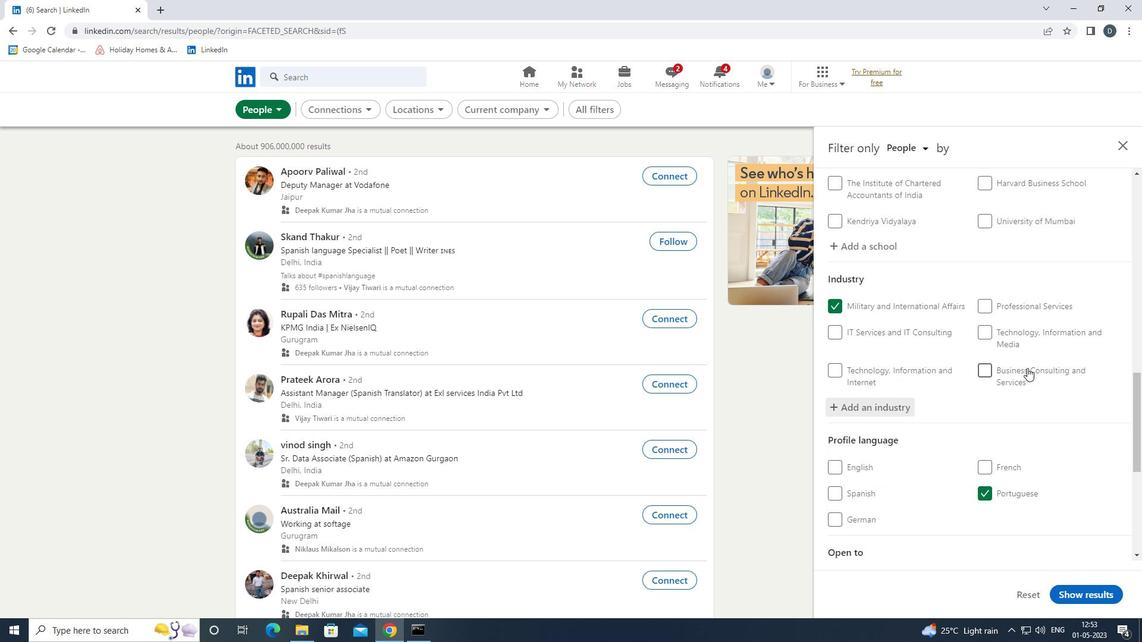 
Action: Mouse scrolled (1025, 377) with delta (0, 0)
Screenshot: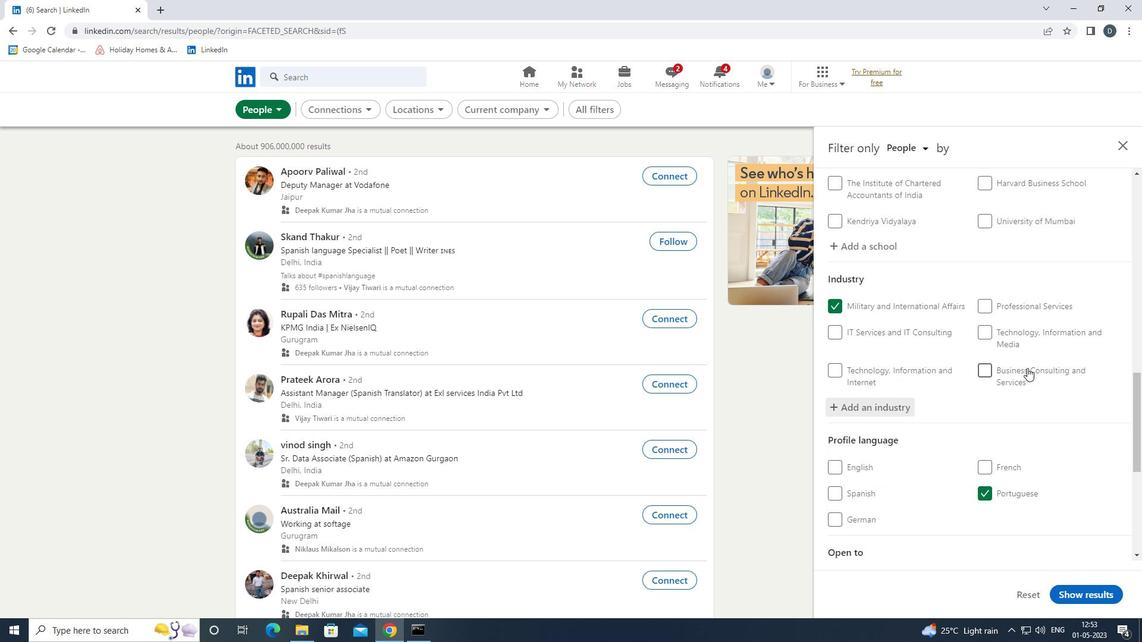 
Action: Mouse moved to (1025, 378)
Screenshot: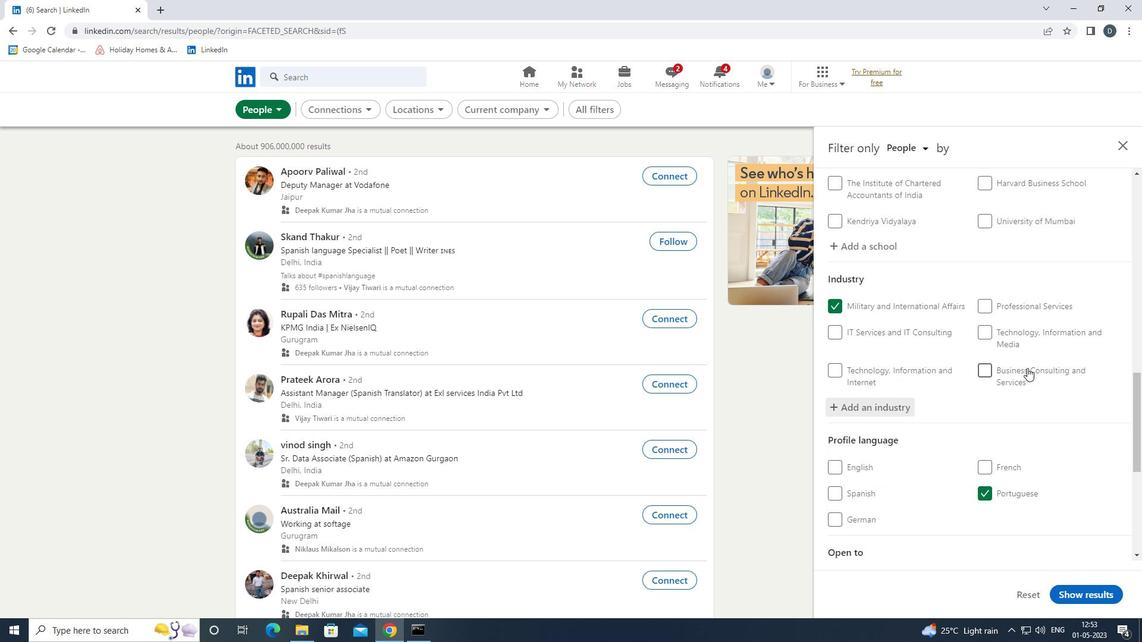 
Action: Mouse scrolled (1025, 378) with delta (0, 0)
Screenshot: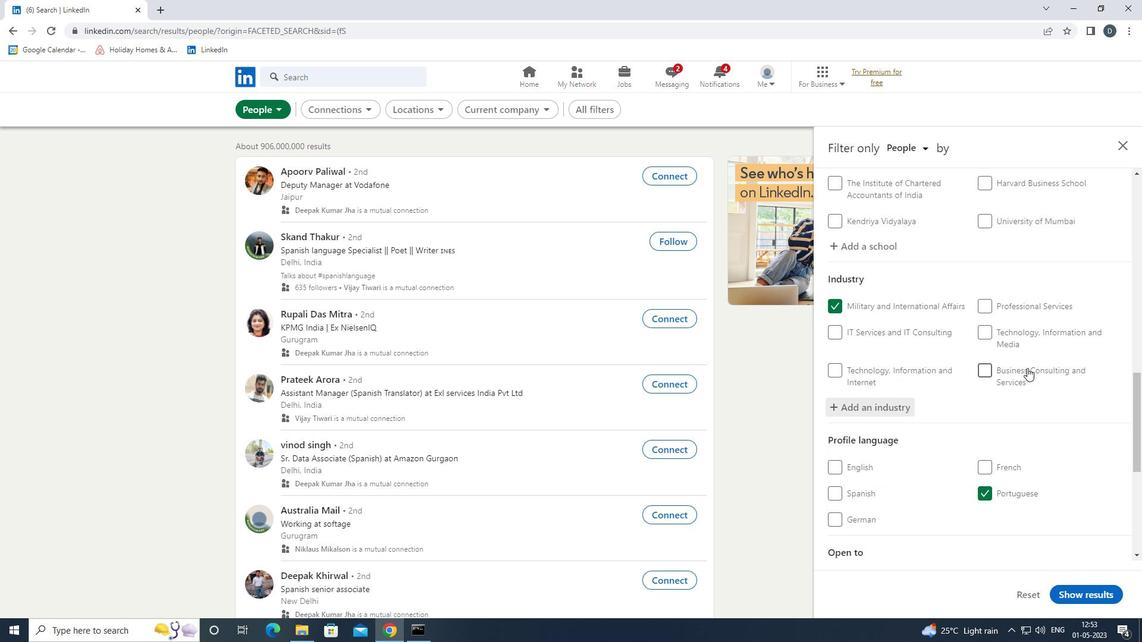 
Action: Mouse moved to (1041, 462)
Screenshot: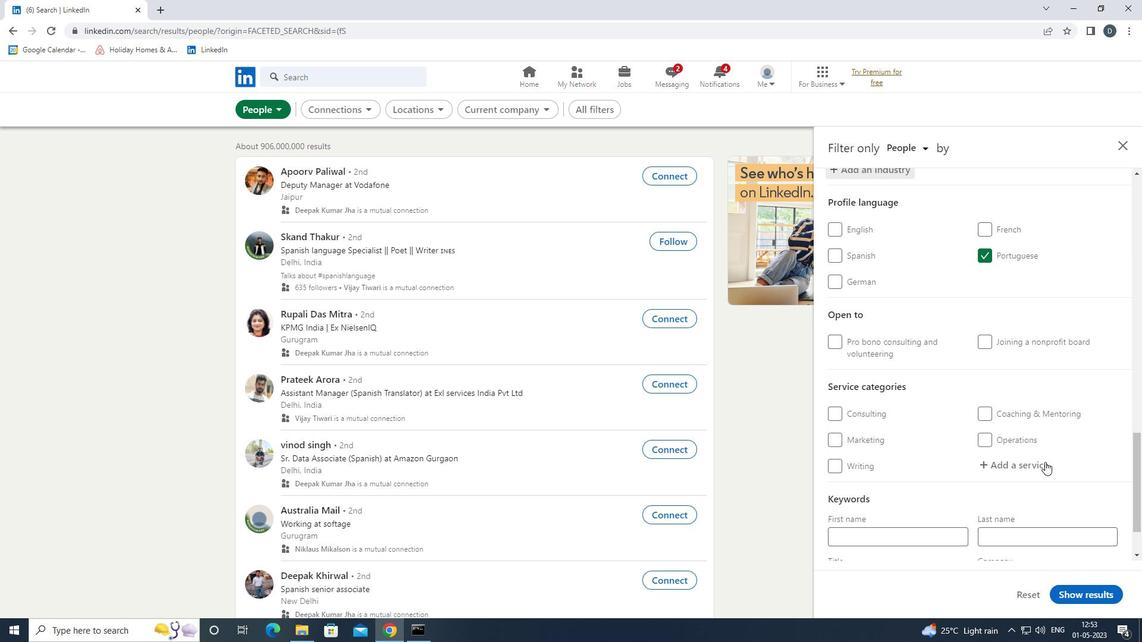 
Action: Mouse pressed left at (1041, 462)
Screenshot: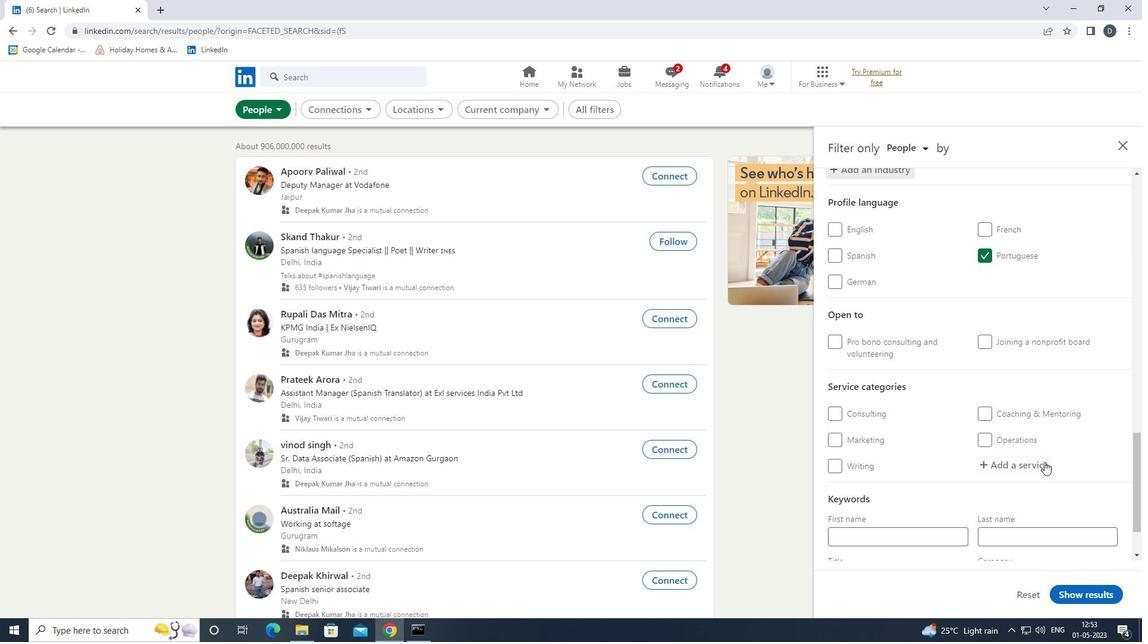 
Action: Mouse moved to (1041, 462)
Screenshot: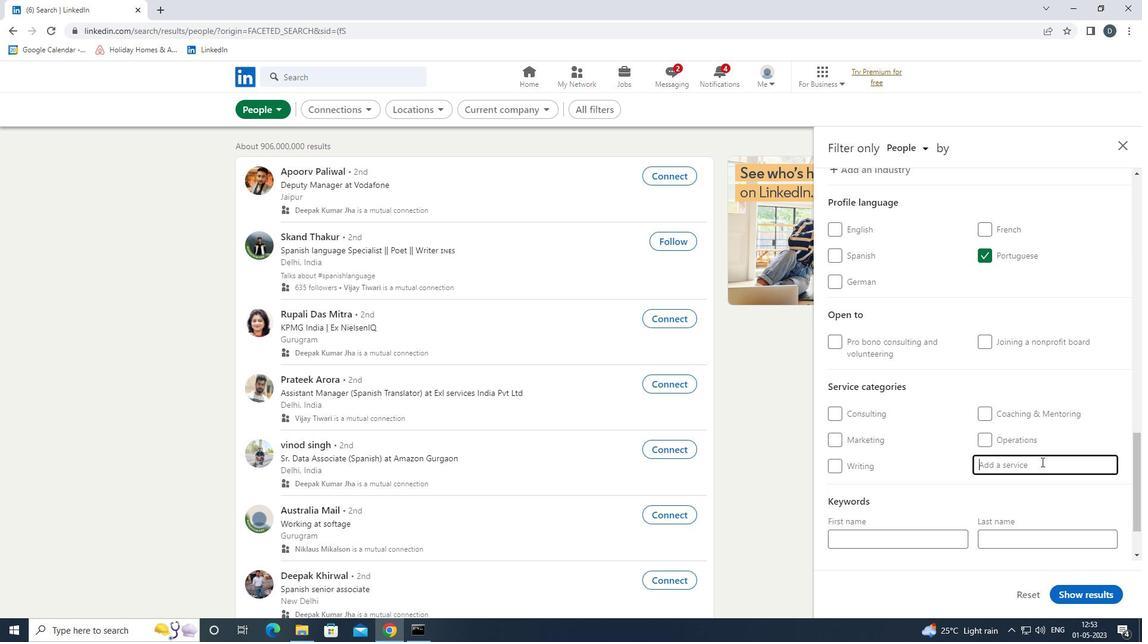 
Action: Mouse scrolled (1041, 462) with delta (0, 0)
Screenshot: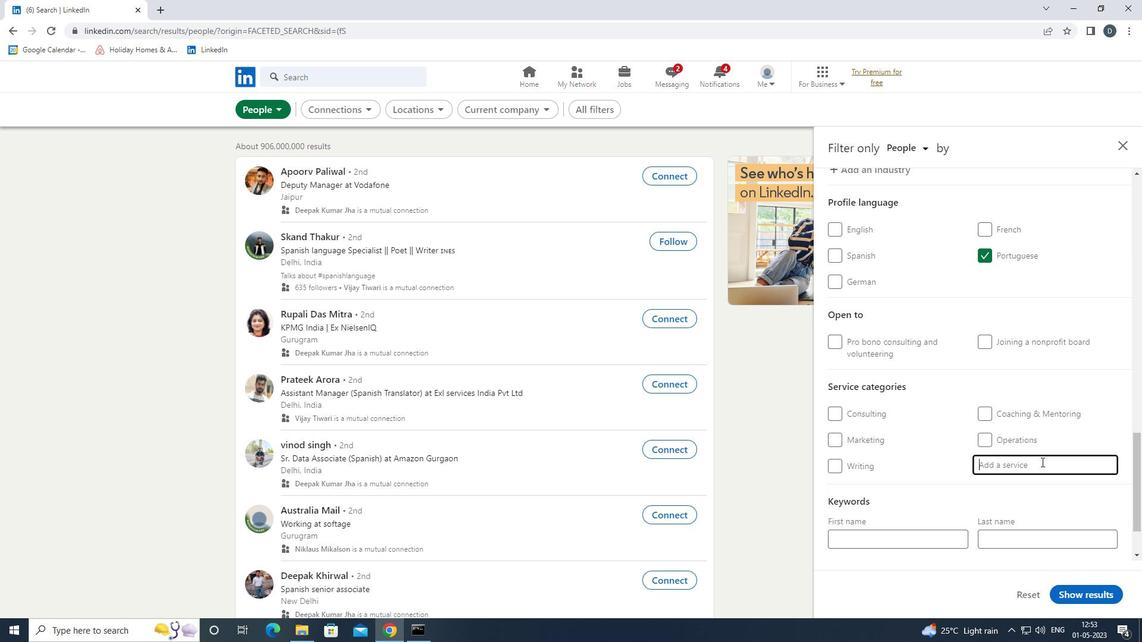 
Action: Mouse scrolled (1041, 462) with delta (0, 0)
Screenshot: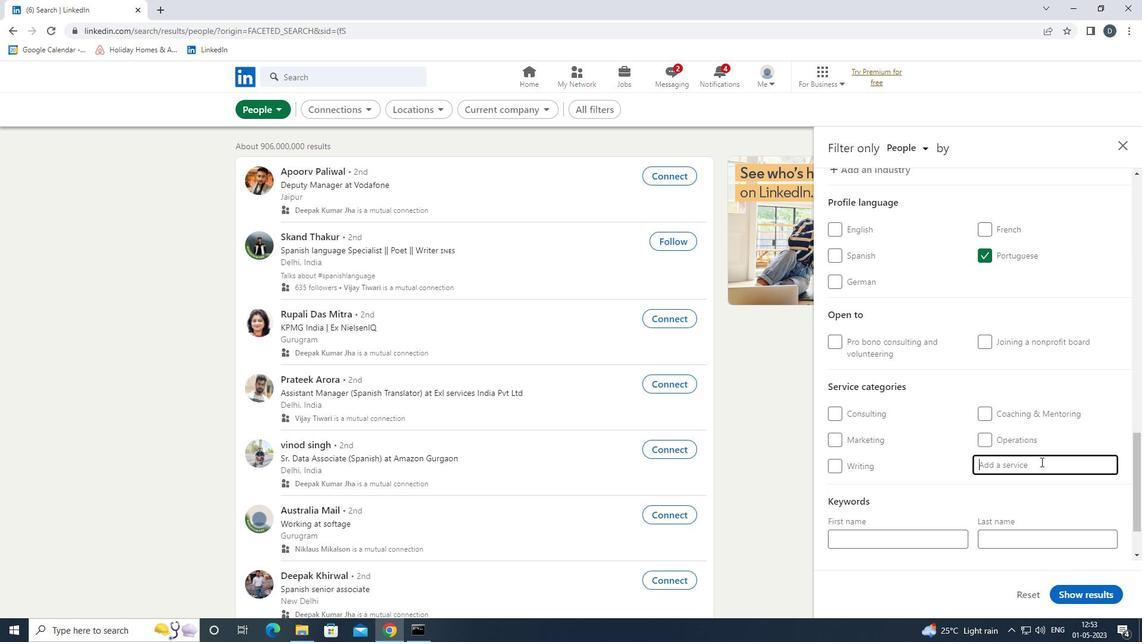 
Action: Mouse scrolled (1041, 462) with delta (0, 0)
Screenshot: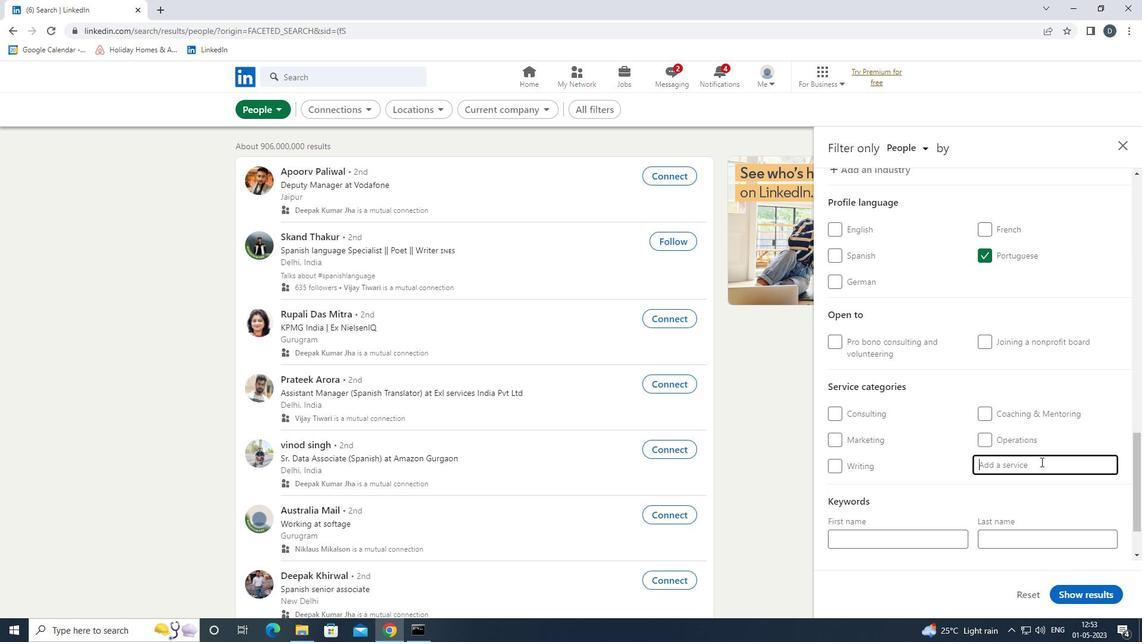 
Action: Mouse scrolled (1041, 461) with delta (0, 0)
Screenshot: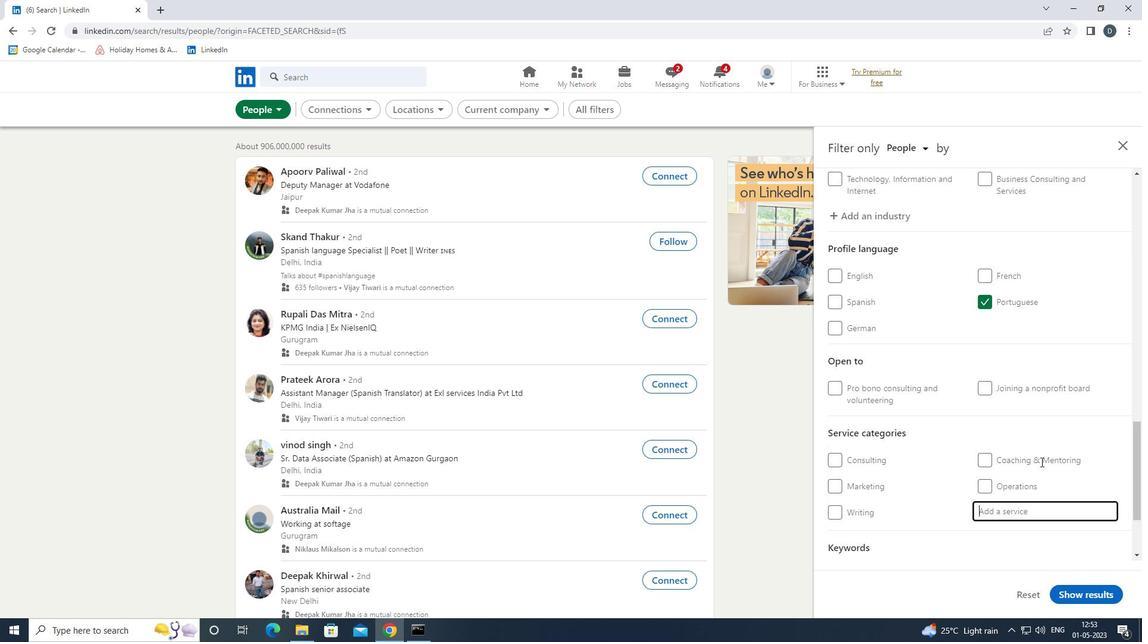 
Action: Mouse scrolled (1041, 461) with delta (0, 0)
Screenshot: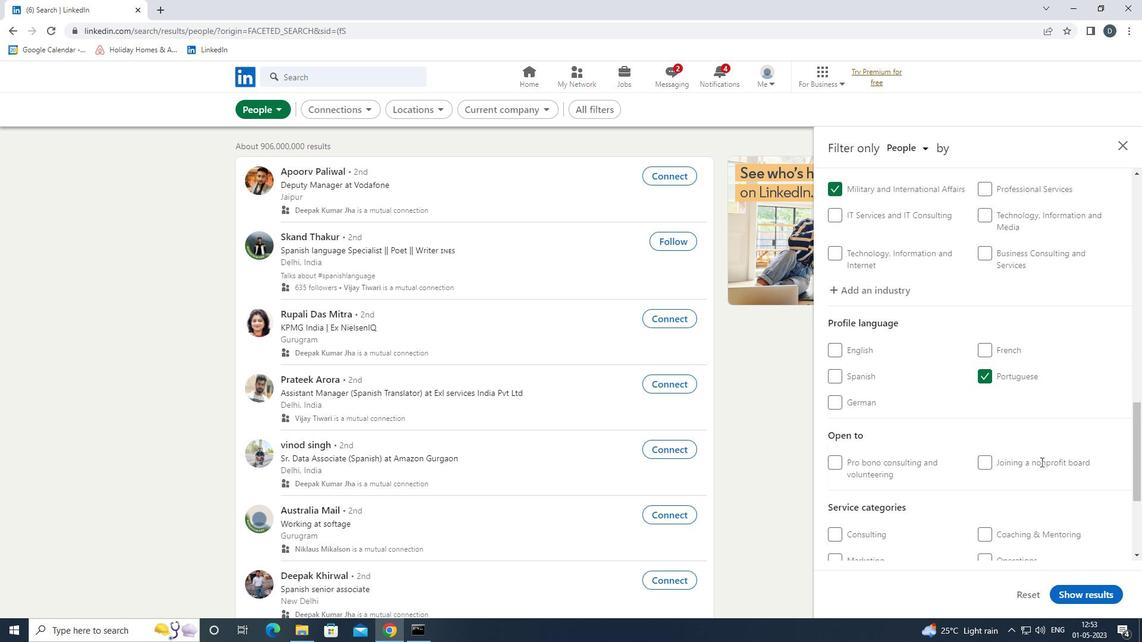 
Action: Mouse scrolled (1041, 461) with delta (0, 0)
Screenshot: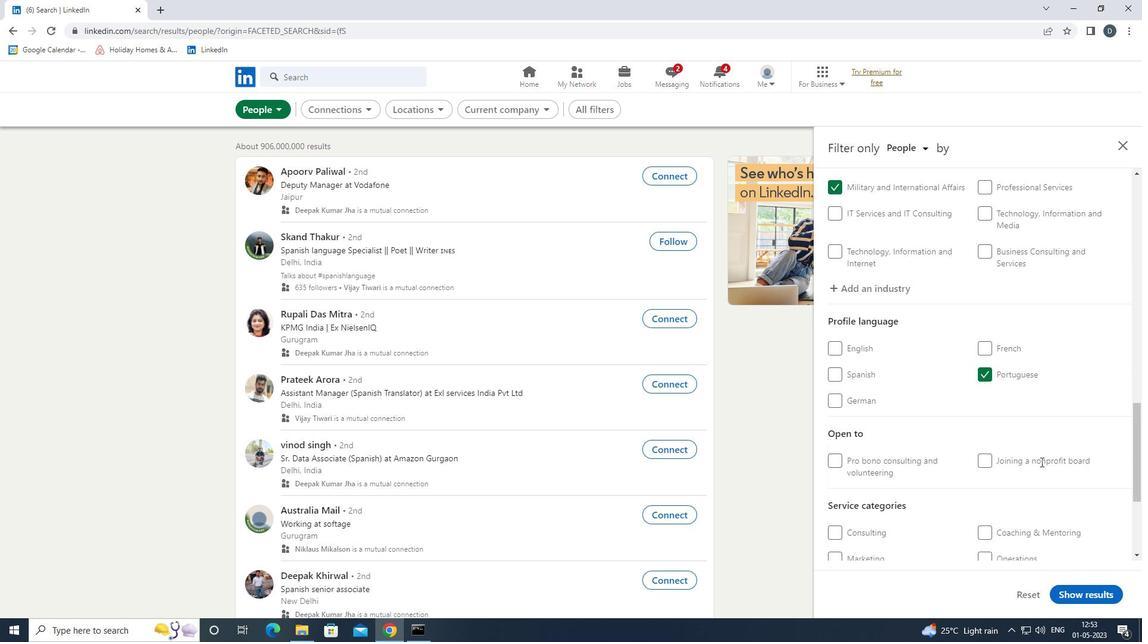 
Action: Key pressed <Key.shift>COMMERIC<Key.backspace><Key.backspace><Key.down><Key.enter>
Screenshot: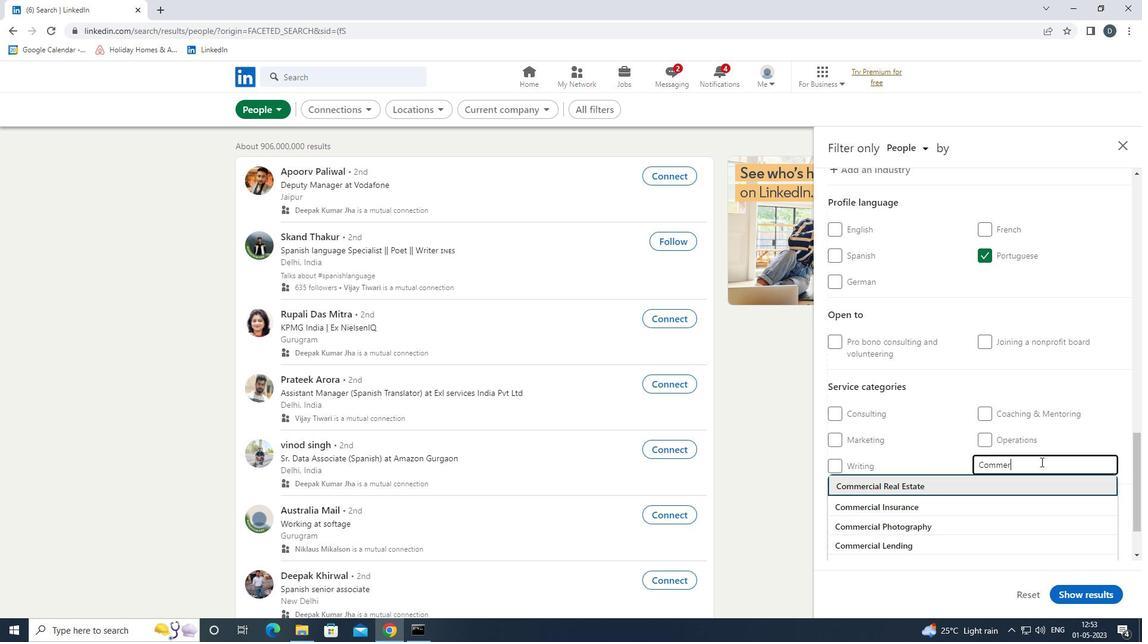 
Action: Mouse moved to (1014, 436)
Screenshot: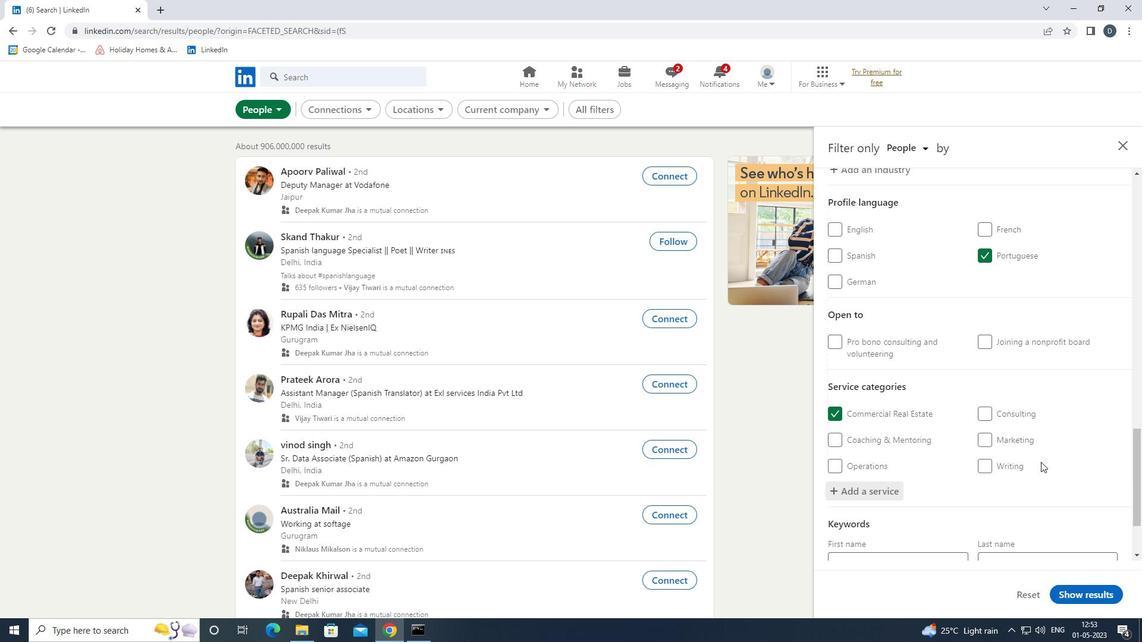 
Action: Mouse scrolled (1014, 436) with delta (0, 0)
Screenshot: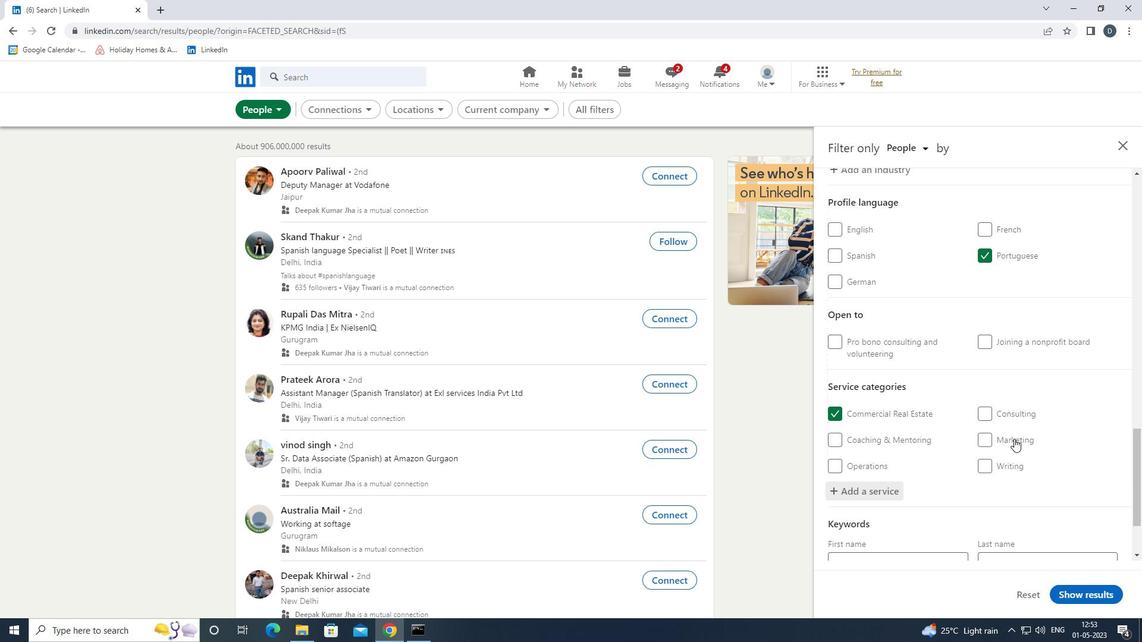 
Action: Mouse scrolled (1014, 436) with delta (0, 0)
Screenshot: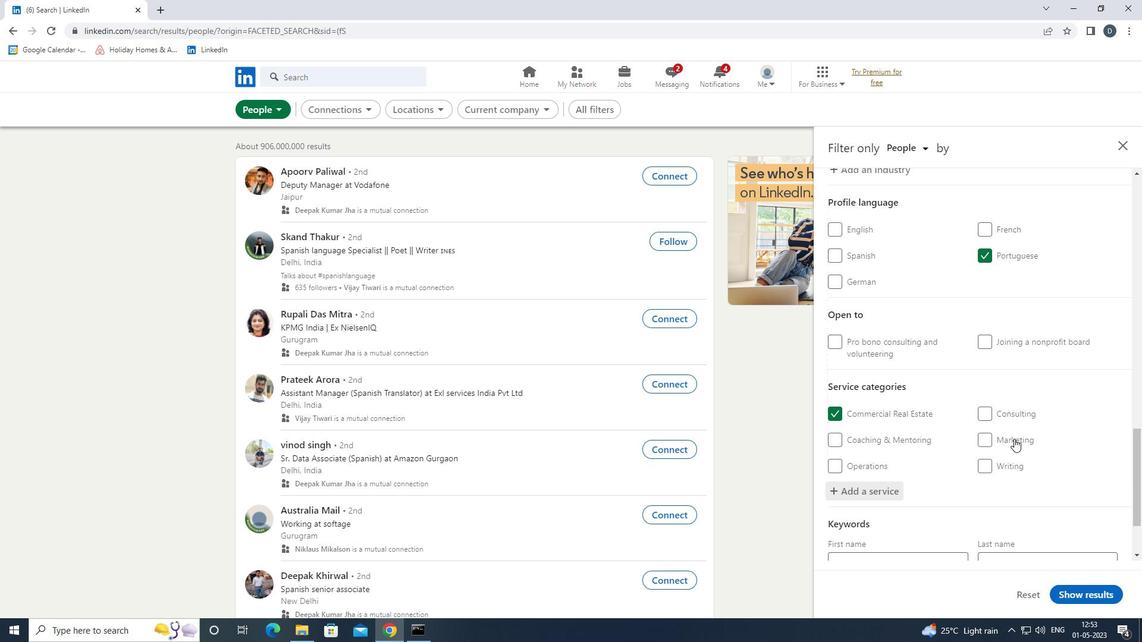 
Action: Mouse moved to (1014, 436)
Screenshot: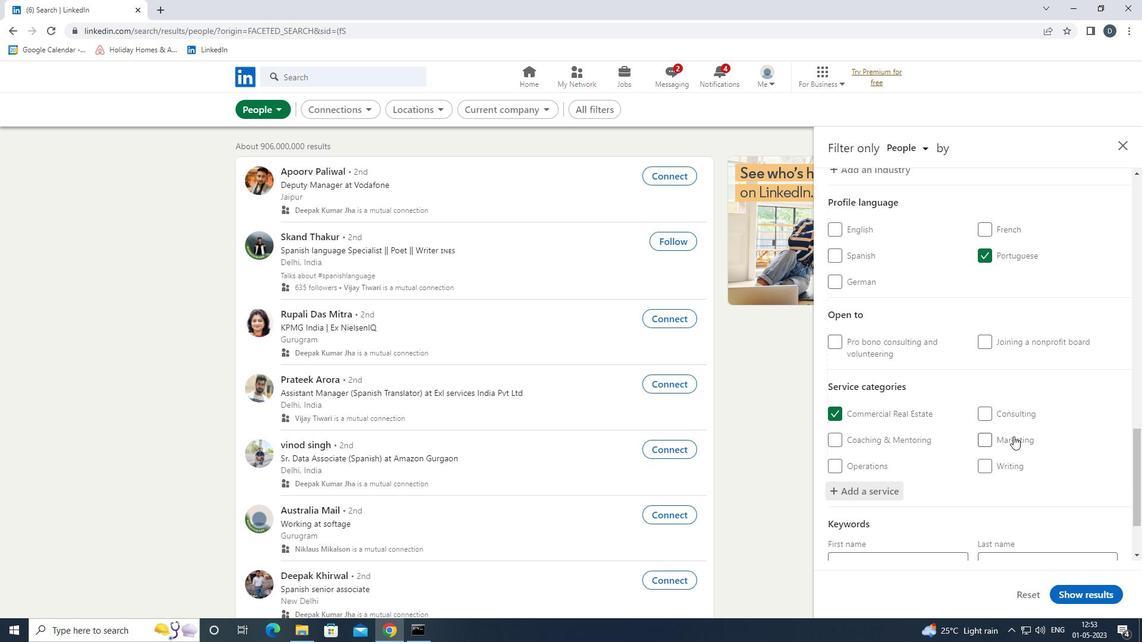 
Action: Mouse scrolled (1014, 436) with delta (0, 0)
Screenshot: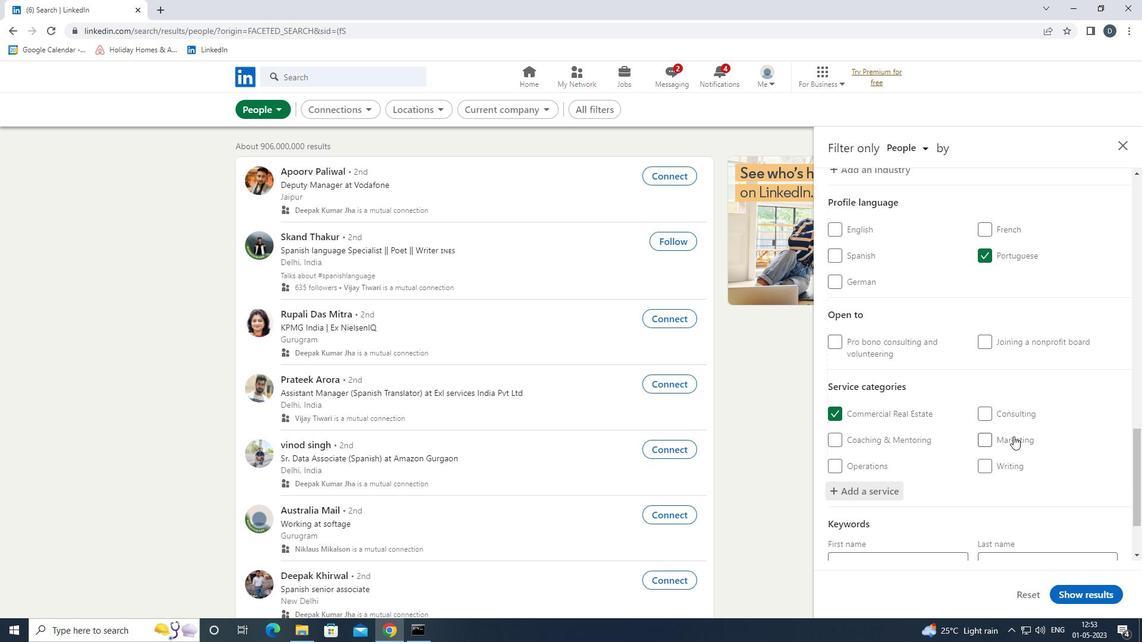 
Action: Mouse scrolled (1014, 436) with delta (0, 0)
Screenshot: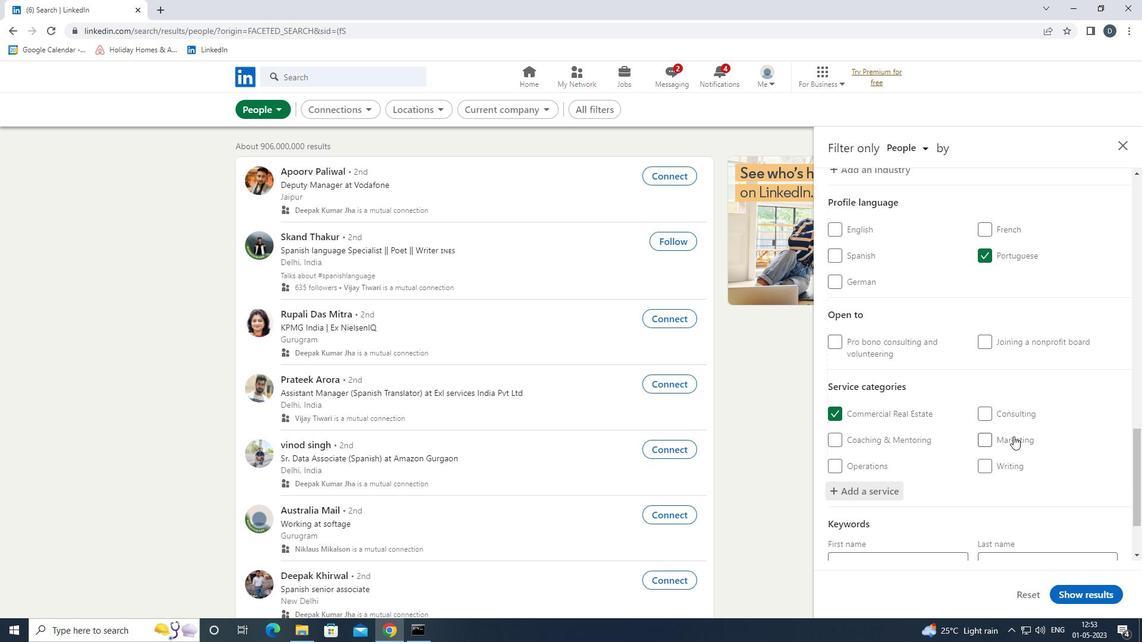 
Action: Mouse scrolled (1014, 436) with delta (0, 0)
Screenshot: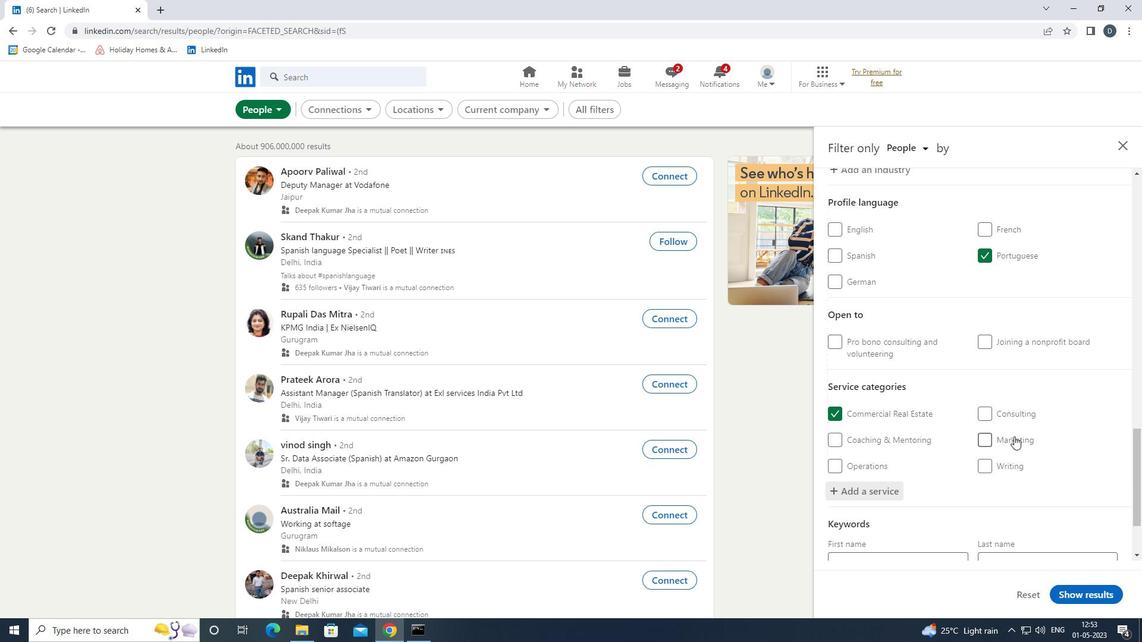 
Action: Mouse moved to (894, 522)
Screenshot: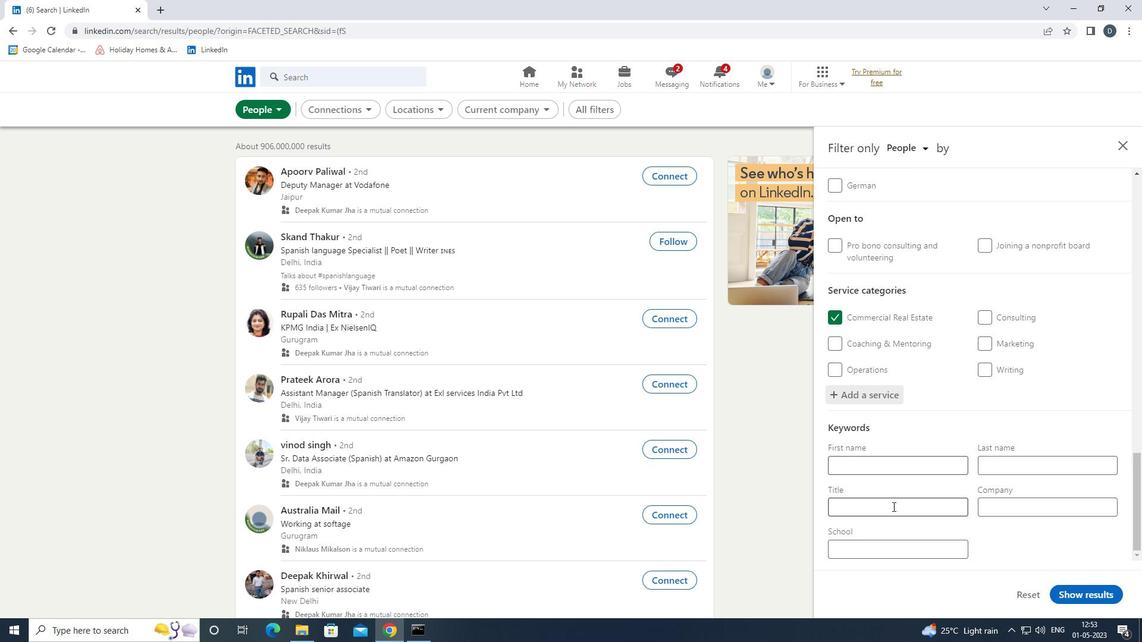 
Action: Mouse pressed left at (894, 522)
Screenshot: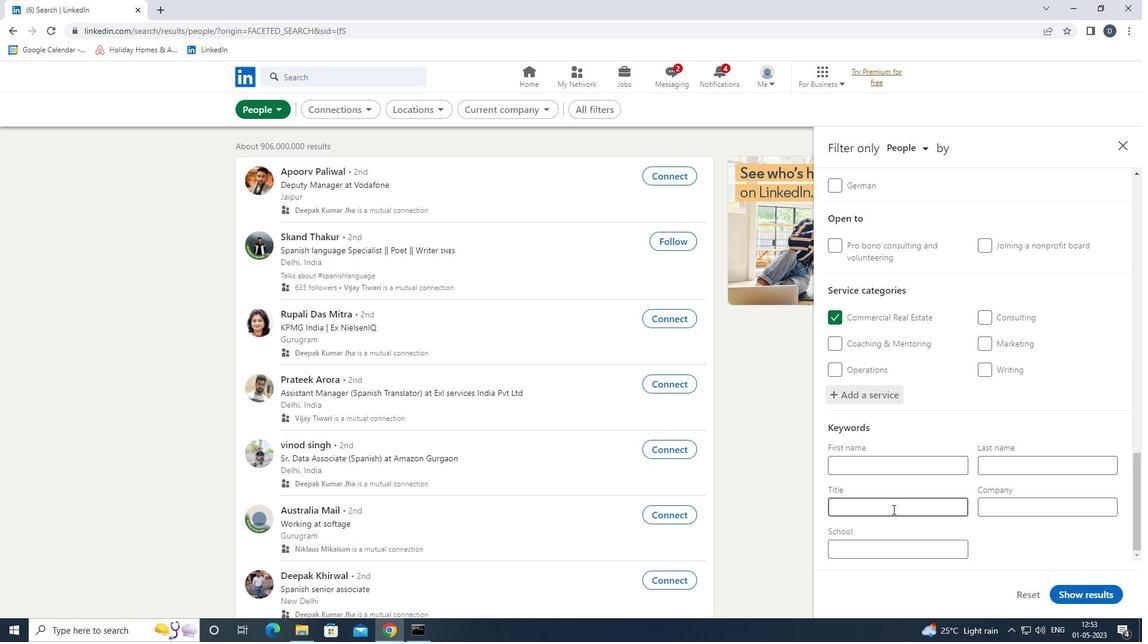 
Action: Mouse moved to (897, 509)
Screenshot: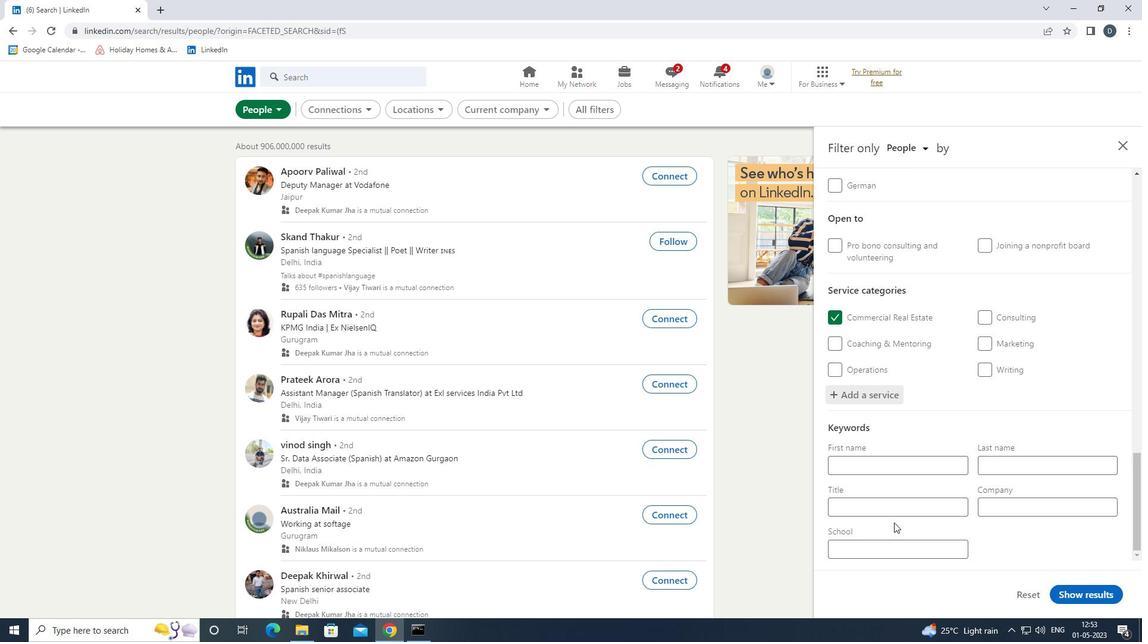 
Action: Mouse pressed left at (897, 509)
Screenshot: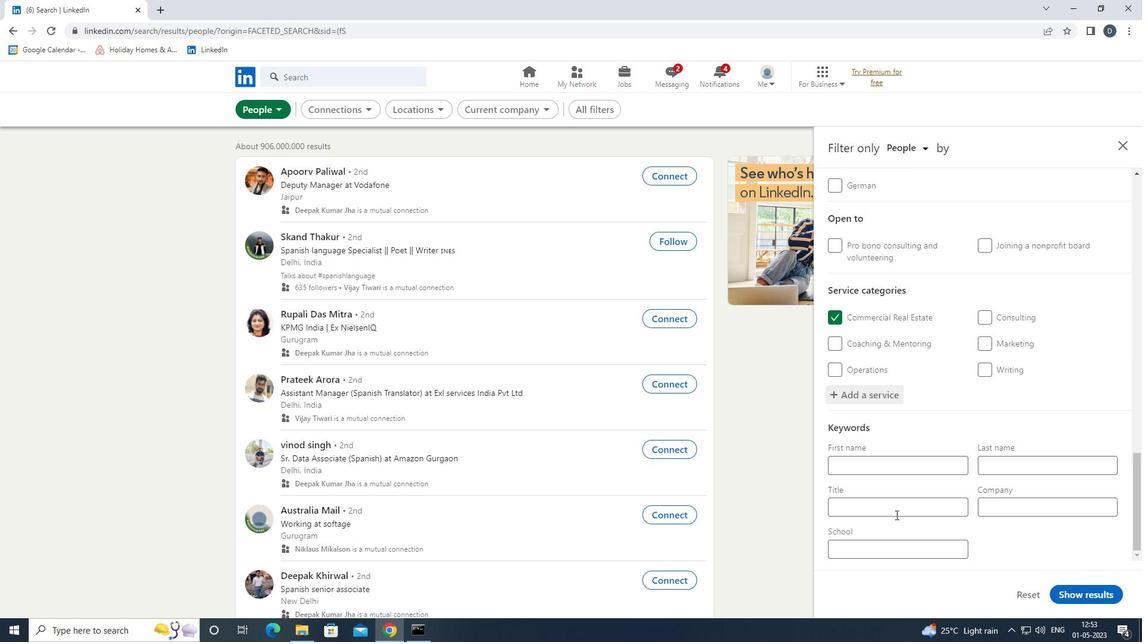 
Action: Key pressed <Key.shift>MAIL<Key.space><Key.shift>CARRIER
Screenshot: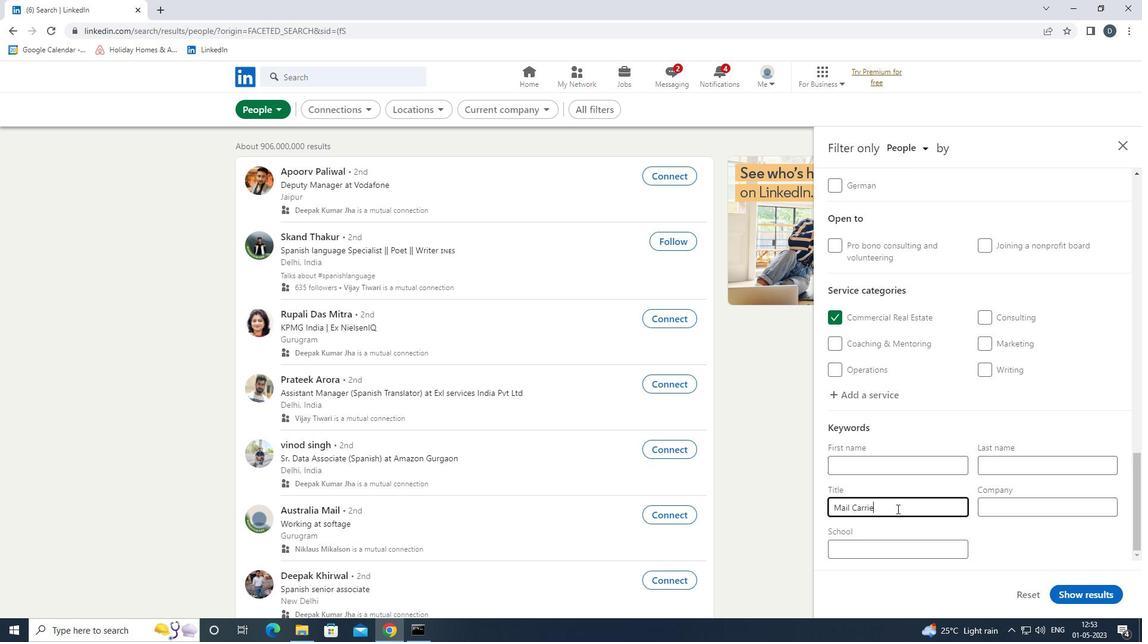 
Action: Mouse moved to (1111, 590)
Screenshot: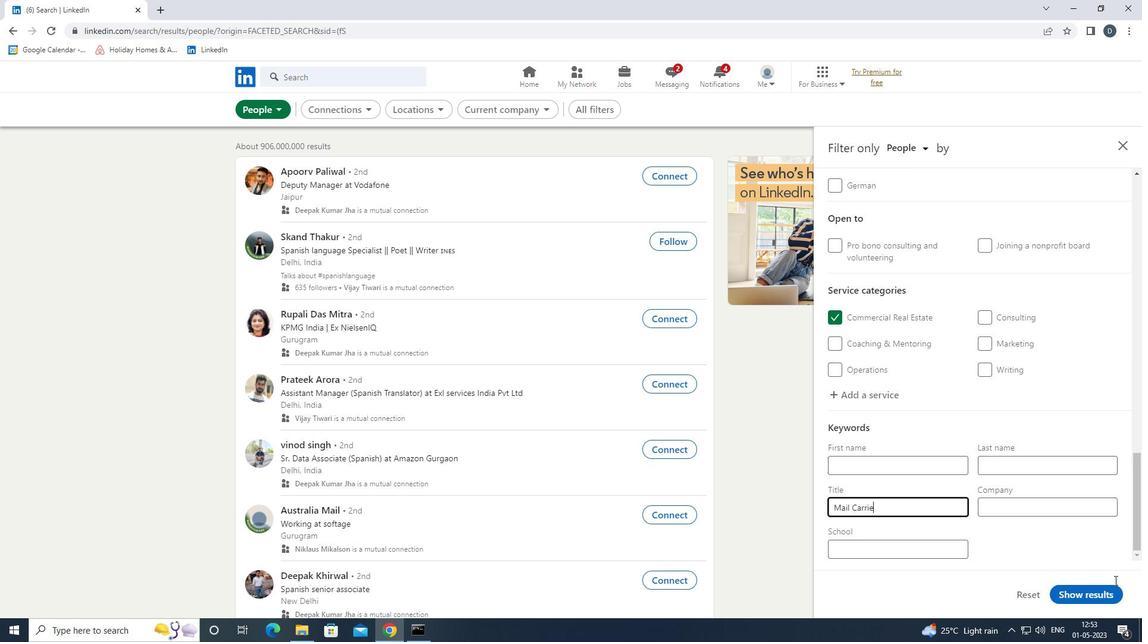 
Action: Mouse pressed left at (1111, 590)
Screenshot: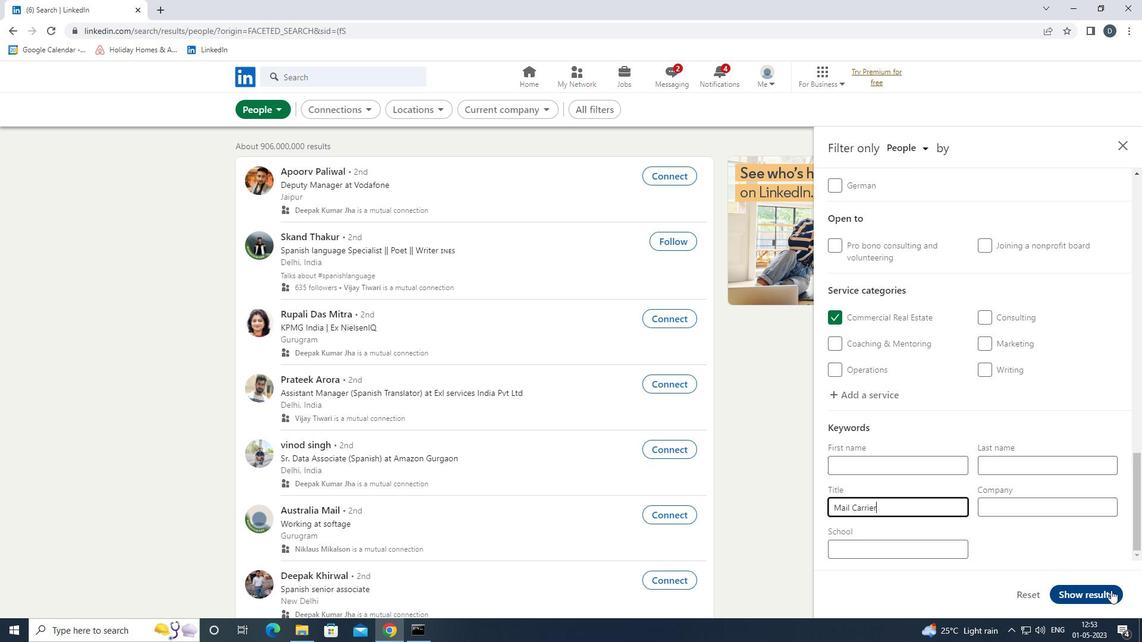 
Action: Mouse moved to (663, 340)
Screenshot: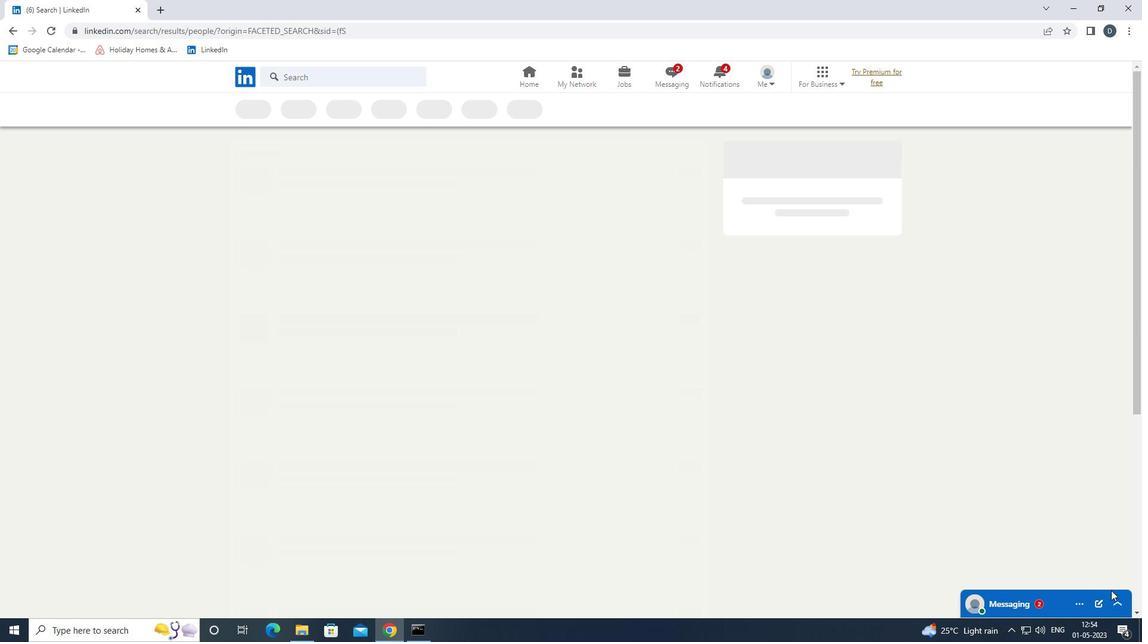 
